 Task: Look for space in Kultali, India from 9th July, 2023 to 16th July, 2023 for 2 adults, 1 child in price range Rs.8000 to Rs.16000. Place can be entire place with 2 bedrooms having 2 beds and 1 bathroom. Property type can be house, flat, guest house. Amenities needed are: washing machine. Booking option can be shelf check-in. Required host language is English.
Action: Mouse moved to (474, 105)
Screenshot: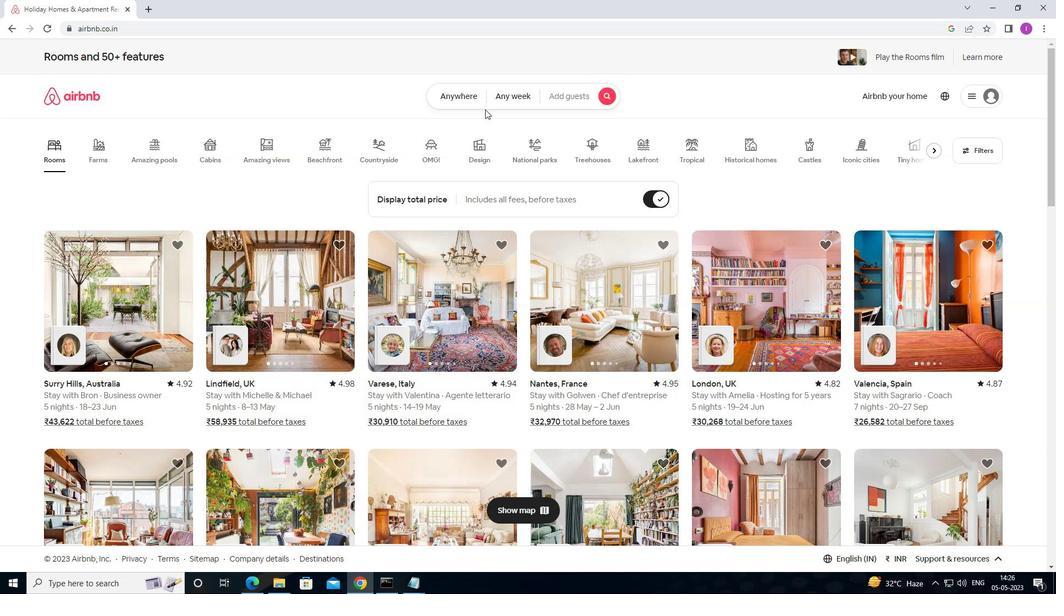 
Action: Mouse pressed left at (474, 105)
Screenshot: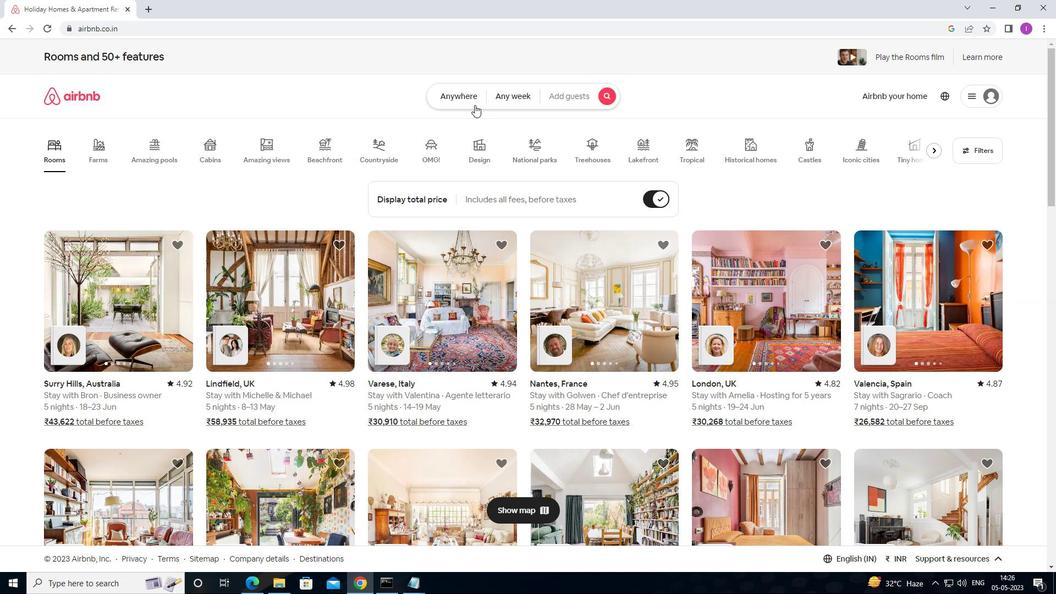 
Action: Mouse moved to (387, 142)
Screenshot: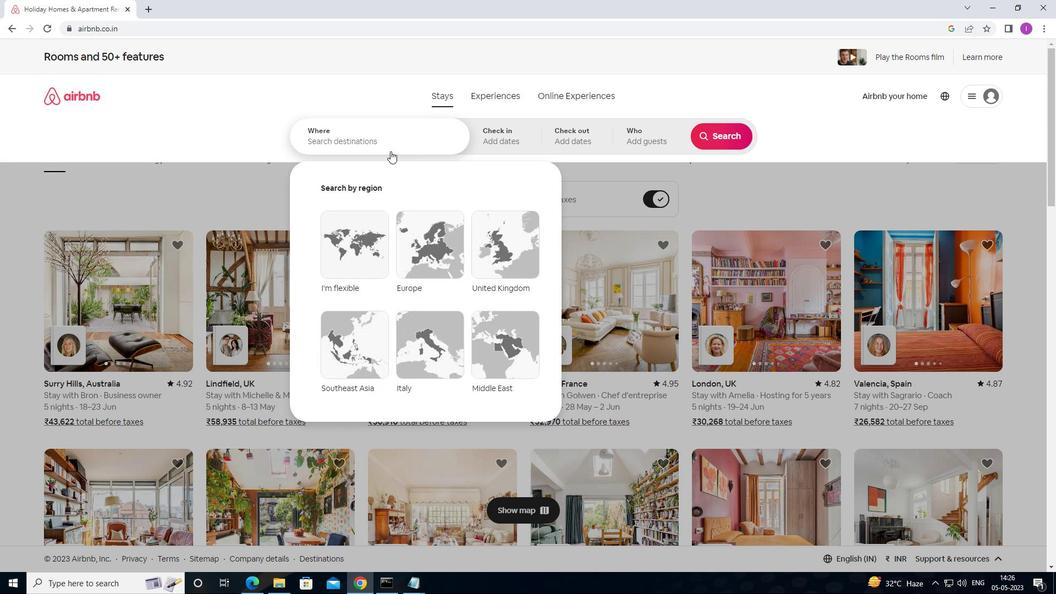 
Action: Mouse pressed left at (387, 142)
Screenshot: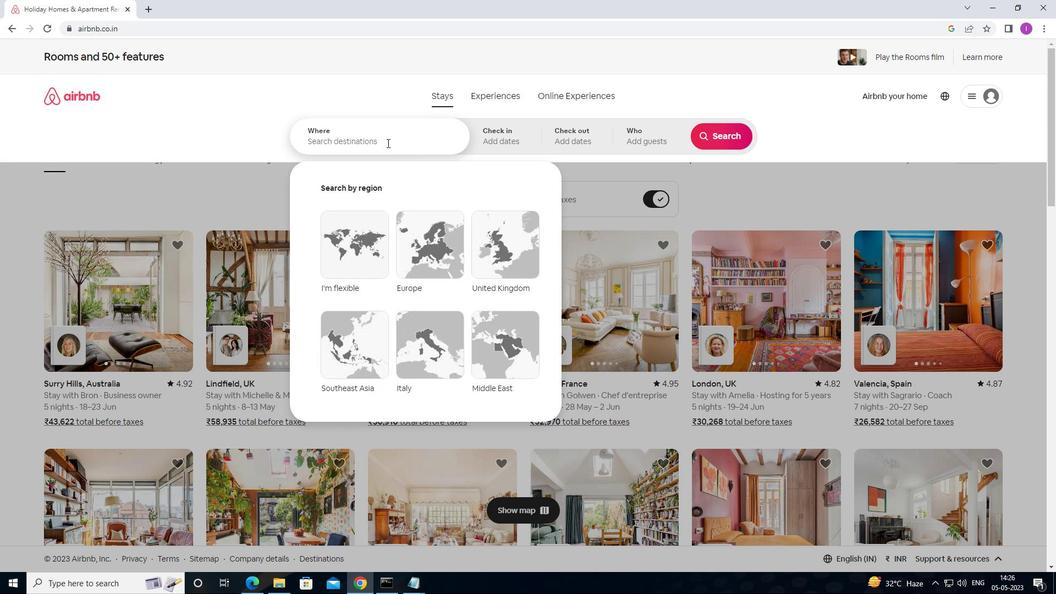
Action: Mouse moved to (392, 139)
Screenshot: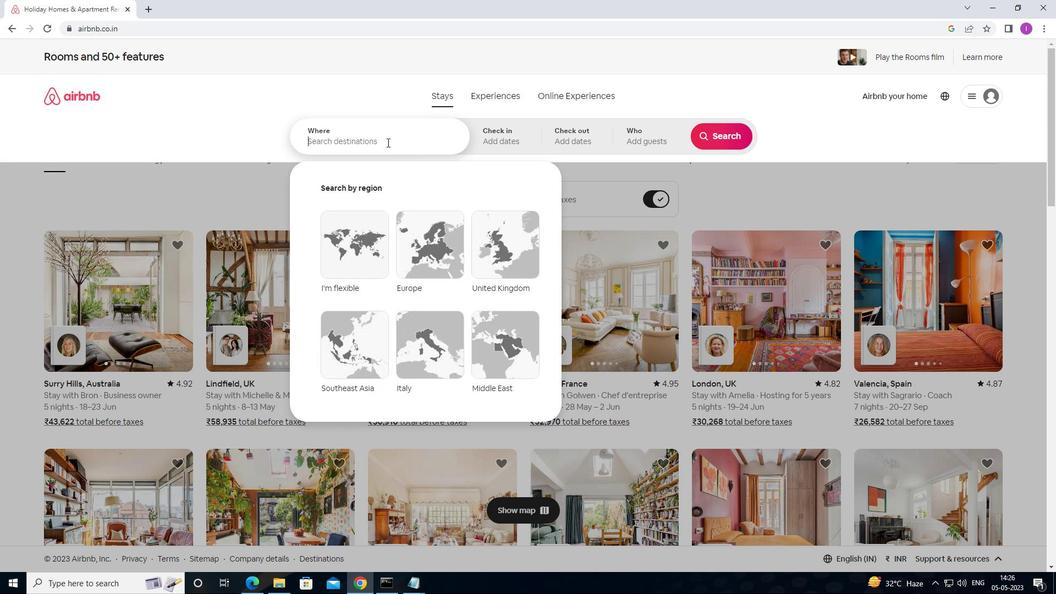 
Action: Key pressed <Key.shift>KULTALI,<Key.shift>INDIA
Screenshot: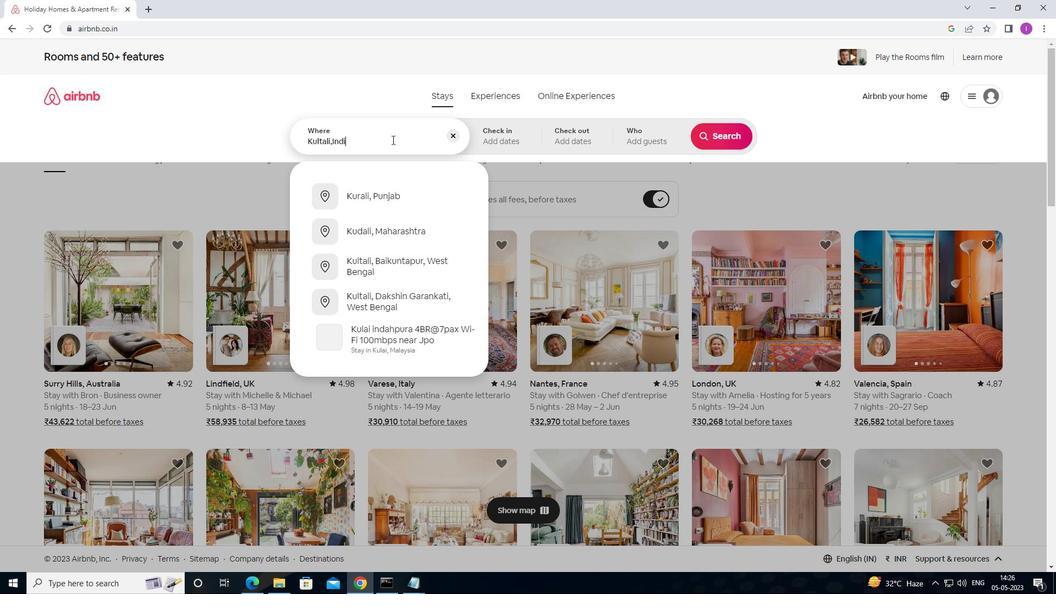 
Action: Mouse moved to (475, 138)
Screenshot: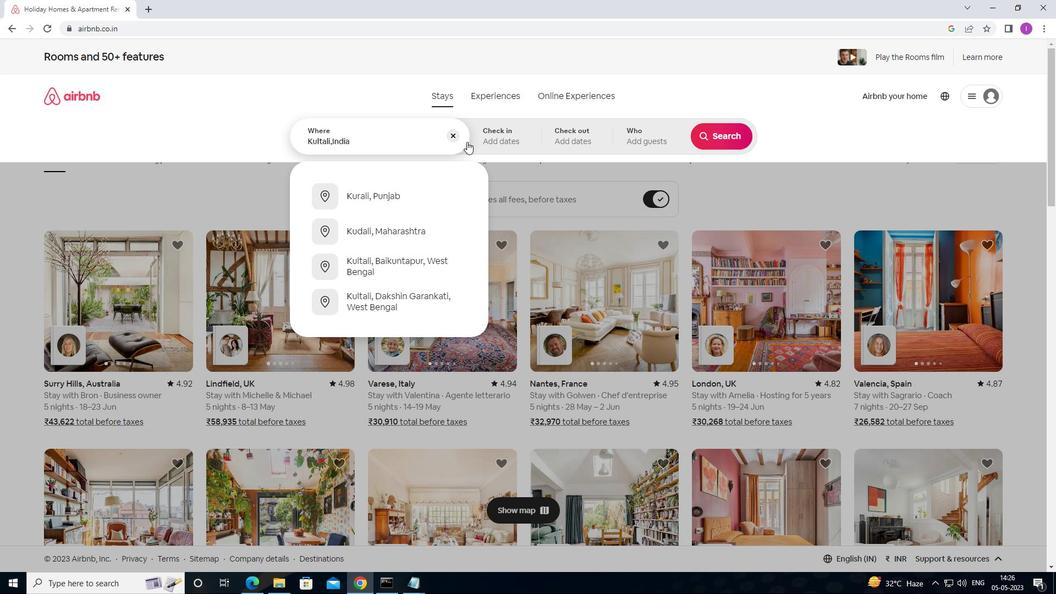 
Action: Mouse pressed left at (475, 138)
Screenshot: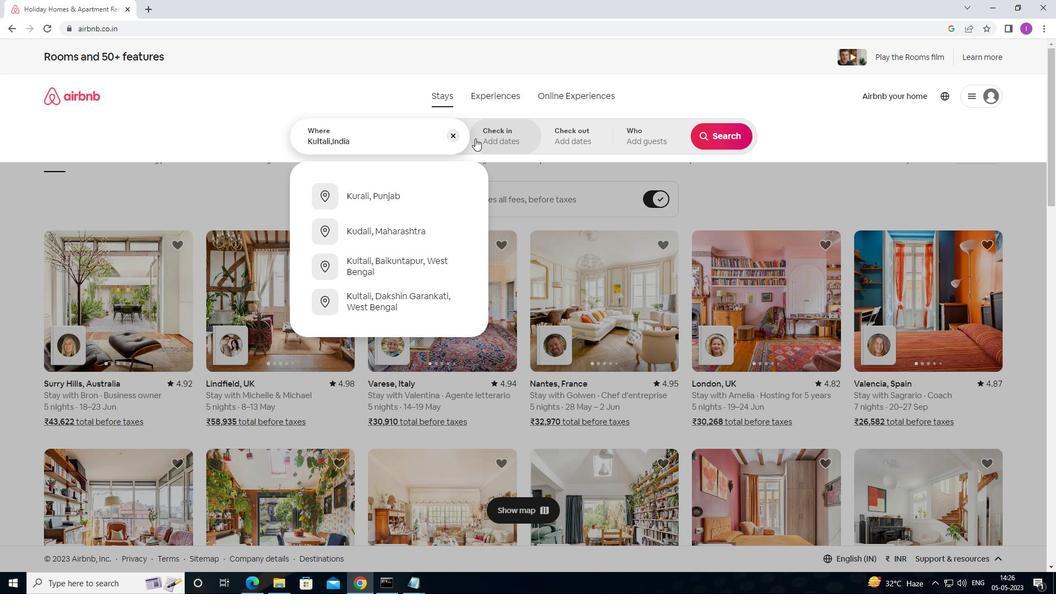 
Action: Mouse moved to (729, 227)
Screenshot: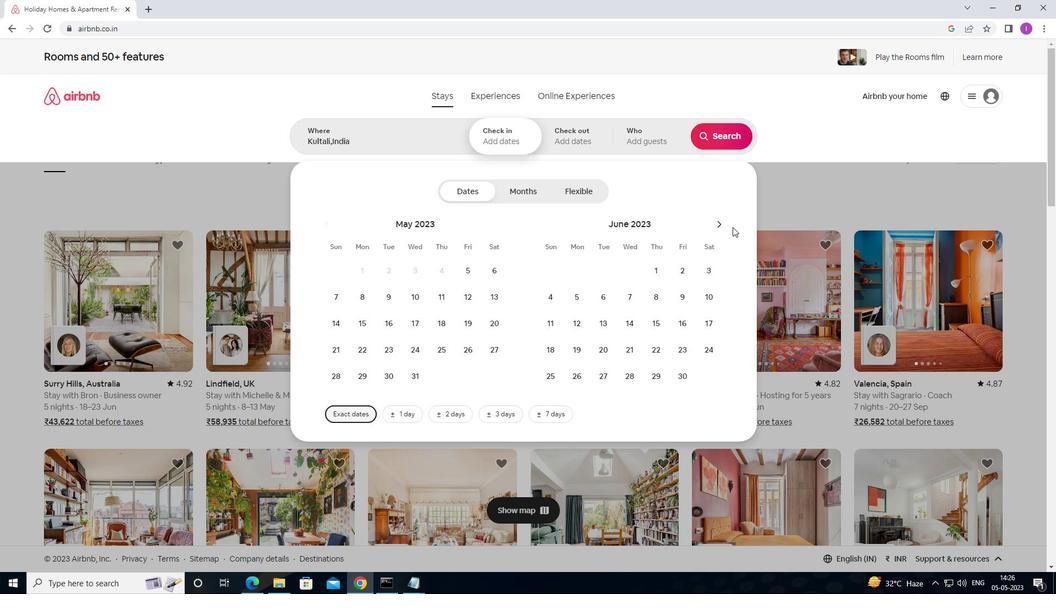 
Action: Mouse pressed left at (729, 227)
Screenshot: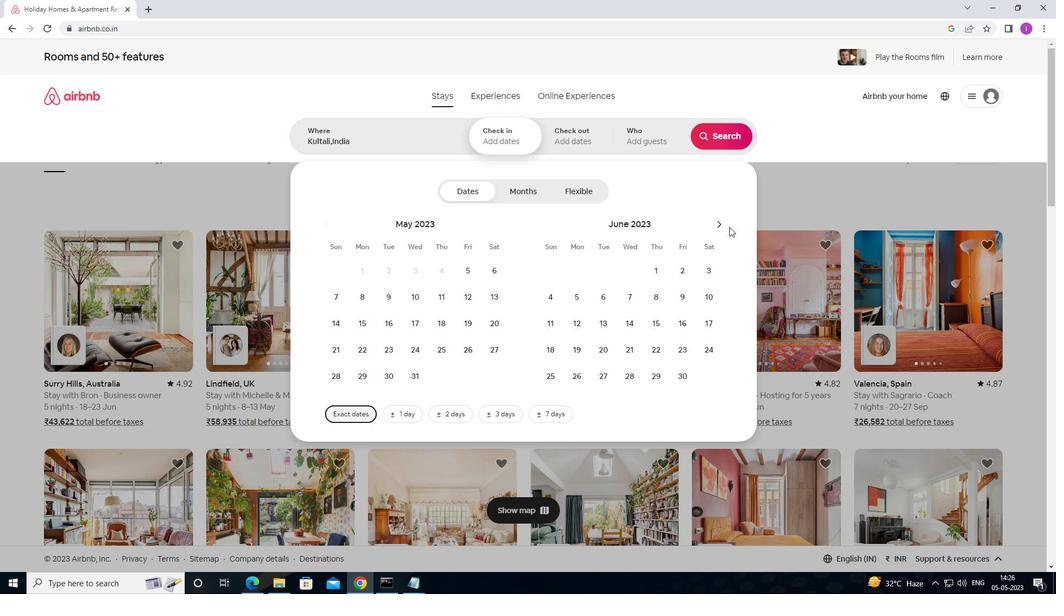 
Action: Mouse moved to (678, 298)
Screenshot: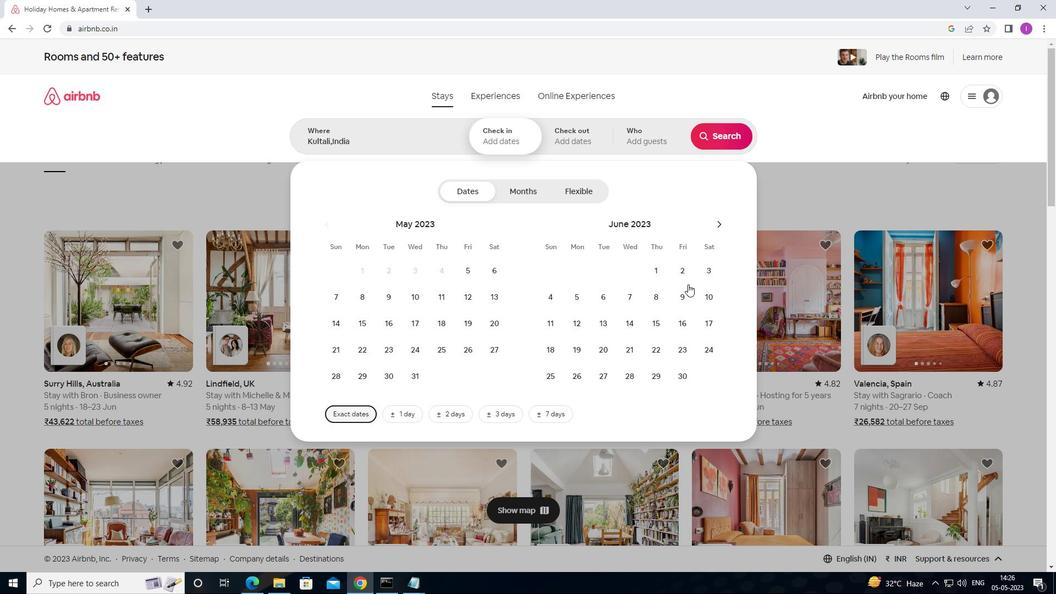 
Action: Mouse pressed left at (678, 298)
Screenshot: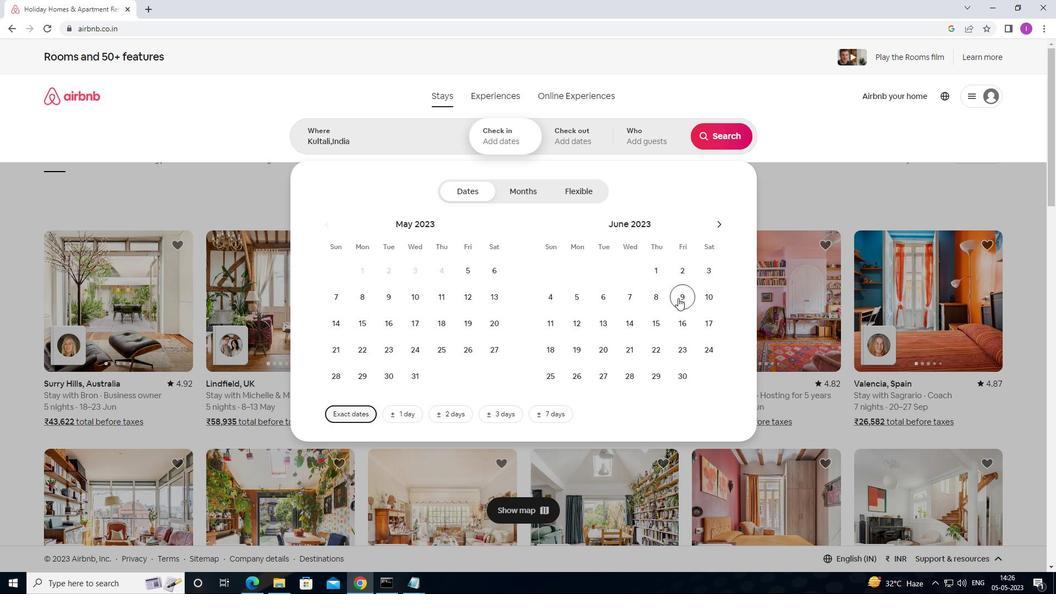 
Action: Mouse moved to (677, 321)
Screenshot: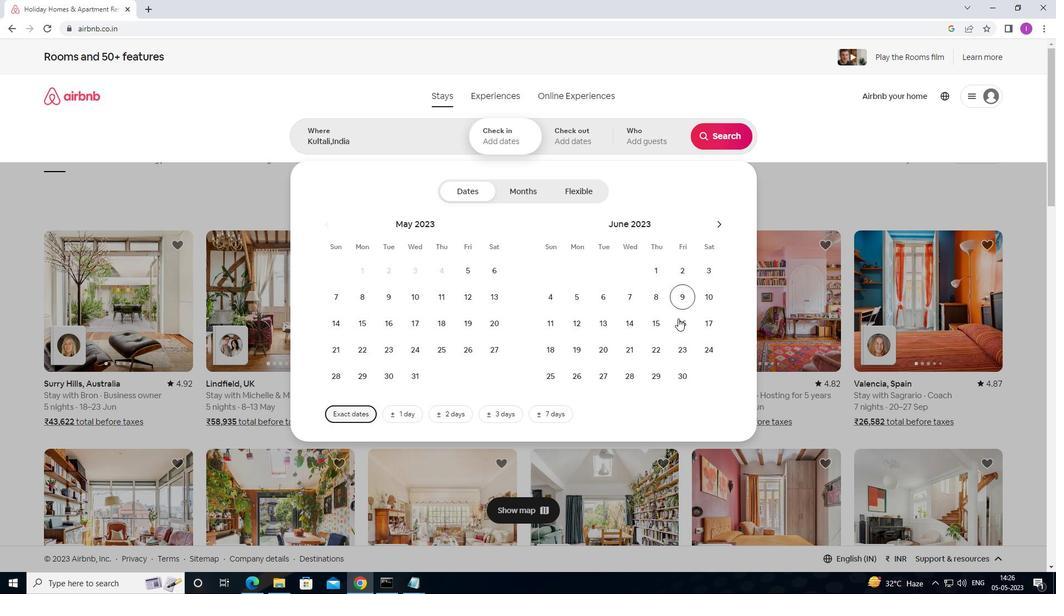 
Action: Mouse pressed left at (677, 321)
Screenshot: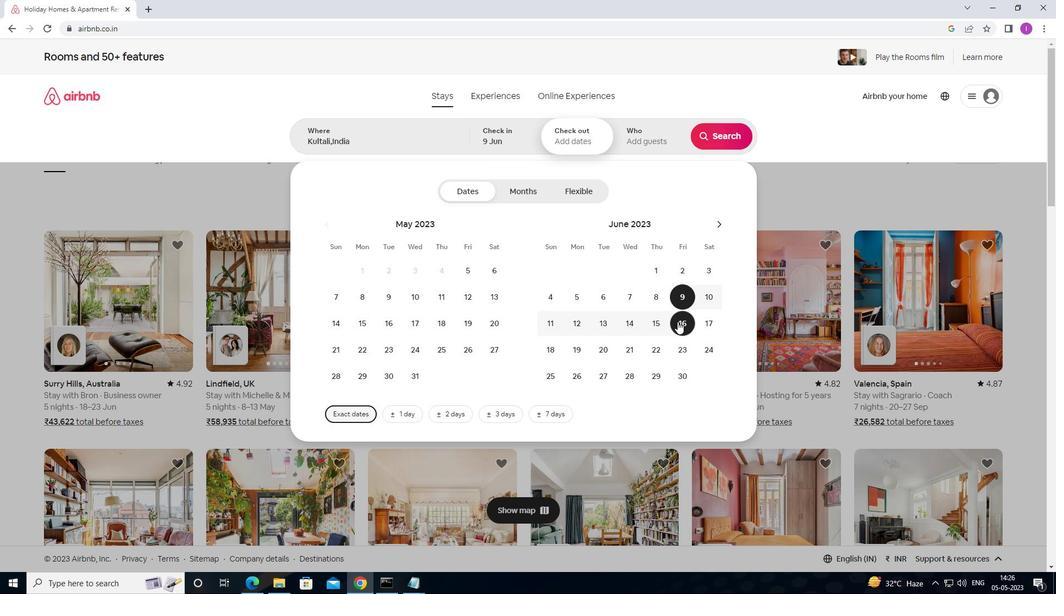 
Action: Mouse moved to (665, 138)
Screenshot: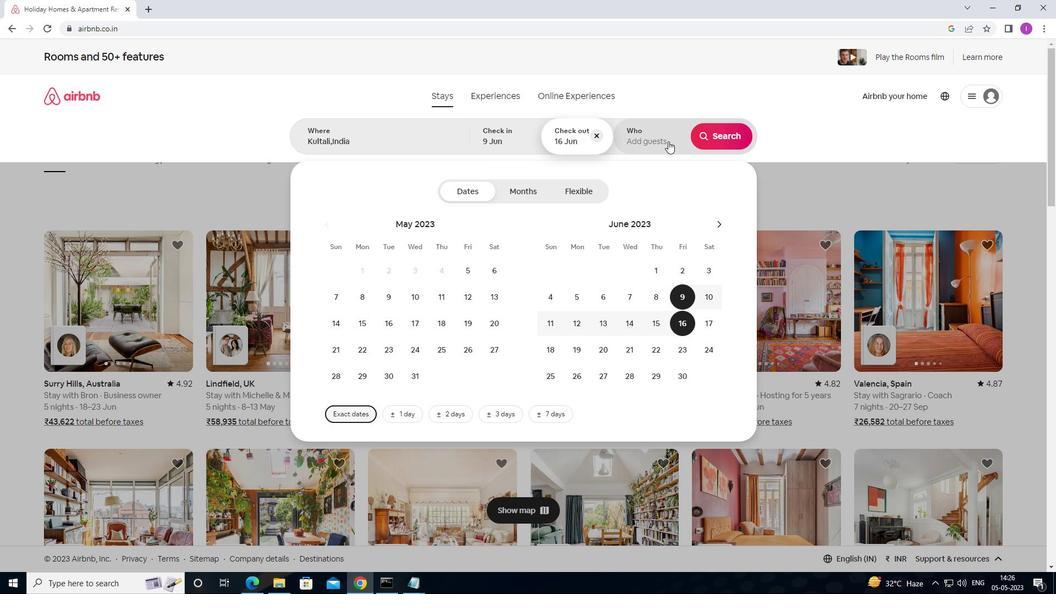 
Action: Mouse pressed left at (665, 138)
Screenshot: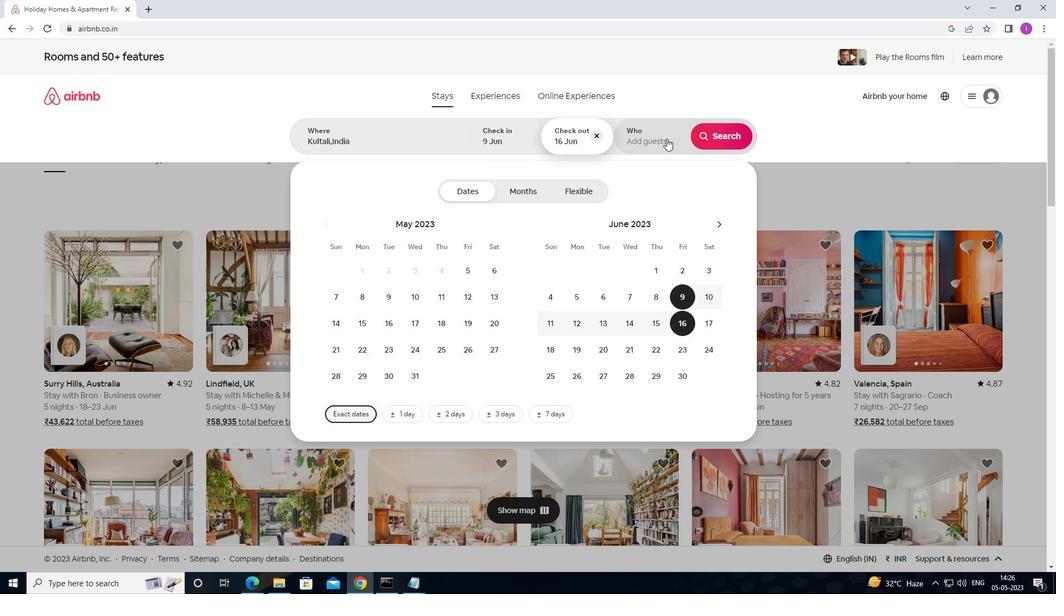 
Action: Mouse moved to (724, 193)
Screenshot: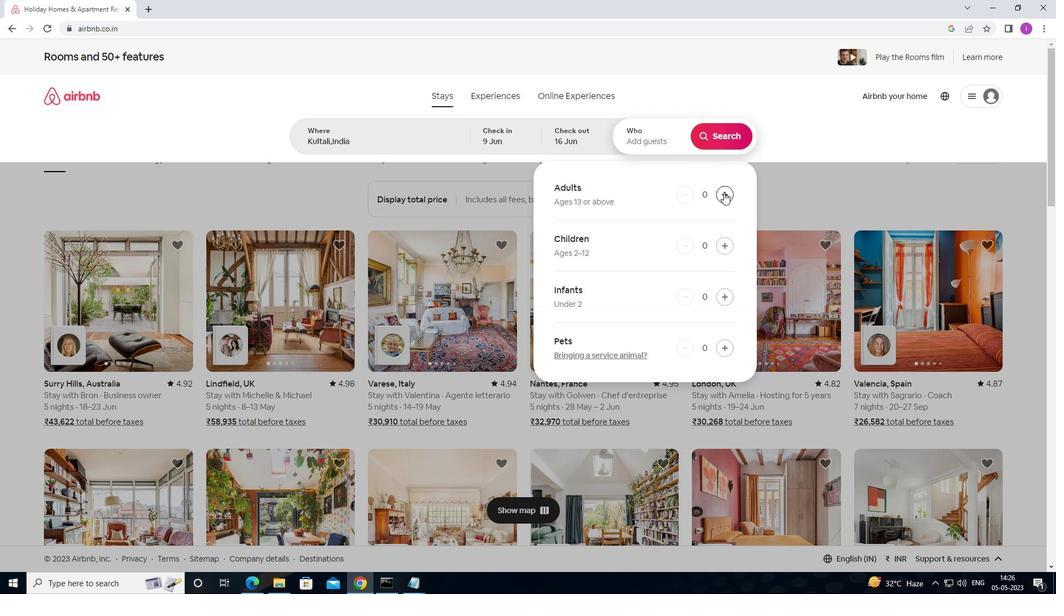 
Action: Mouse pressed left at (724, 193)
Screenshot: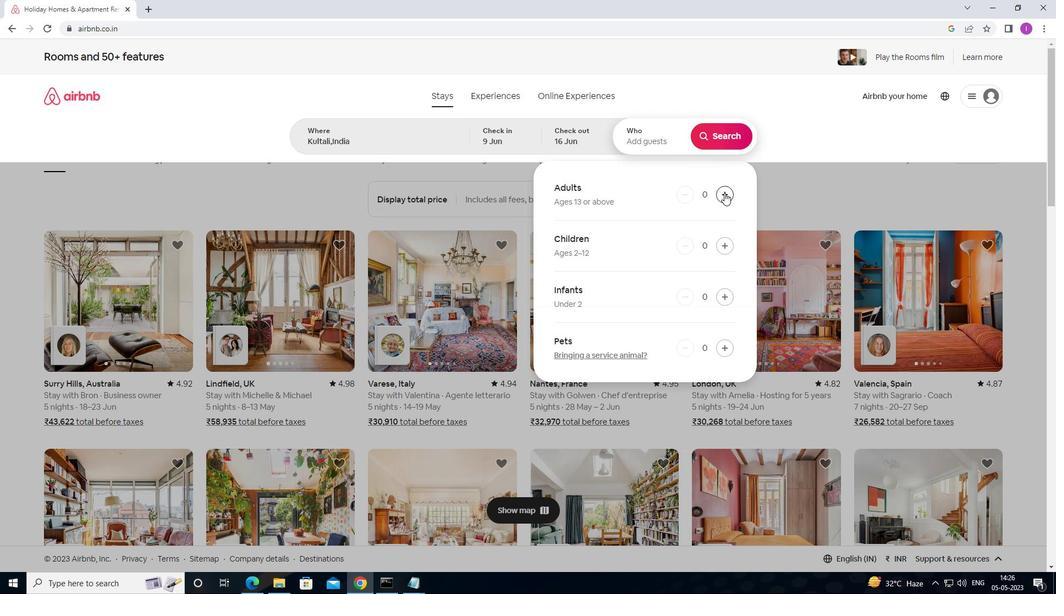 
Action: Mouse pressed left at (724, 193)
Screenshot: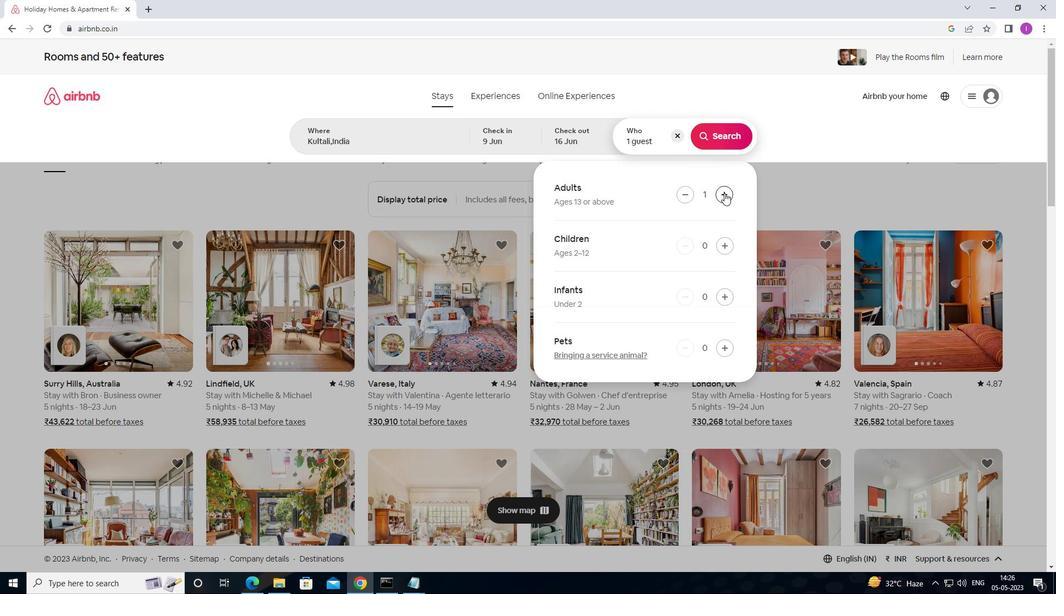 
Action: Mouse moved to (723, 250)
Screenshot: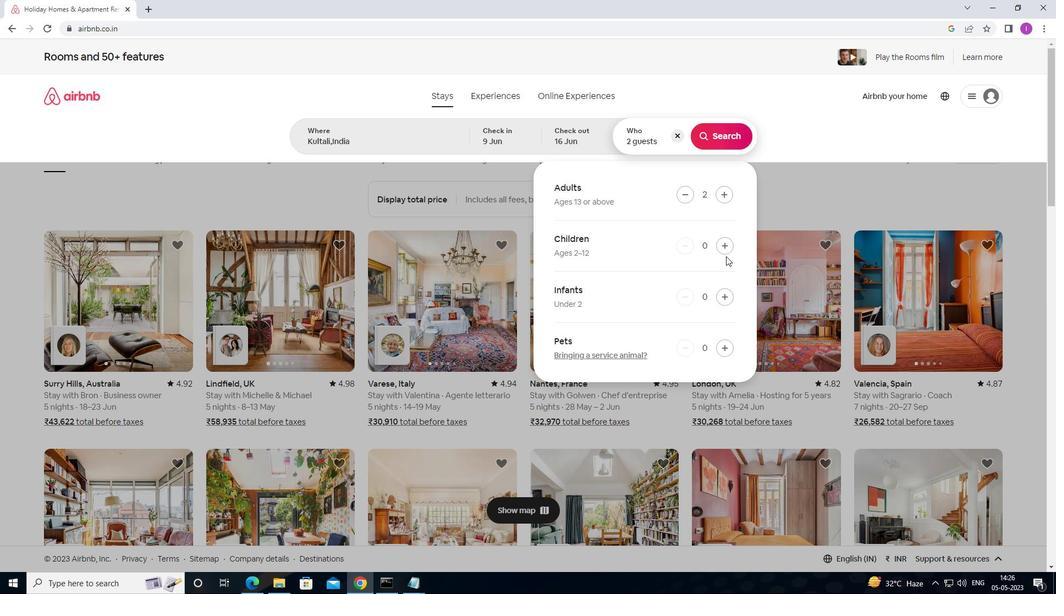 
Action: Mouse pressed left at (723, 250)
Screenshot: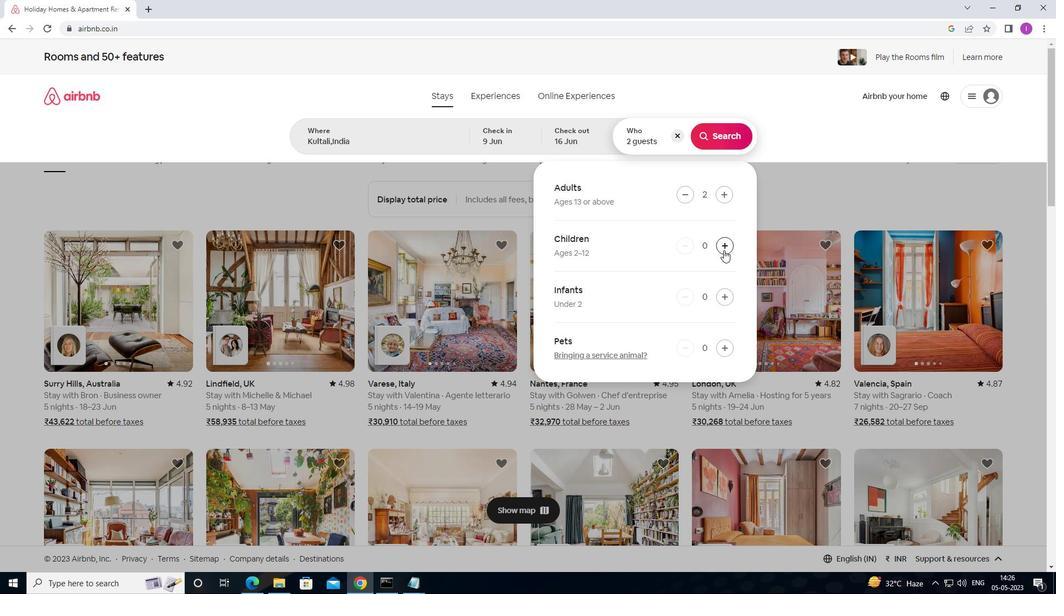 
Action: Mouse moved to (721, 142)
Screenshot: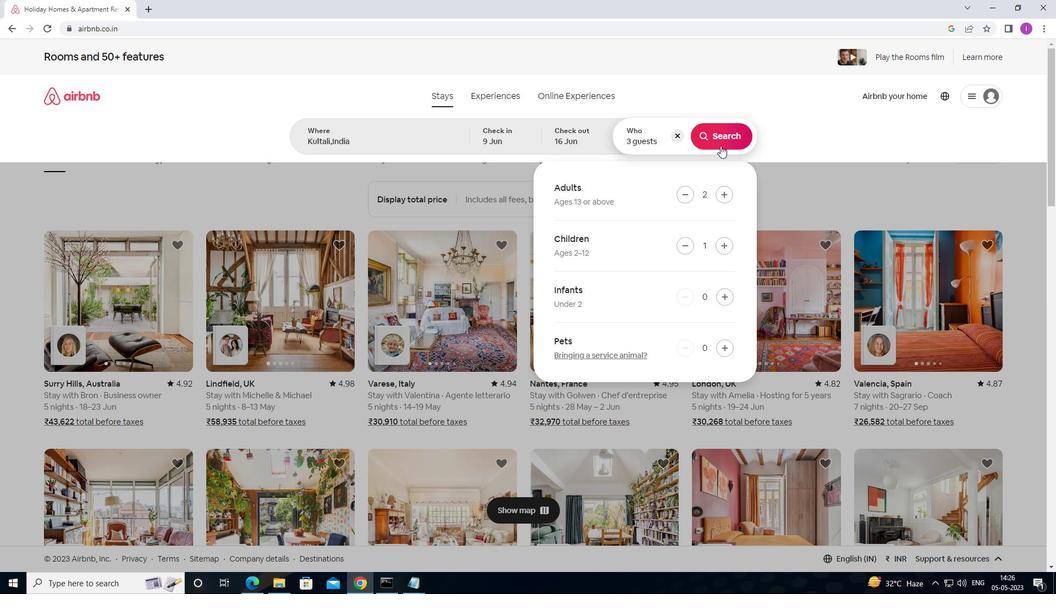 
Action: Mouse pressed left at (721, 142)
Screenshot: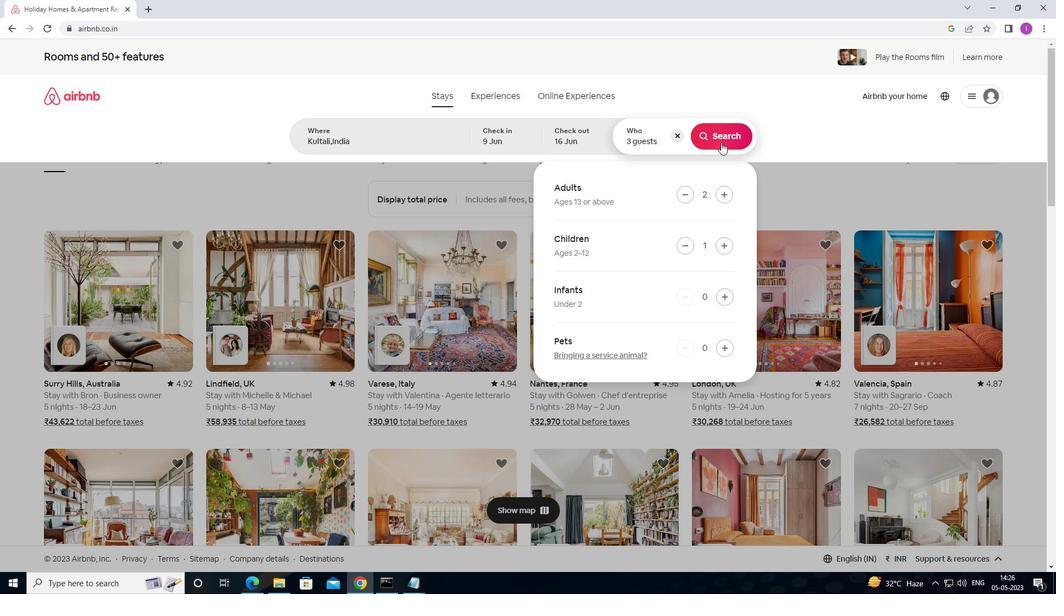 
Action: Mouse moved to (1000, 101)
Screenshot: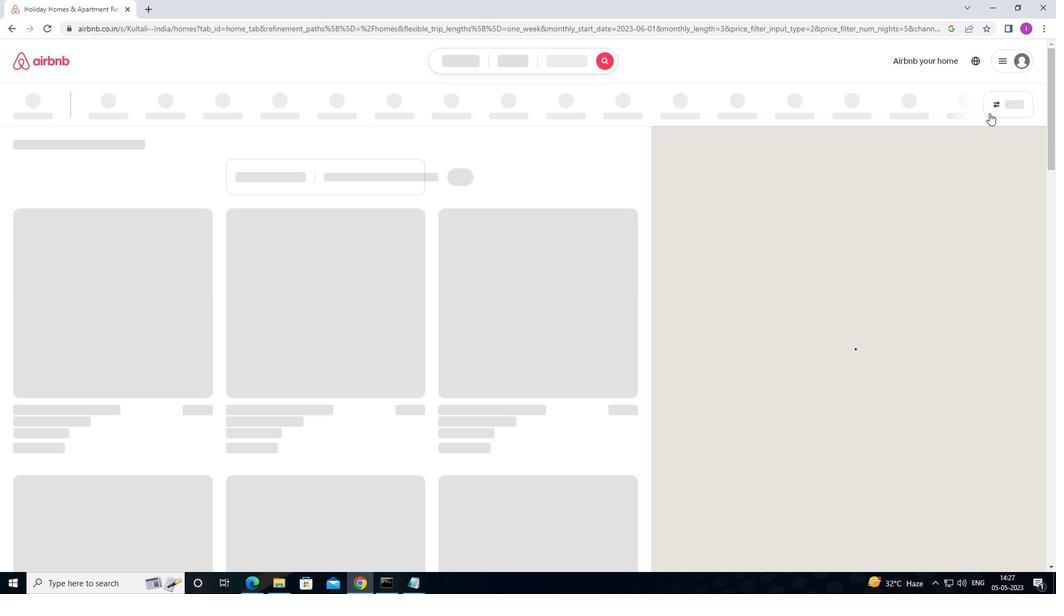 
Action: Mouse pressed left at (1000, 101)
Screenshot: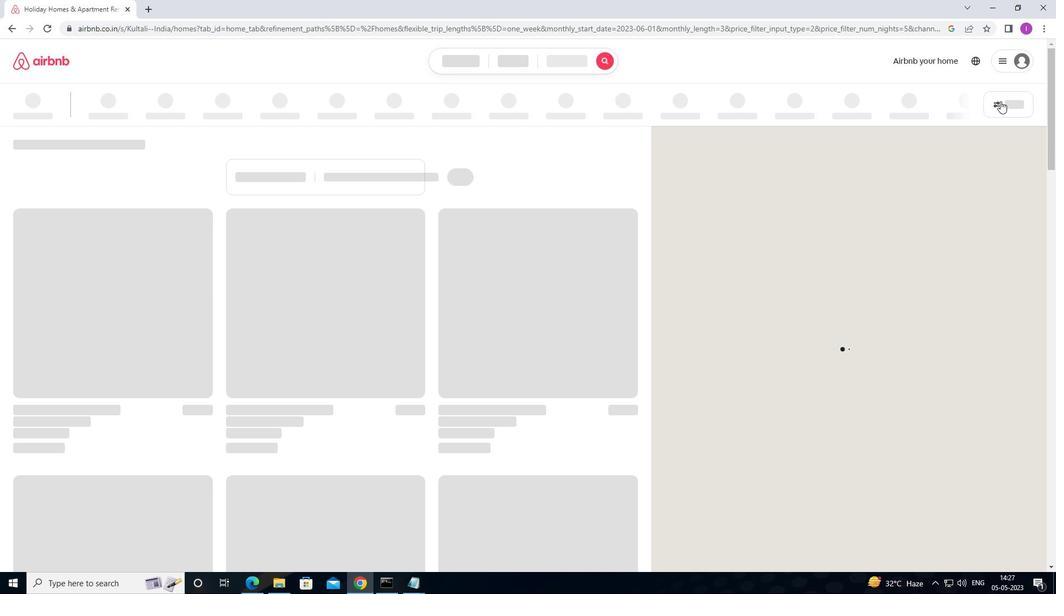 
Action: Mouse moved to (387, 375)
Screenshot: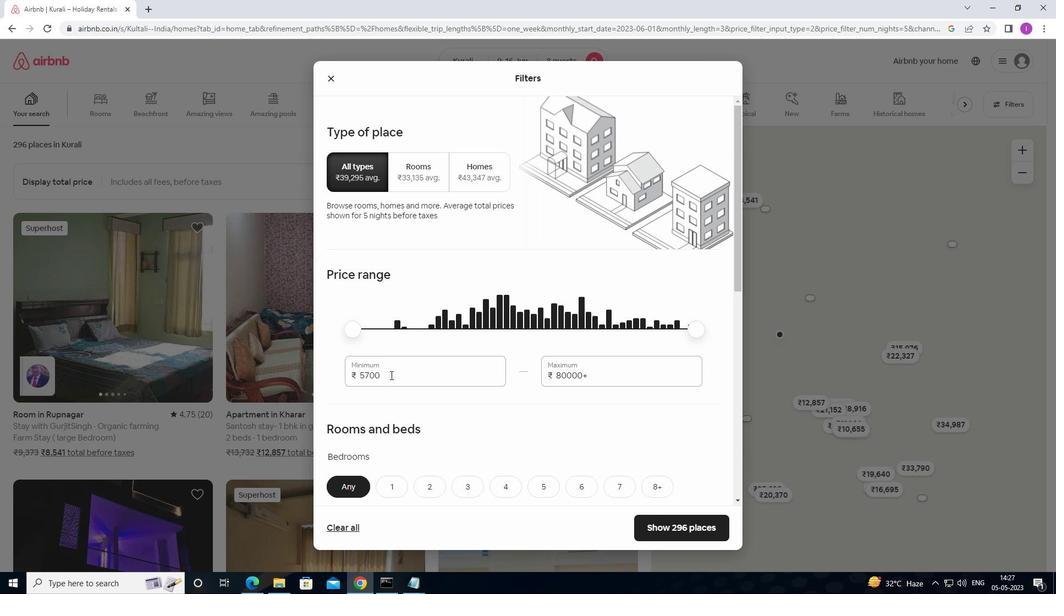 
Action: Mouse pressed left at (387, 375)
Screenshot: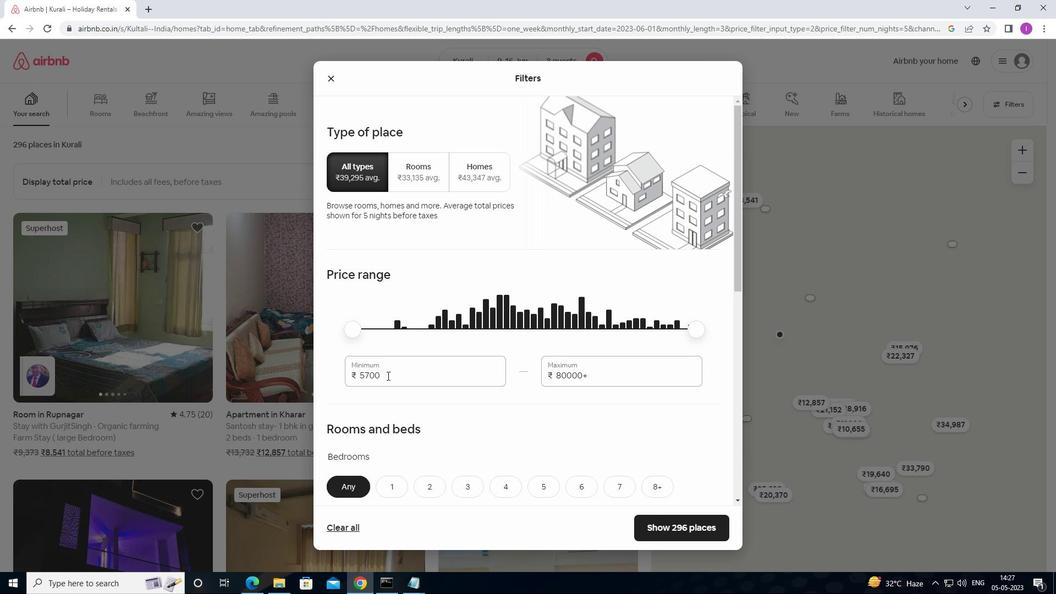 
Action: Mouse moved to (365, 369)
Screenshot: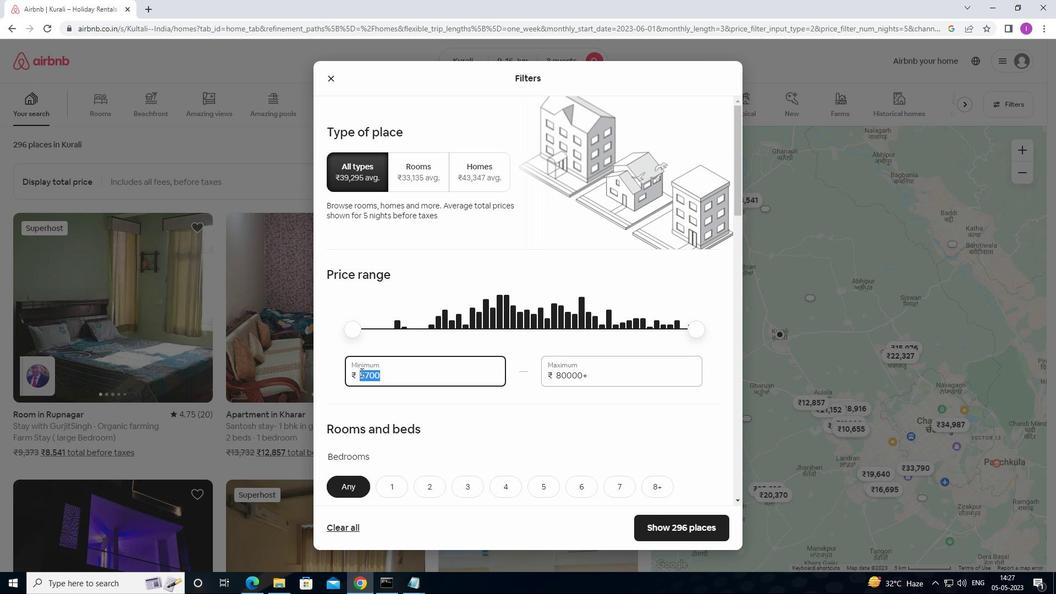 
Action: Key pressed 8
Screenshot: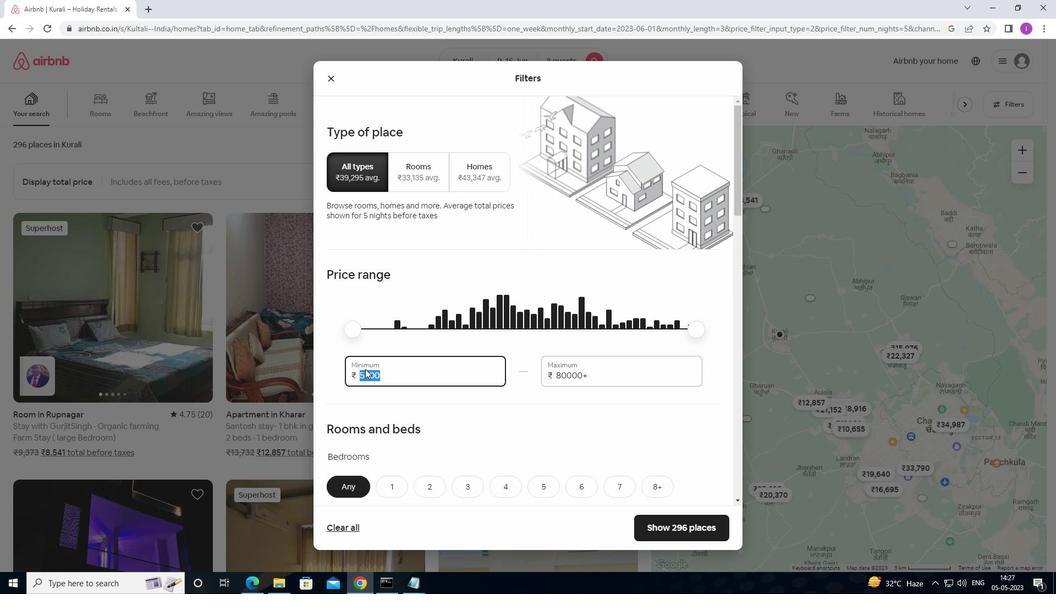 
Action: Mouse moved to (366, 366)
Screenshot: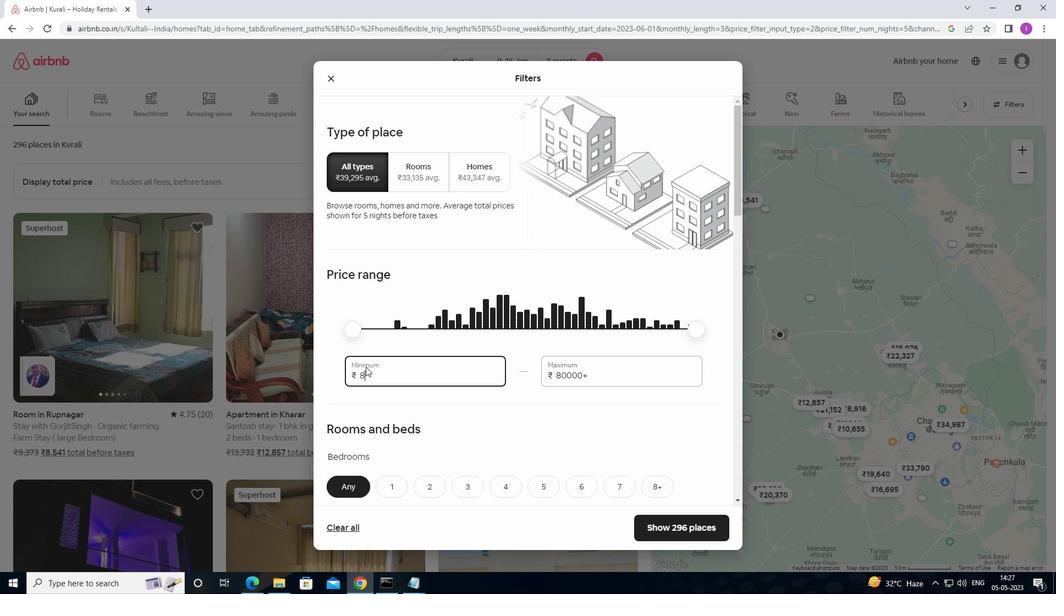 
Action: Key pressed 0
Screenshot: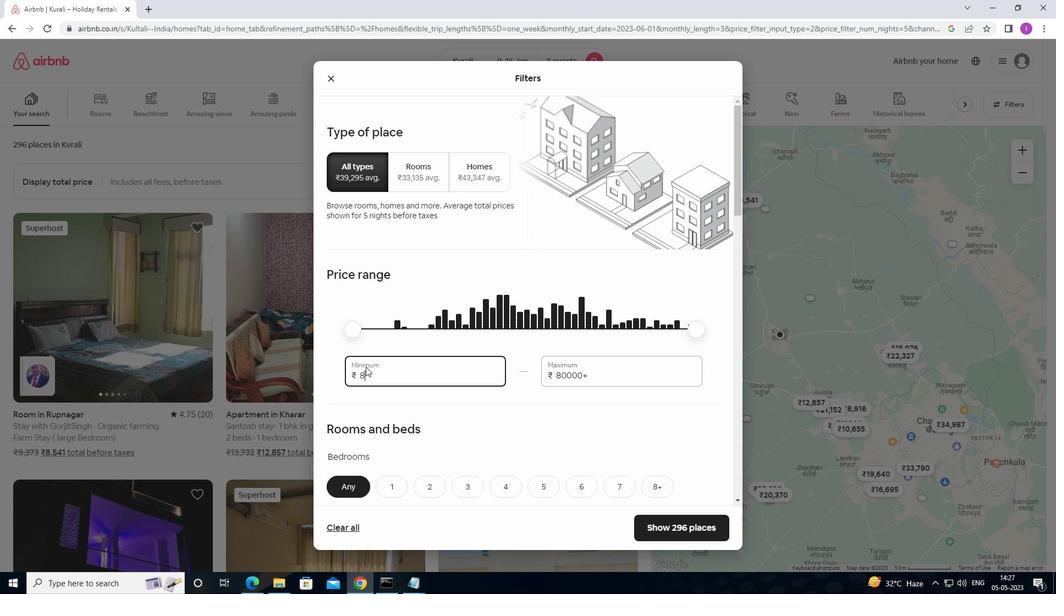 
Action: Mouse moved to (366, 365)
Screenshot: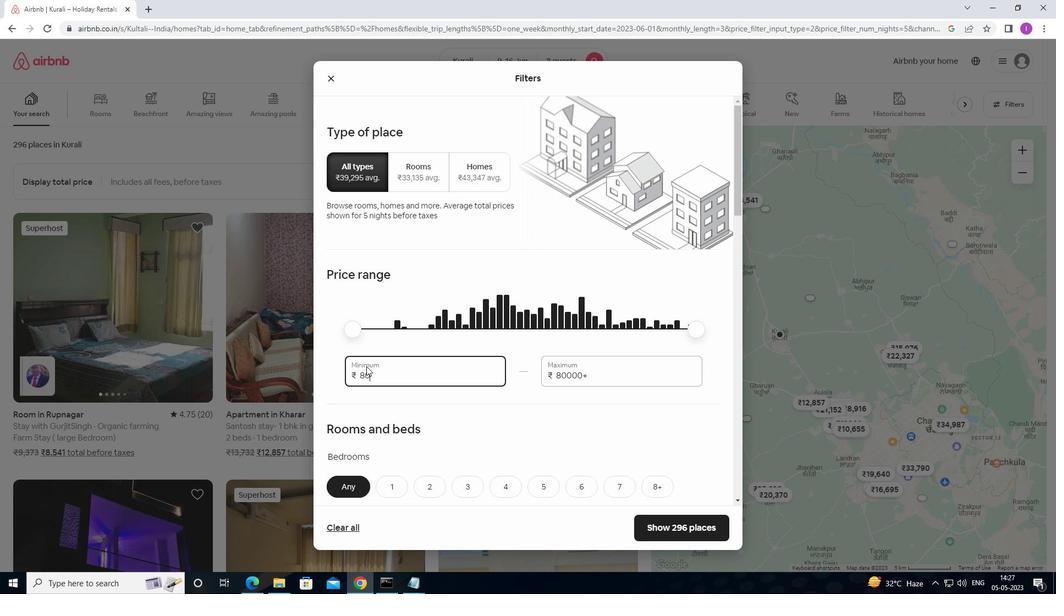
Action: Key pressed 0
Screenshot: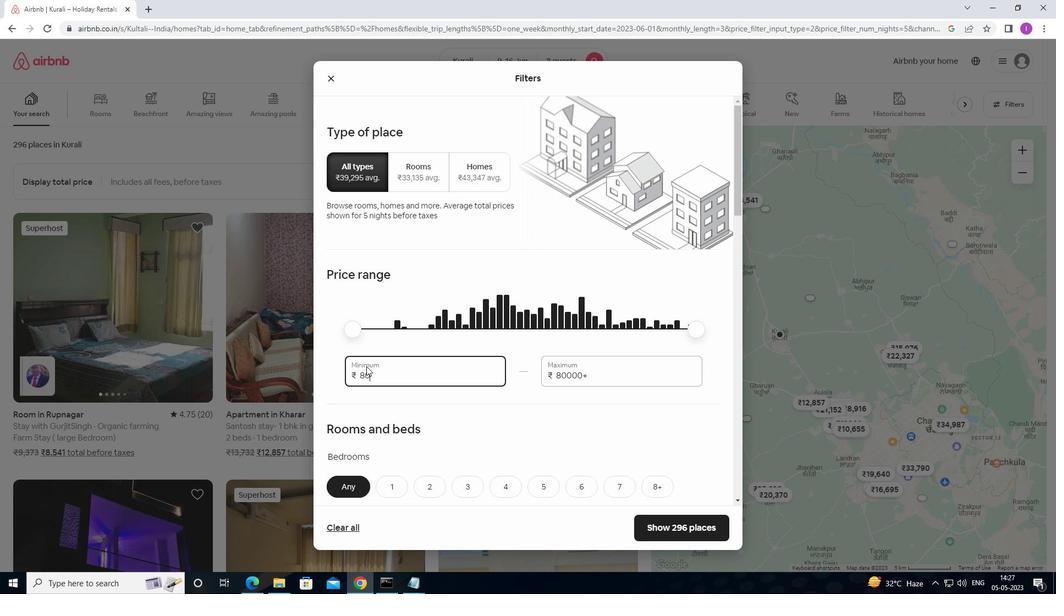 
Action: Mouse moved to (368, 364)
Screenshot: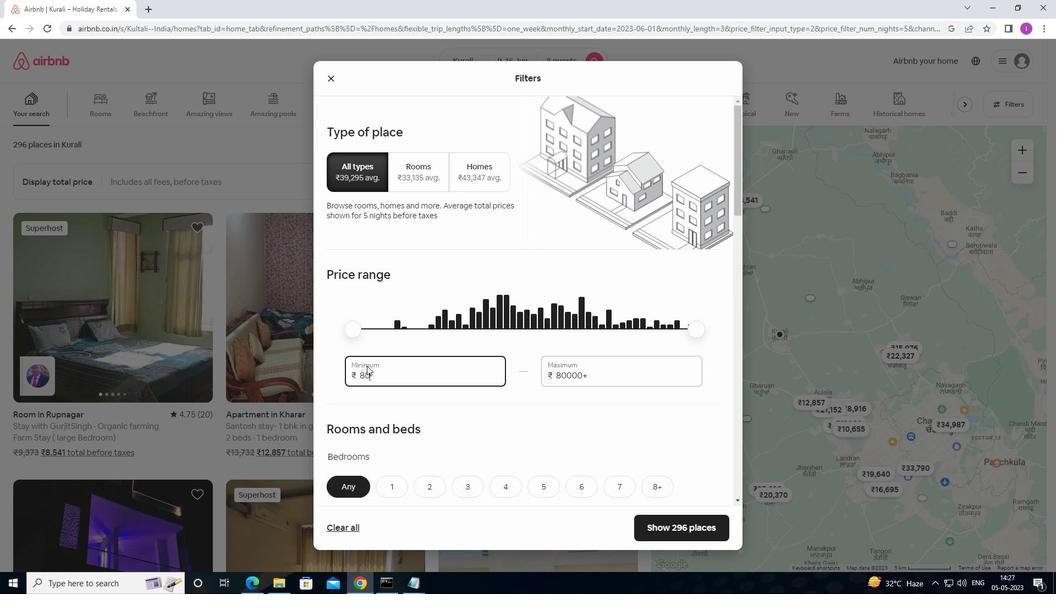 
Action: Key pressed 0
Screenshot: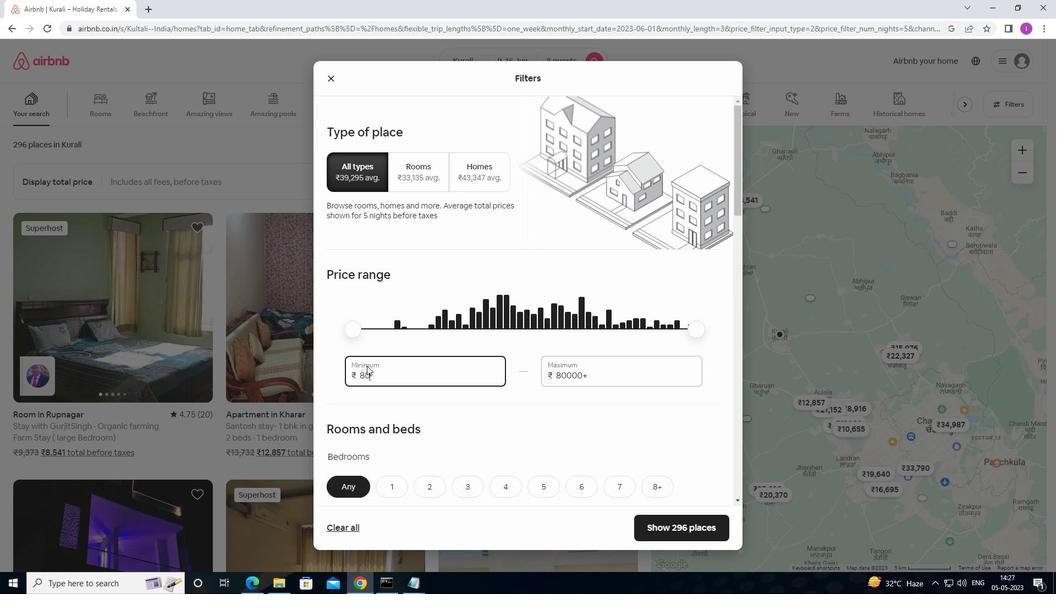 
Action: Mouse moved to (592, 377)
Screenshot: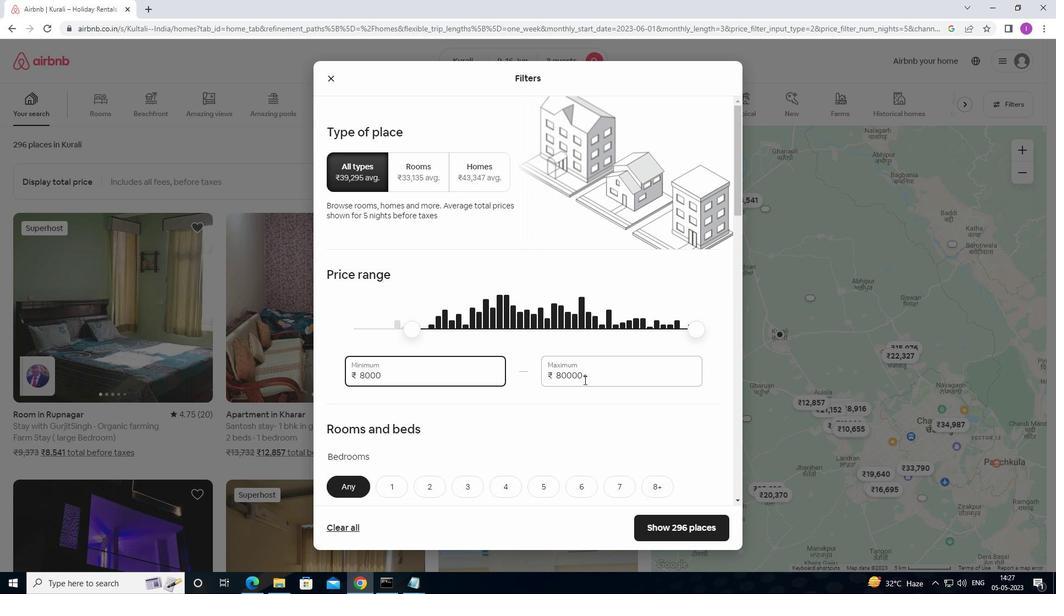 
Action: Mouse pressed left at (592, 377)
Screenshot: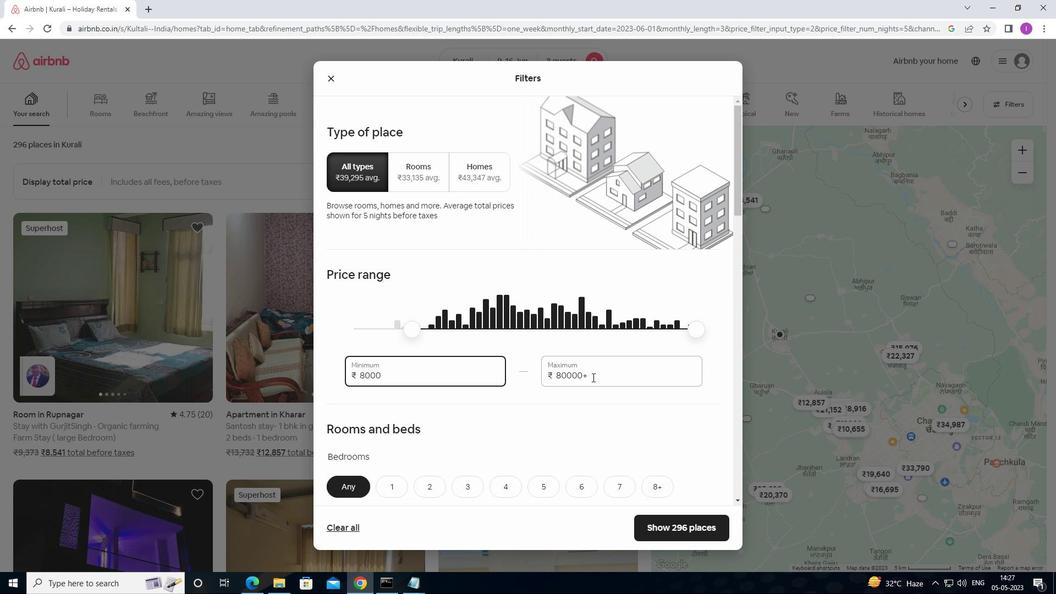 
Action: Mouse moved to (543, 388)
Screenshot: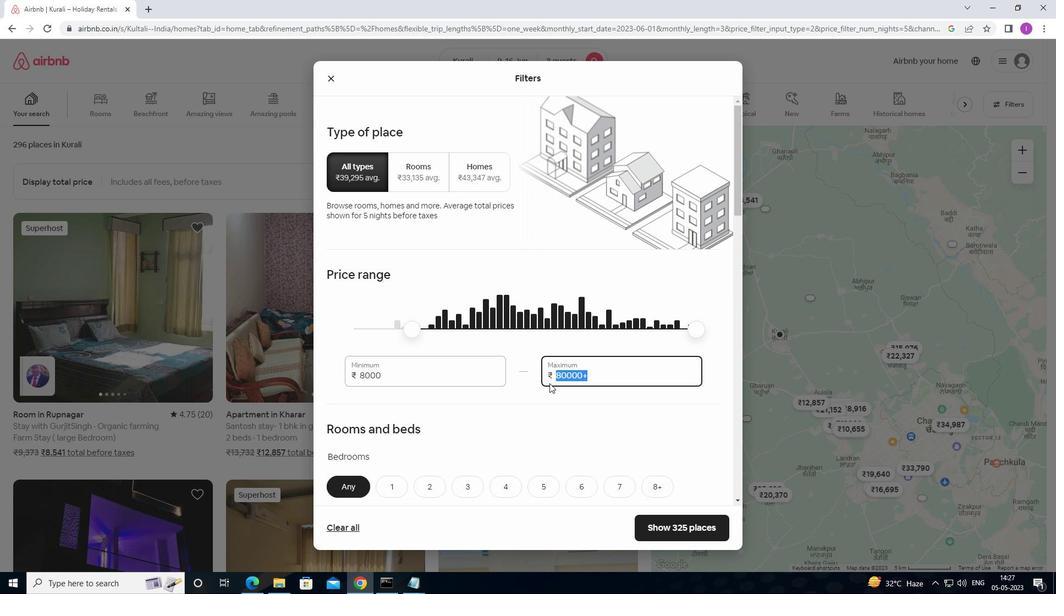 
Action: Key pressed 1
Screenshot: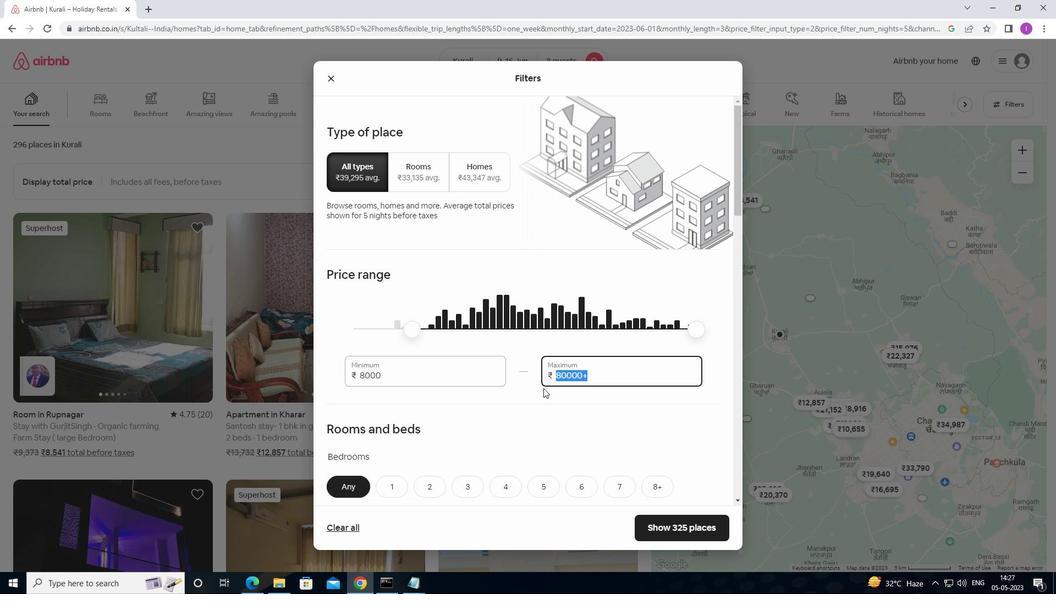 
Action: Mouse moved to (542, 388)
Screenshot: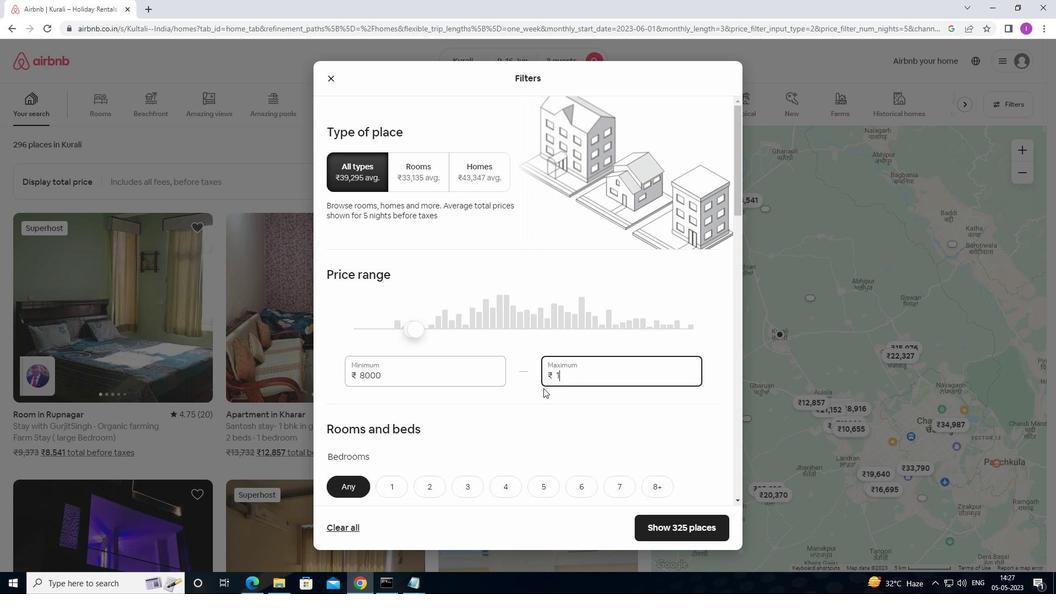 
Action: Key pressed 6
Screenshot: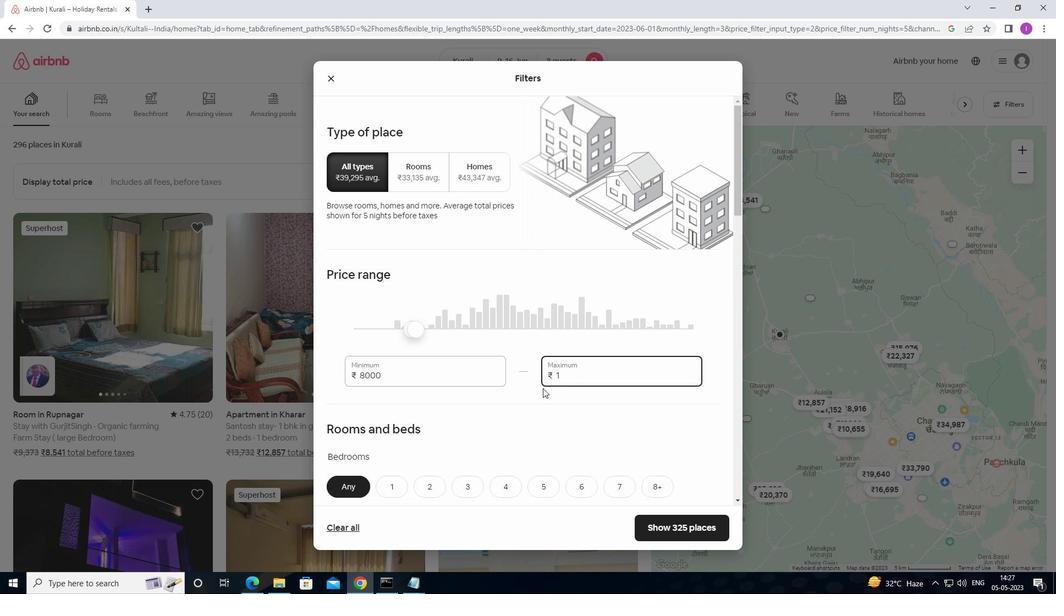 
Action: Mouse moved to (542, 387)
Screenshot: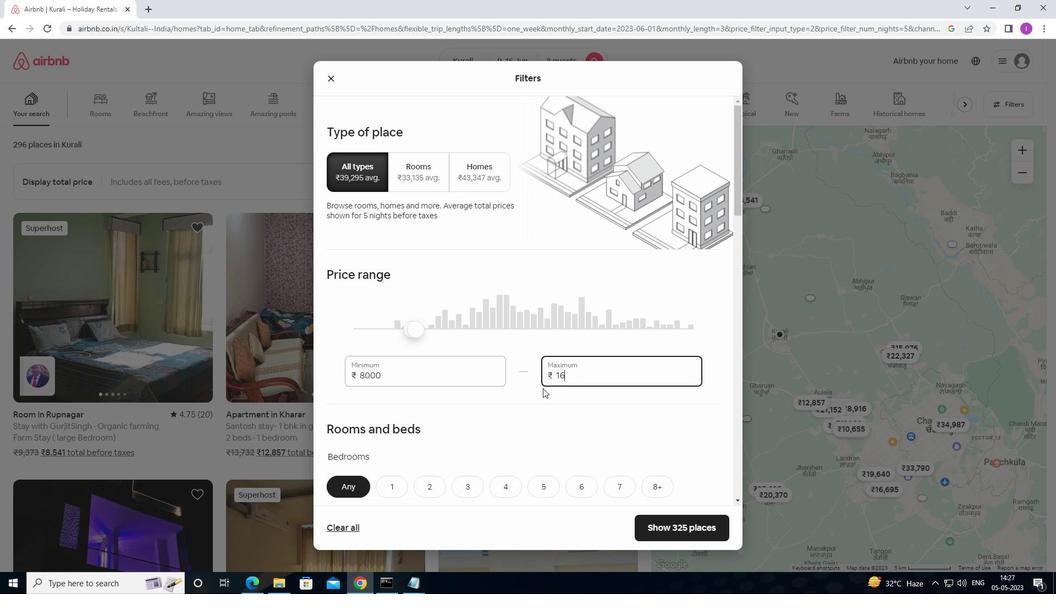 
Action: Key pressed 000
Screenshot: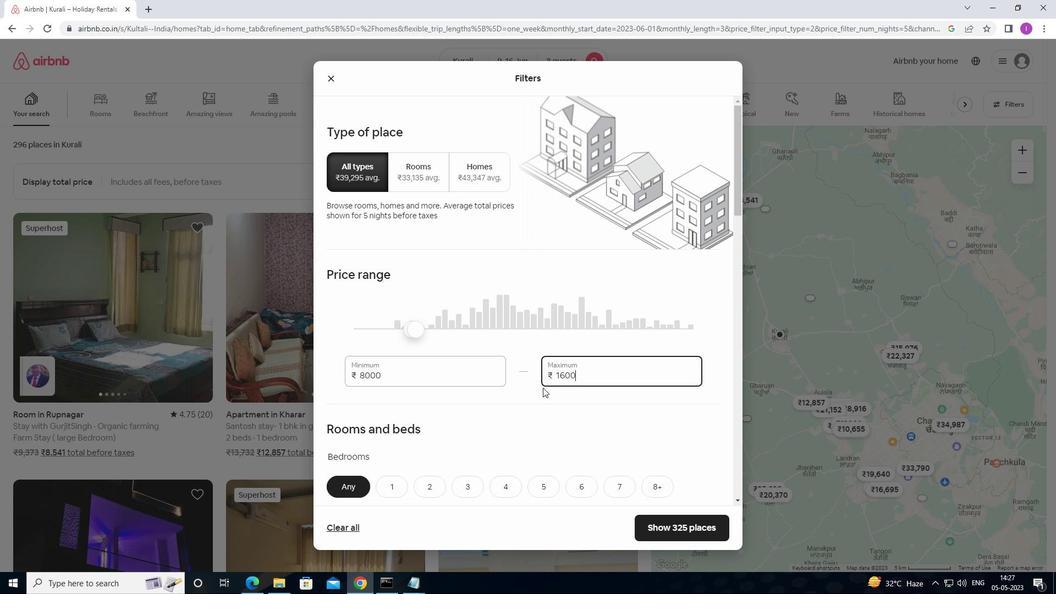 
Action: Mouse moved to (602, 371)
Screenshot: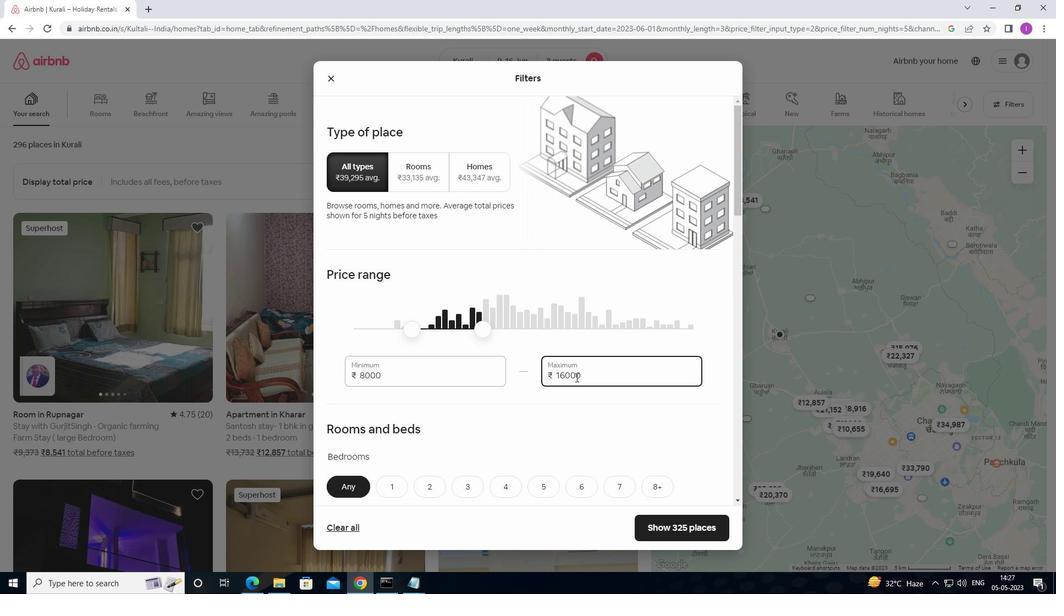 
Action: Mouse scrolled (602, 370) with delta (0, 0)
Screenshot: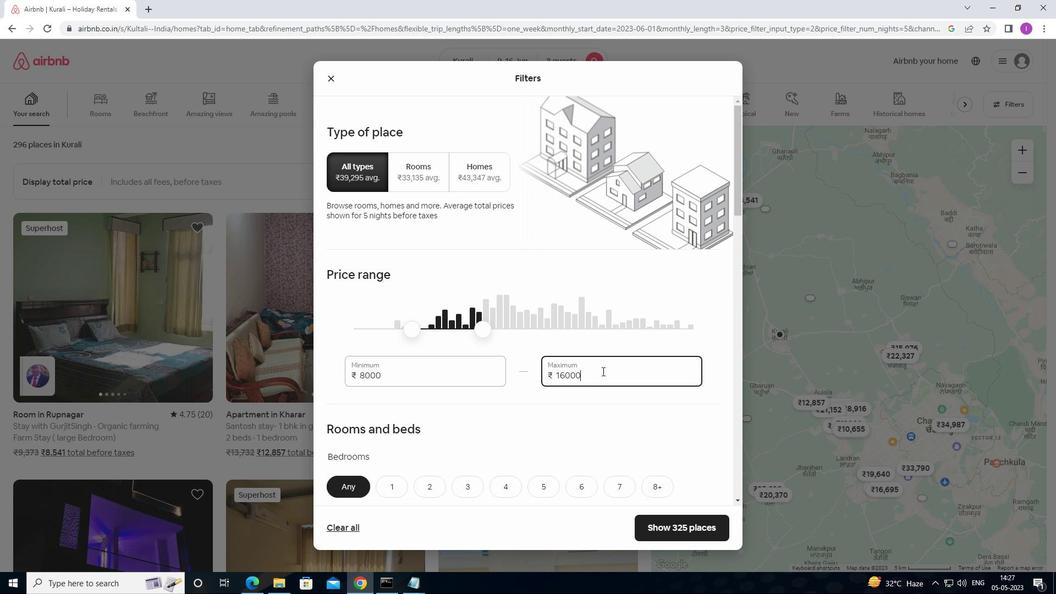 
Action: Mouse moved to (602, 369)
Screenshot: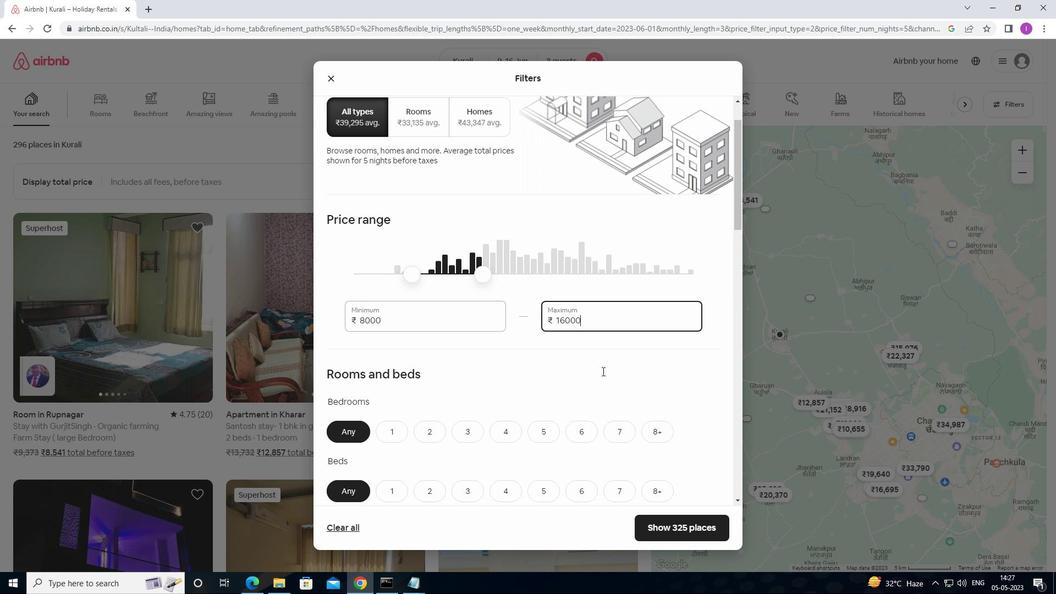 
Action: Mouse scrolled (602, 368) with delta (0, 0)
Screenshot: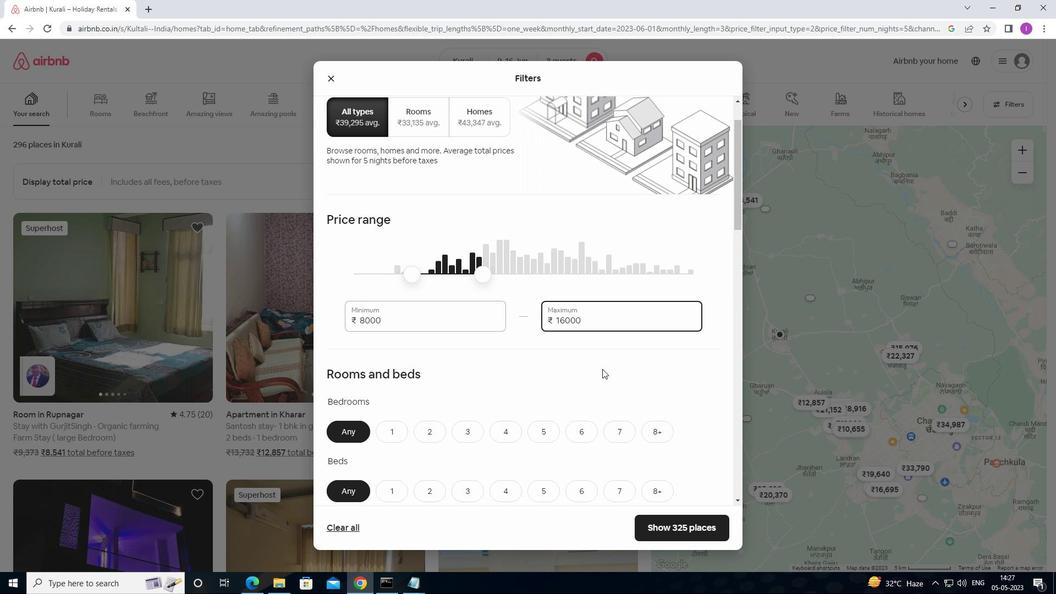 
Action: Mouse moved to (597, 368)
Screenshot: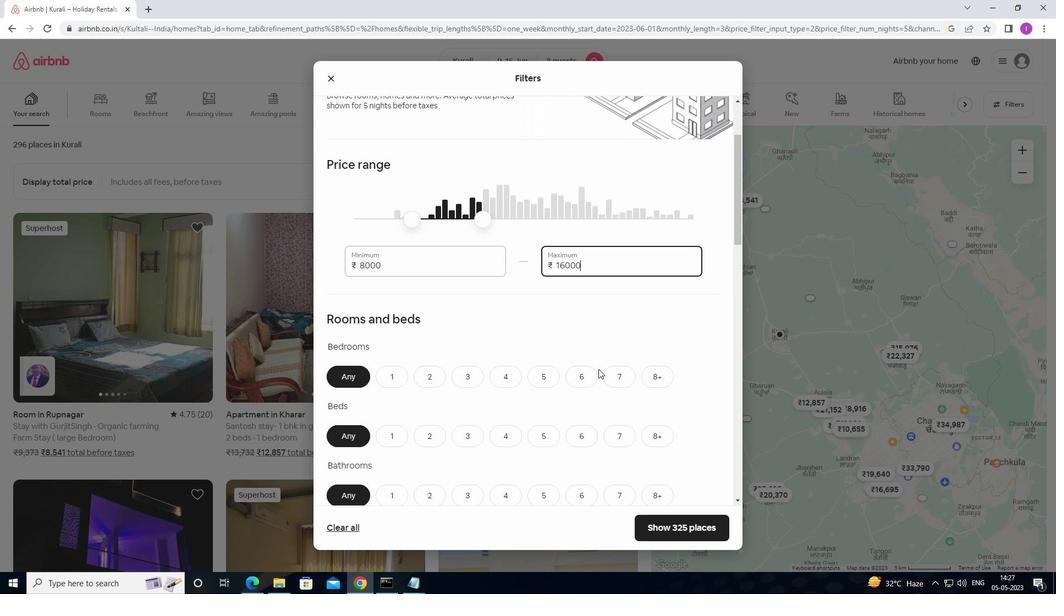 
Action: Mouse scrolled (597, 367) with delta (0, 0)
Screenshot: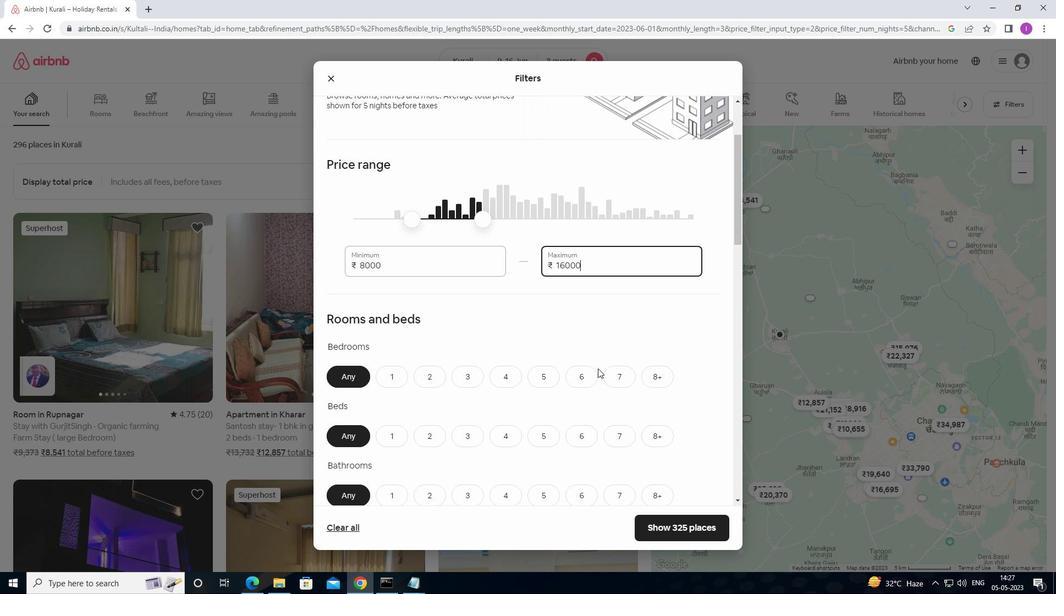 
Action: Mouse moved to (429, 327)
Screenshot: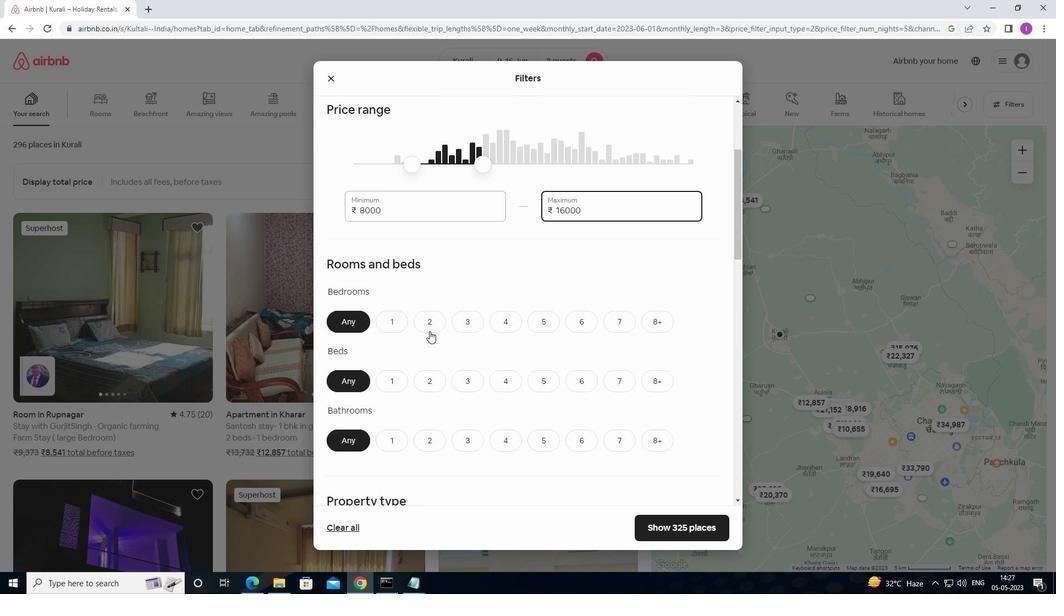 
Action: Mouse pressed left at (429, 327)
Screenshot: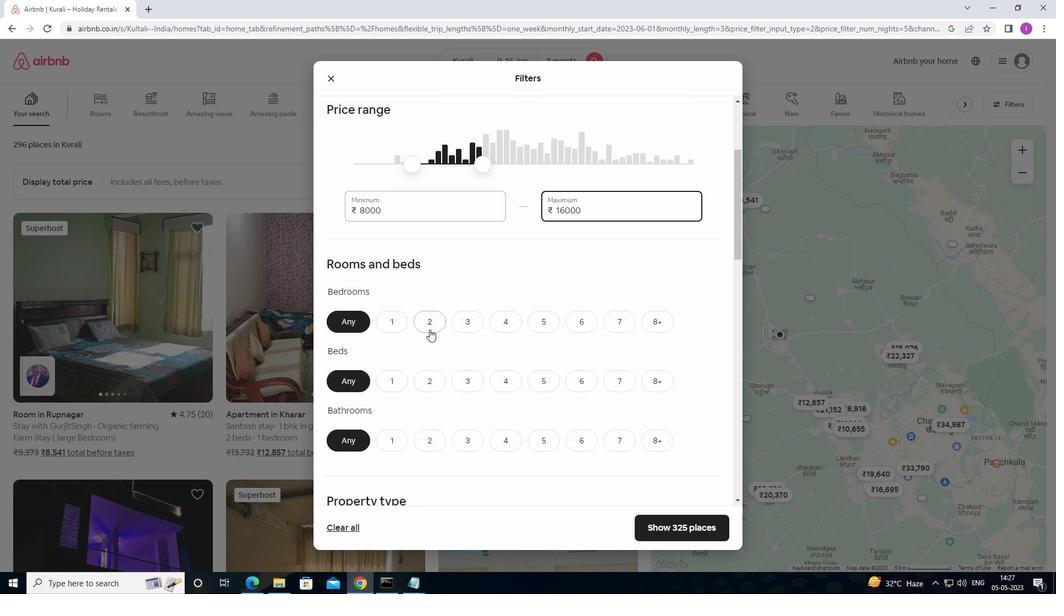 
Action: Mouse moved to (431, 378)
Screenshot: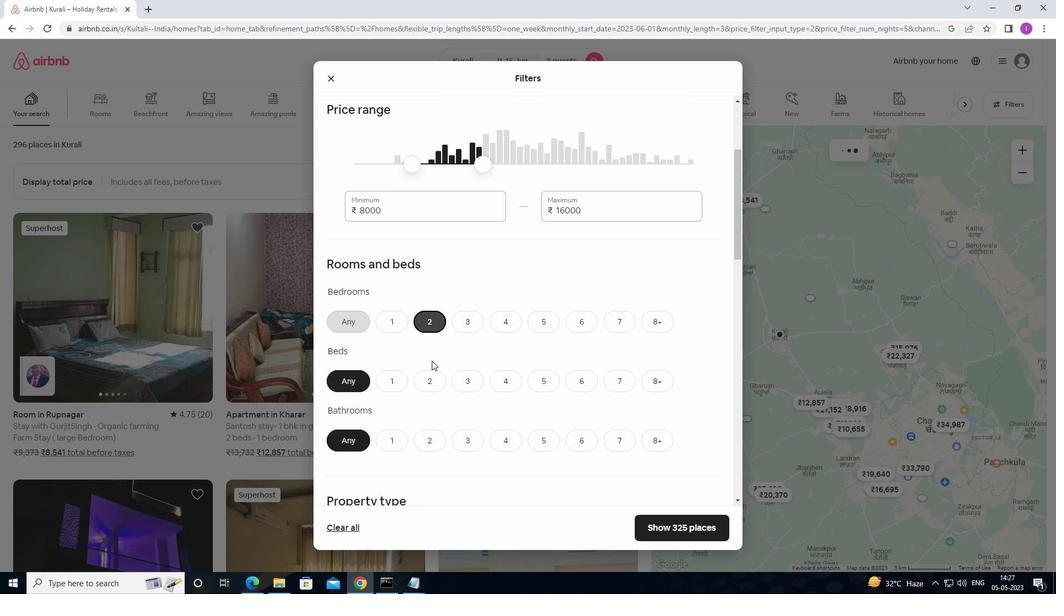 
Action: Mouse pressed left at (431, 378)
Screenshot: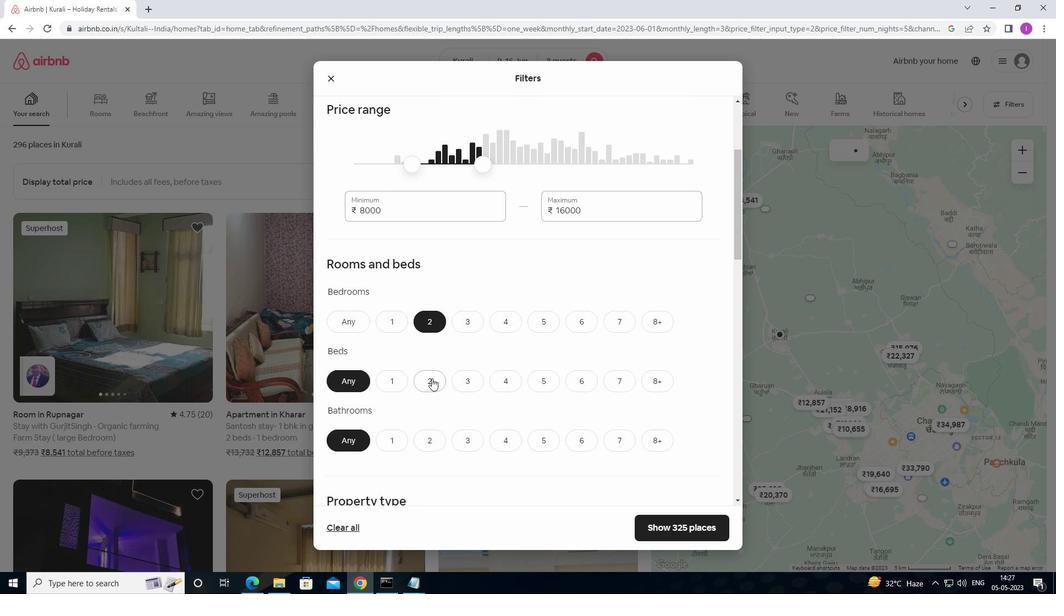 
Action: Mouse moved to (494, 376)
Screenshot: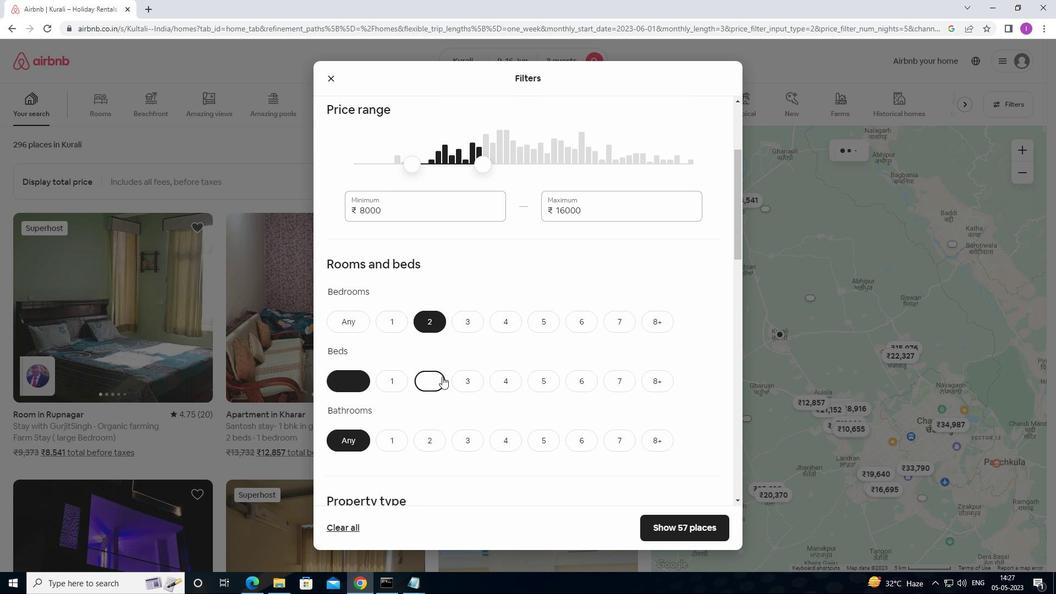 
Action: Mouse scrolled (494, 376) with delta (0, 0)
Screenshot: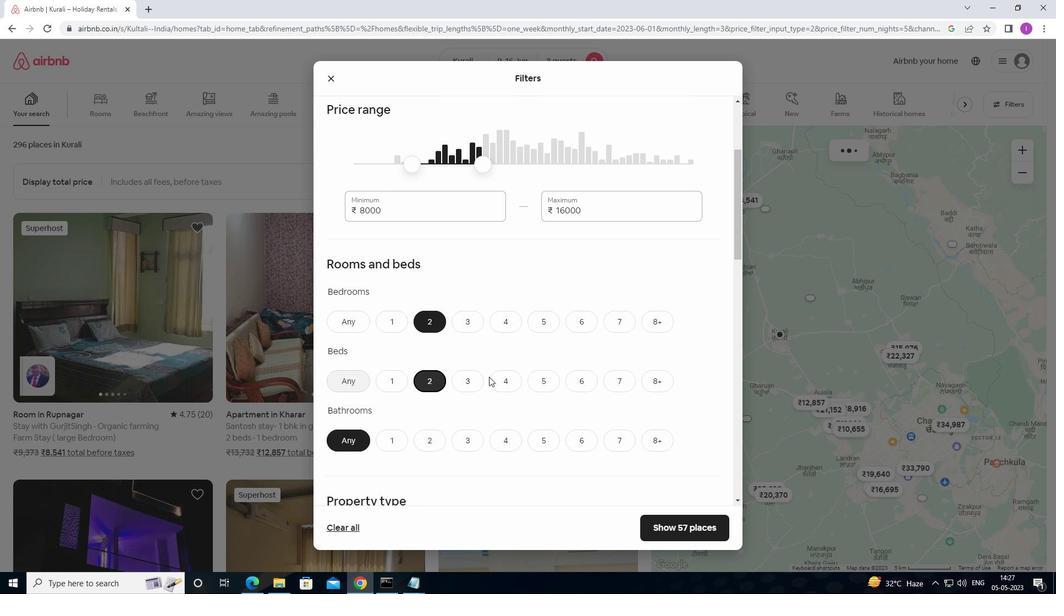 
Action: Mouse scrolled (494, 376) with delta (0, 0)
Screenshot: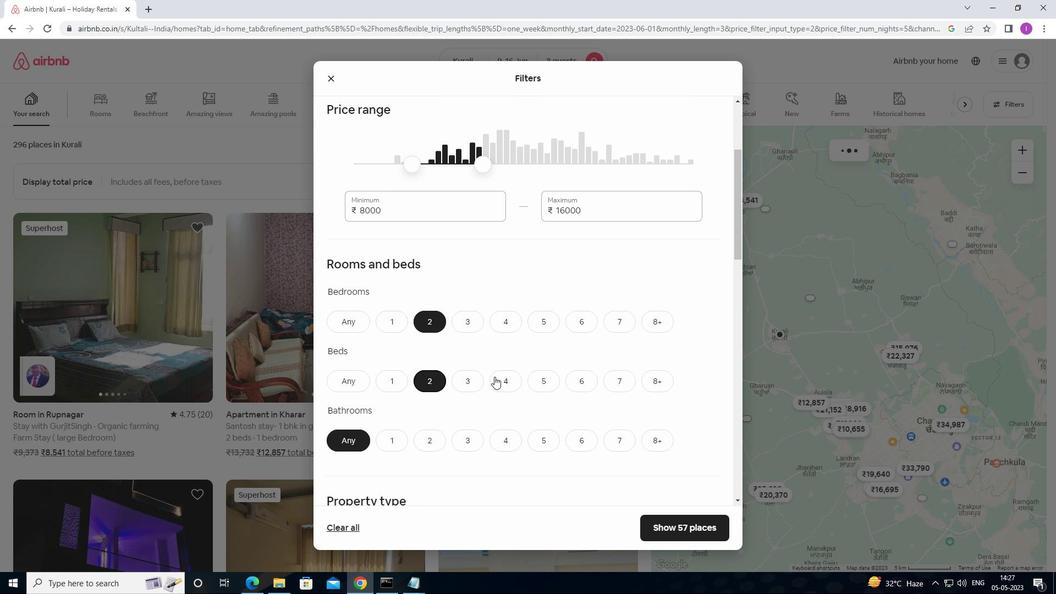
Action: Mouse moved to (402, 333)
Screenshot: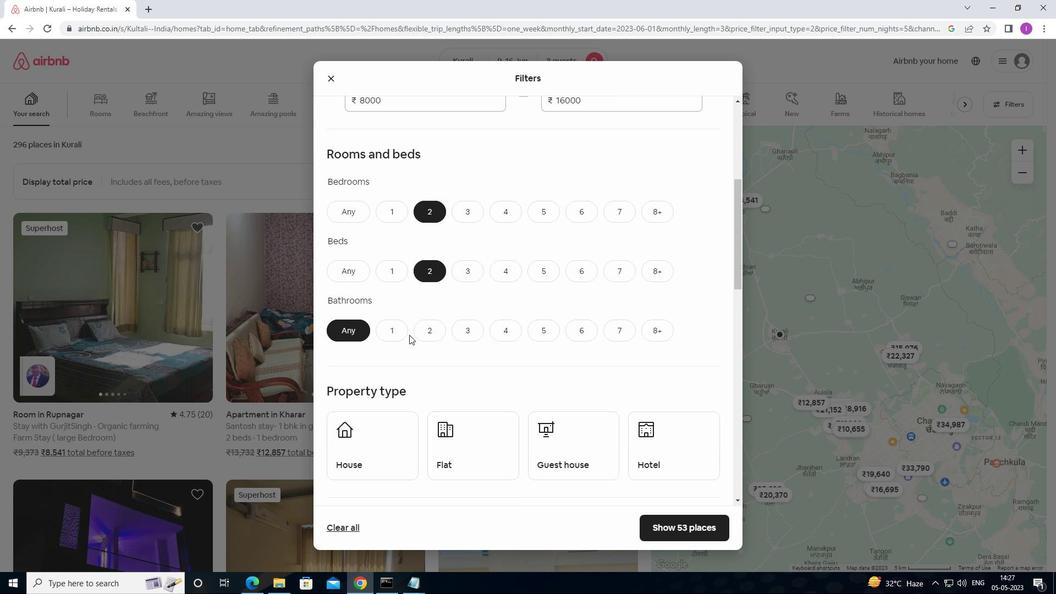 
Action: Mouse pressed left at (402, 333)
Screenshot: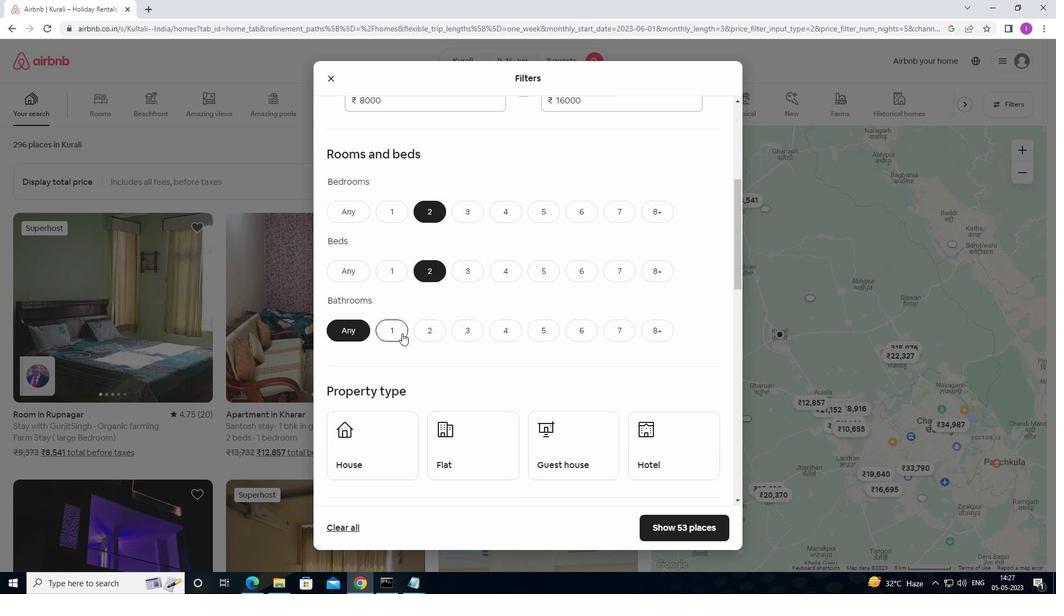 
Action: Mouse moved to (417, 328)
Screenshot: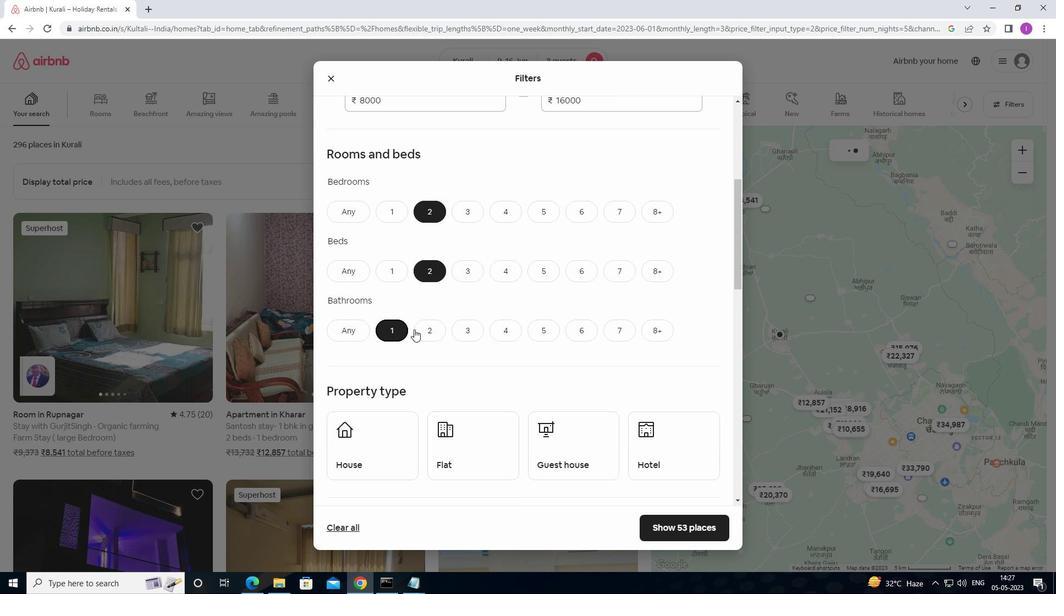 
Action: Mouse scrolled (417, 328) with delta (0, 0)
Screenshot: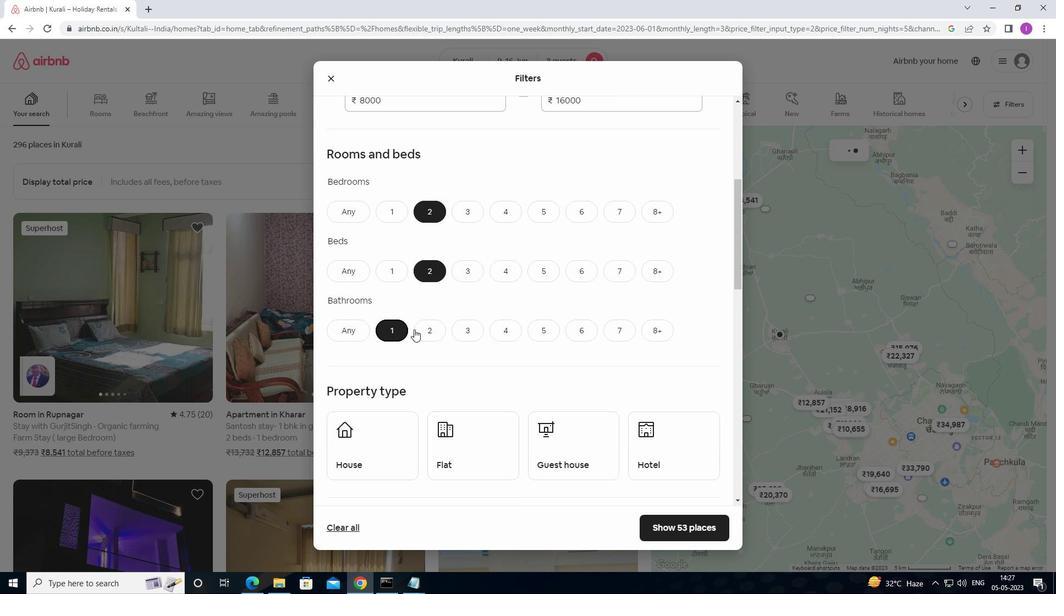 
Action: Mouse moved to (417, 328)
Screenshot: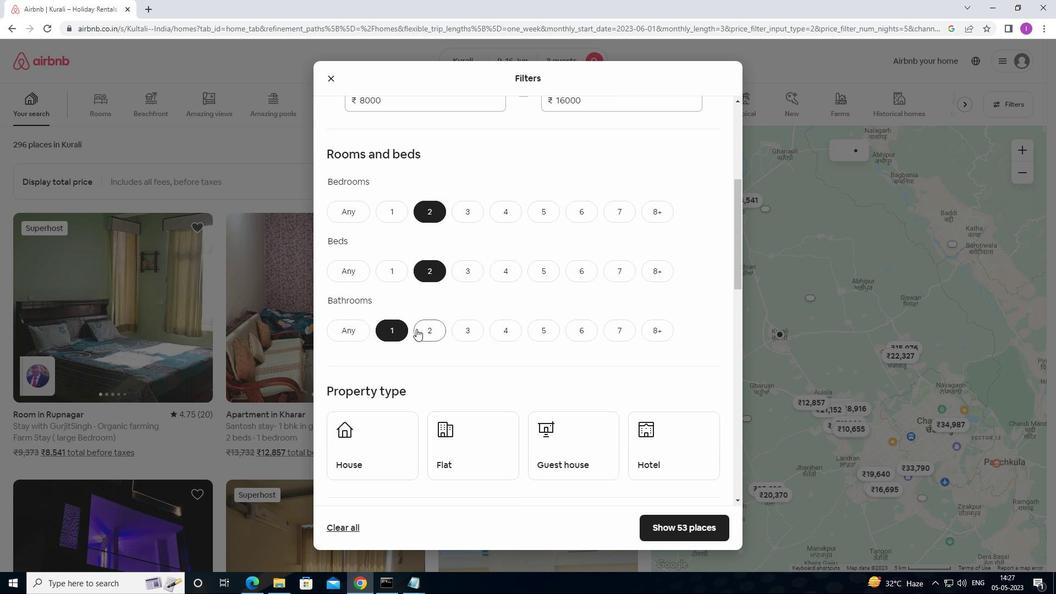 
Action: Mouse scrolled (417, 328) with delta (0, 0)
Screenshot: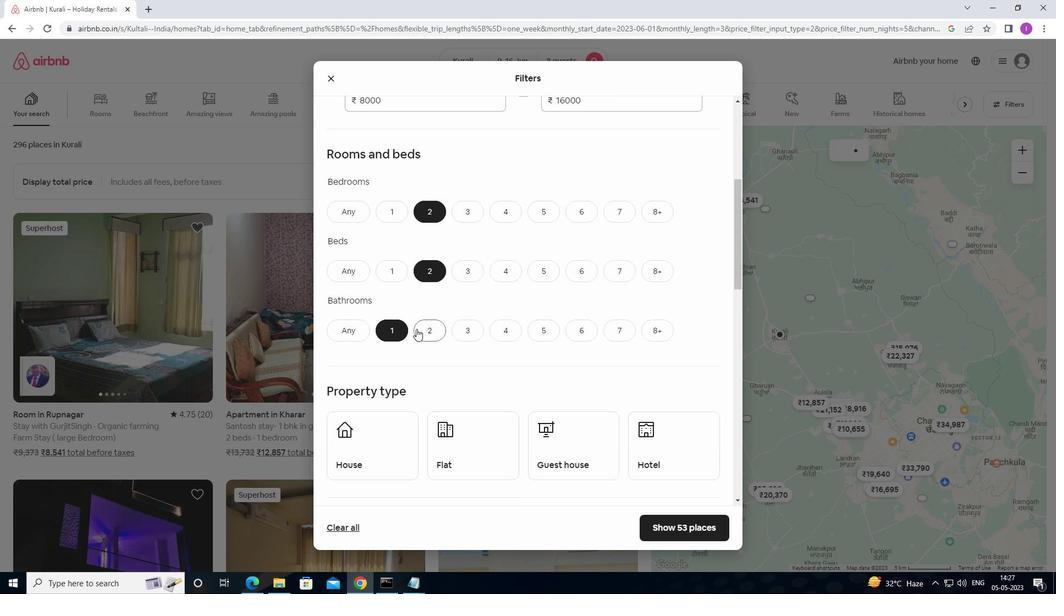 
Action: Mouse moved to (387, 333)
Screenshot: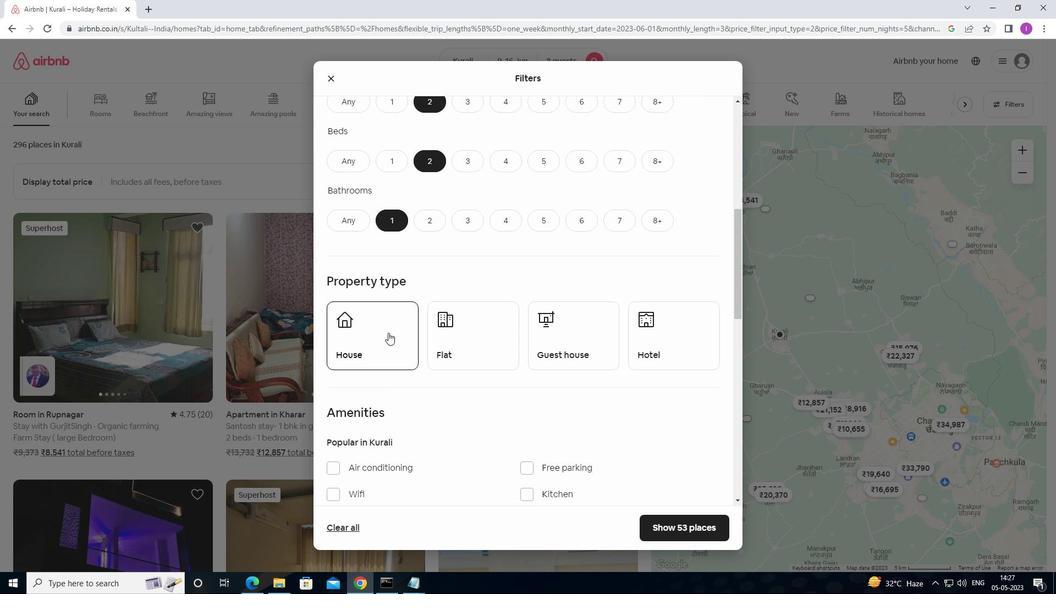 
Action: Mouse pressed left at (387, 333)
Screenshot: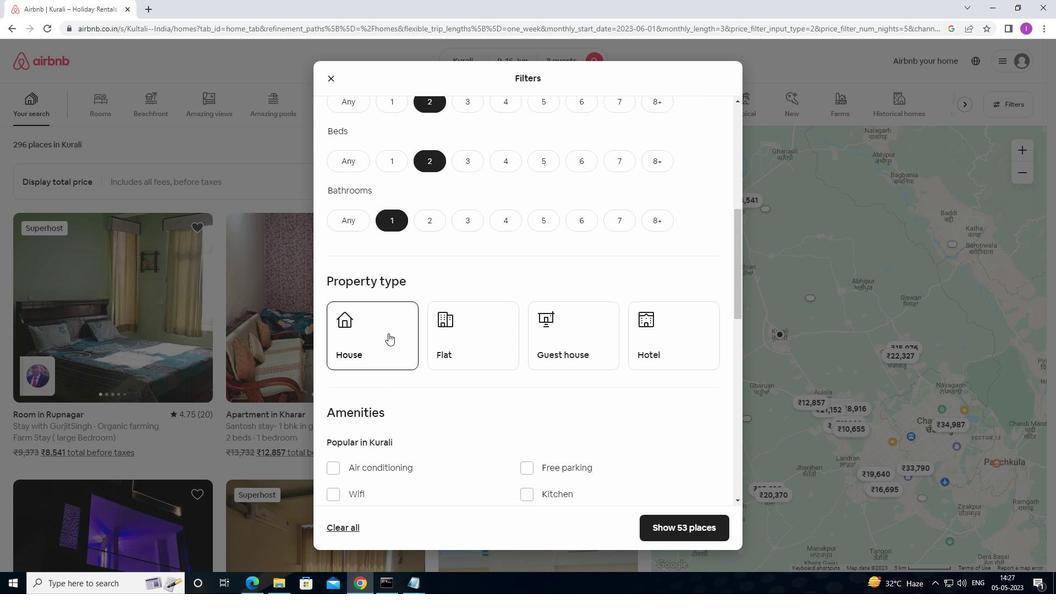 
Action: Mouse moved to (469, 344)
Screenshot: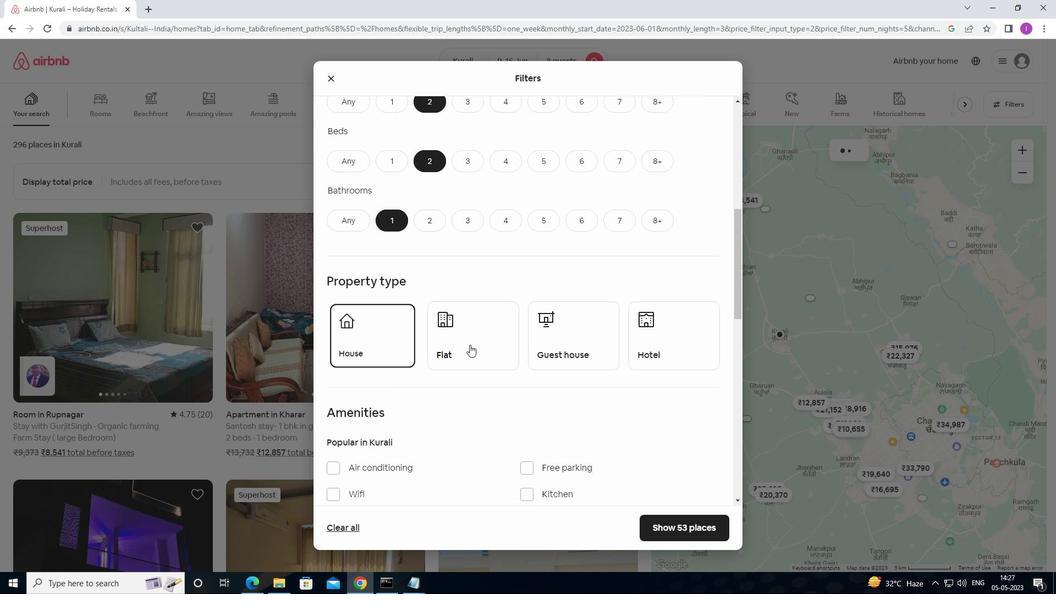 
Action: Mouse pressed left at (469, 344)
Screenshot: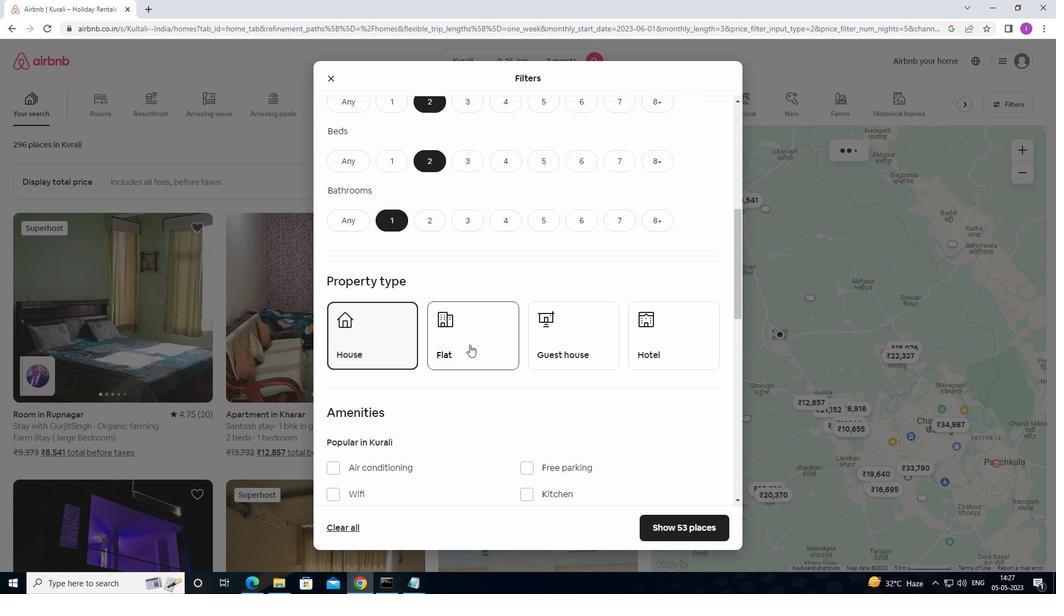 
Action: Mouse moved to (557, 342)
Screenshot: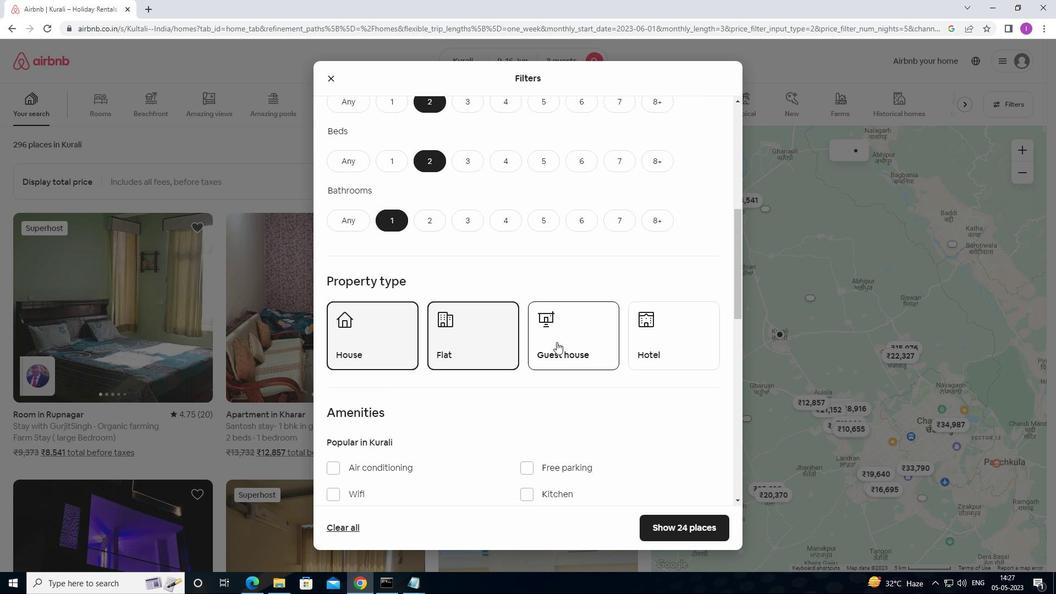 
Action: Mouse pressed left at (557, 342)
Screenshot: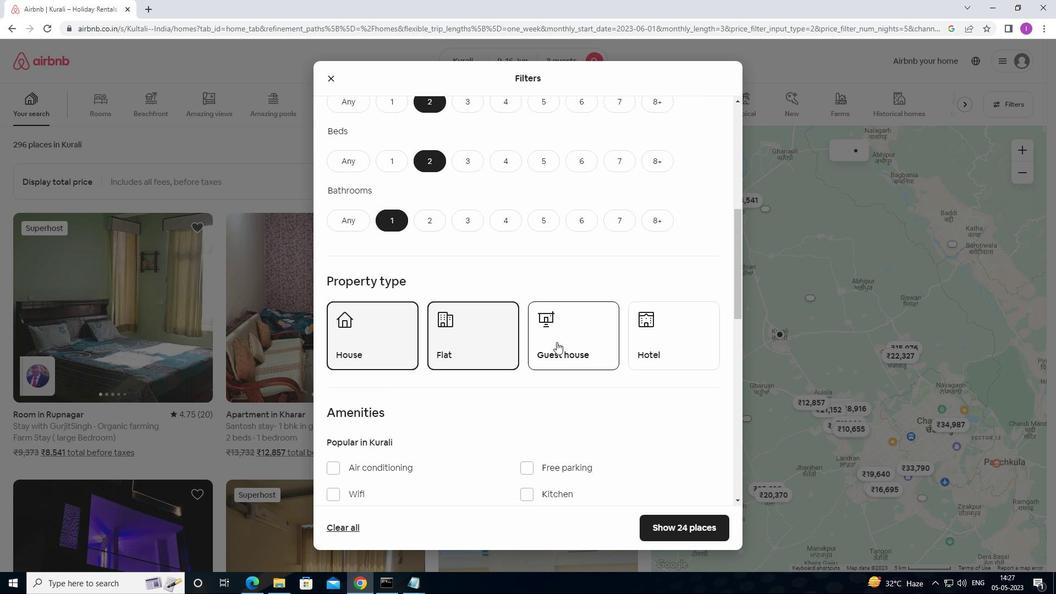 
Action: Mouse moved to (625, 399)
Screenshot: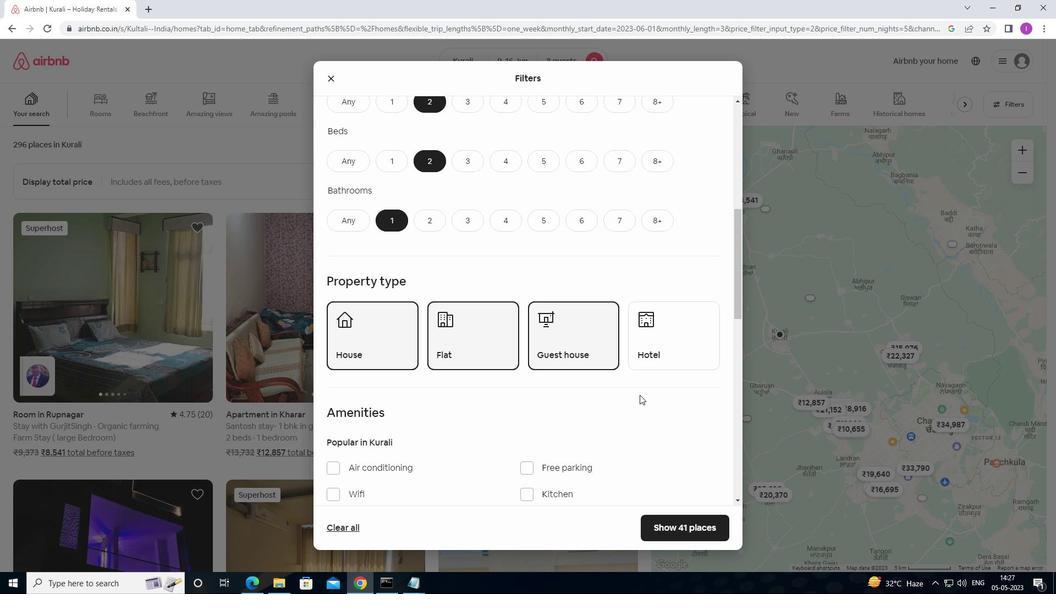 
Action: Mouse scrolled (625, 399) with delta (0, 0)
Screenshot: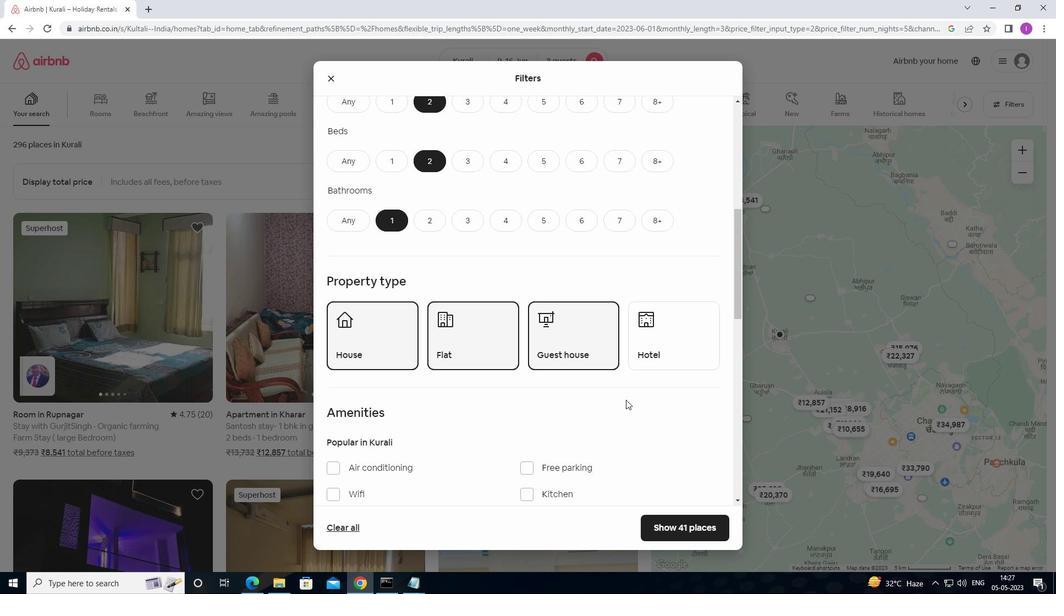 
Action: Mouse scrolled (625, 399) with delta (0, 0)
Screenshot: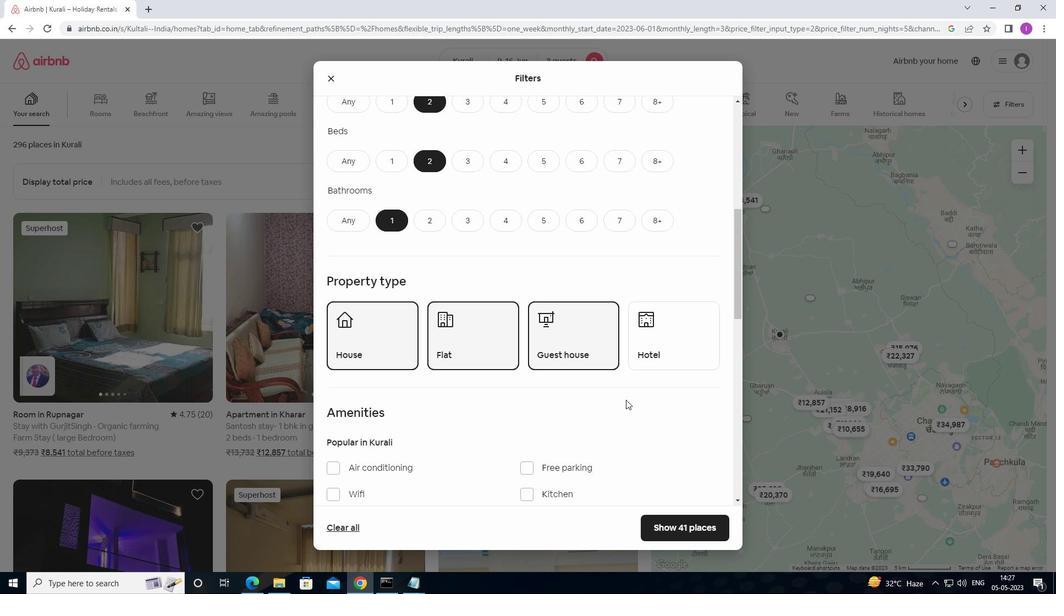 
Action: Mouse moved to (627, 397)
Screenshot: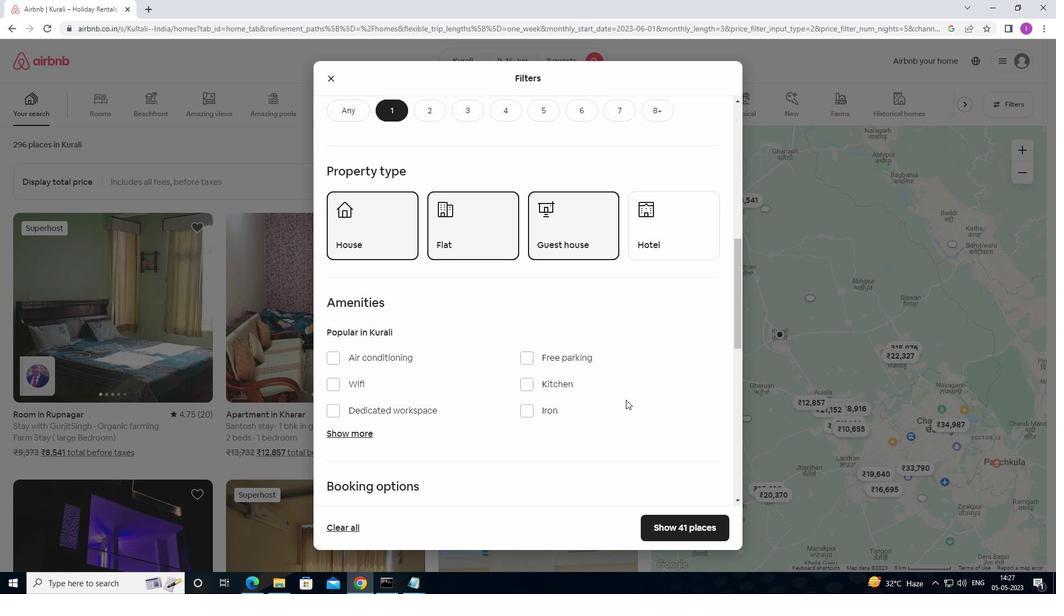 
Action: Mouse scrolled (627, 396) with delta (0, 0)
Screenshot: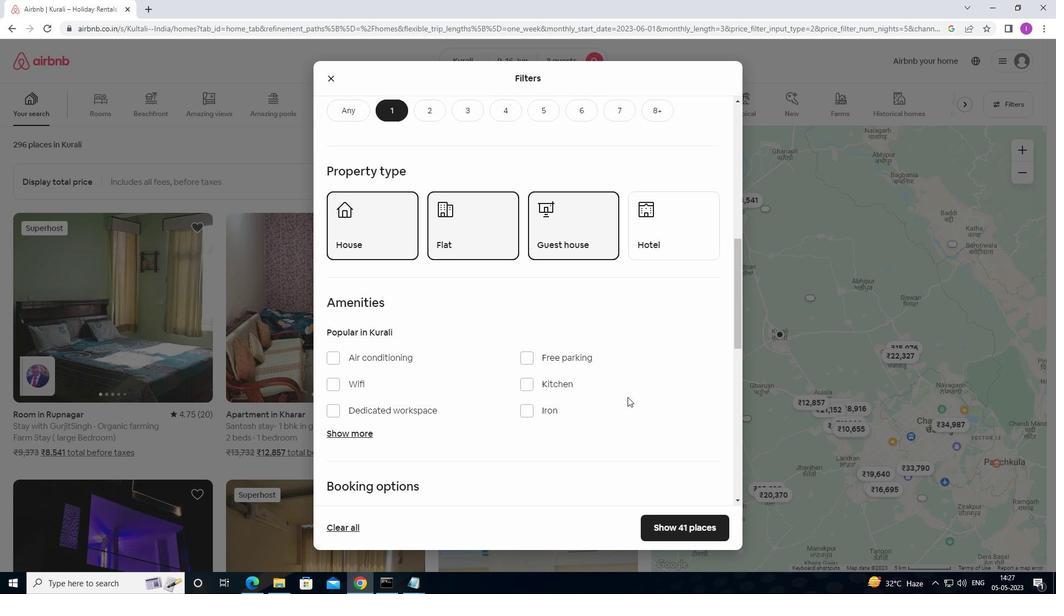 
Action: Mouse scrolled (627, 396) with delta (0, 0)
Screenshot: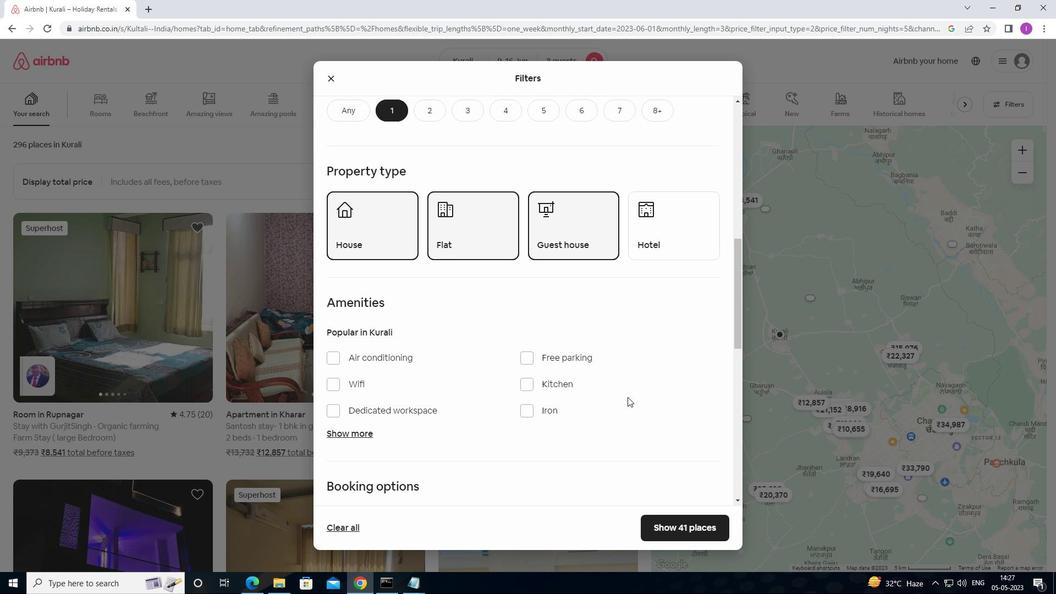 
Action: Mouse moved to (629, 394)
Screenshot: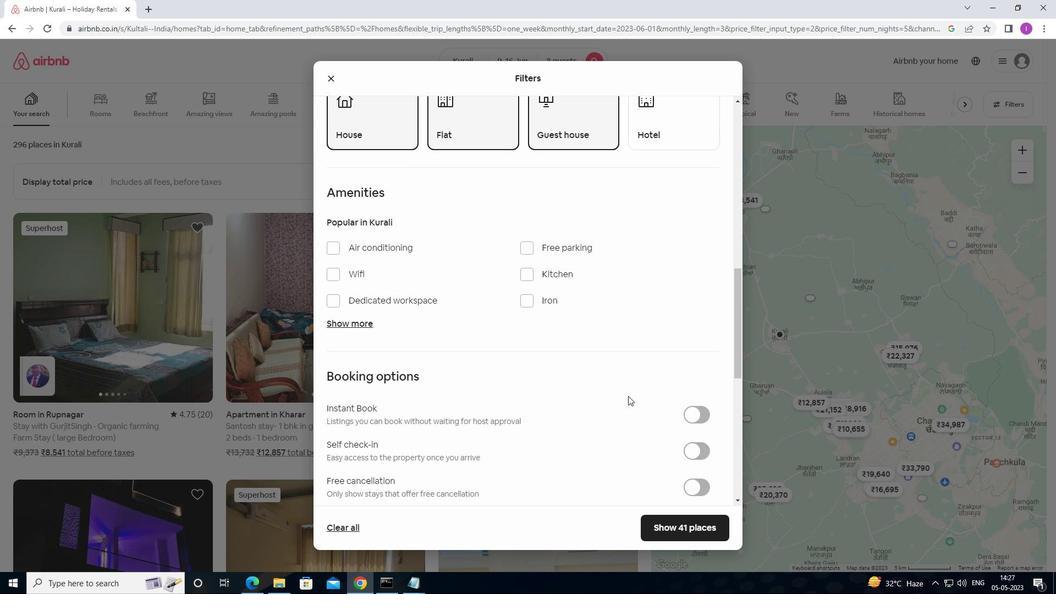 
Action: Mouse scrolled (629, 393) with delta (0, 0)
Screenshot: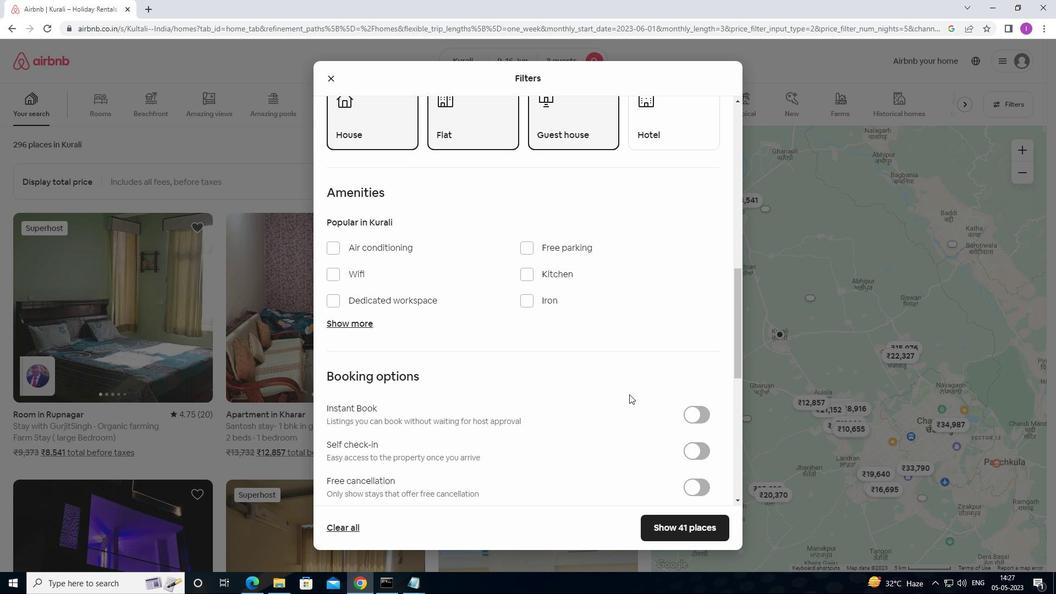 
Action: Mouse moved to (352, 268)
Screenshot: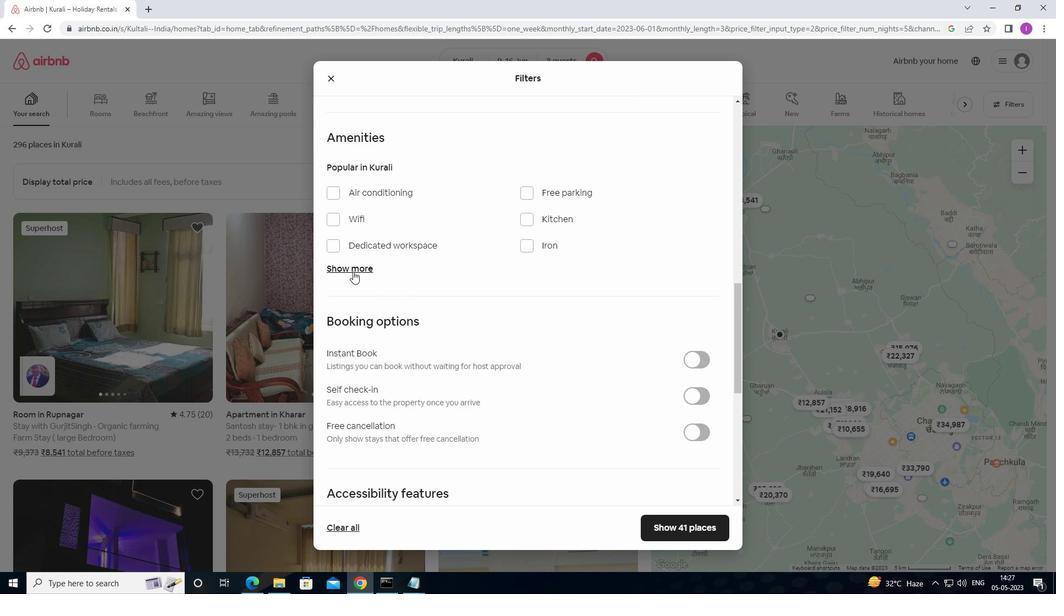 
Action: Mouse pressed left at (352, 268)
Screenshot: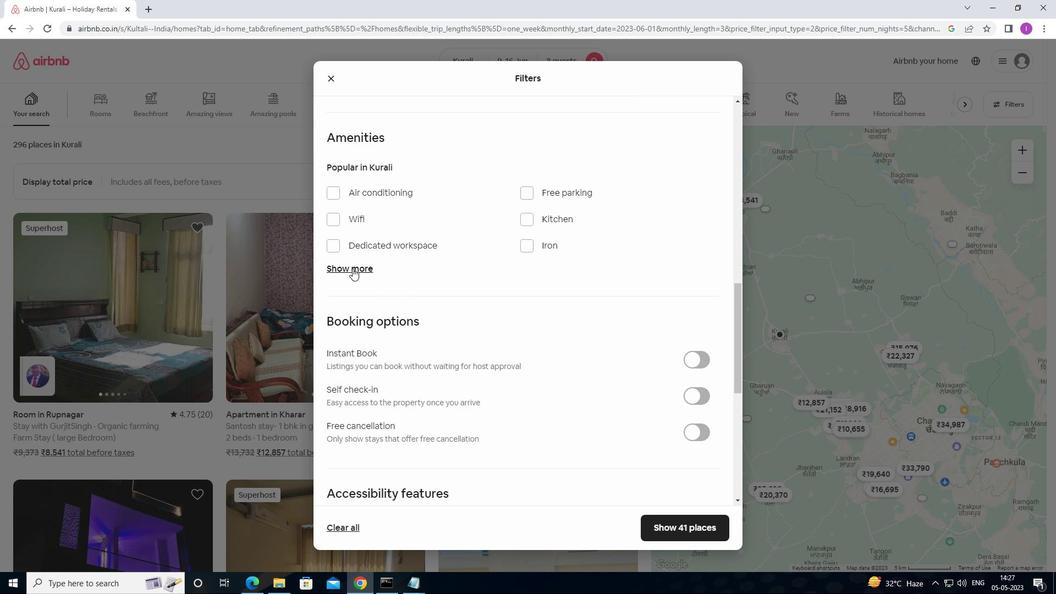 
Action: Mouse moved to (334, 312)
Screenshot: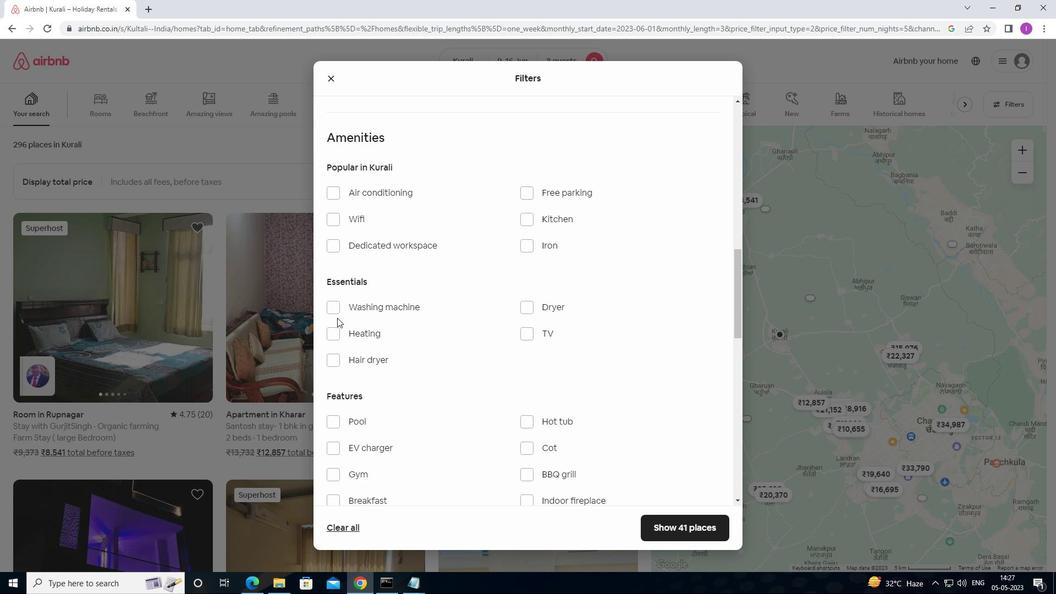 
Action: Mouse pressed left at (334, 312)
Screenshot: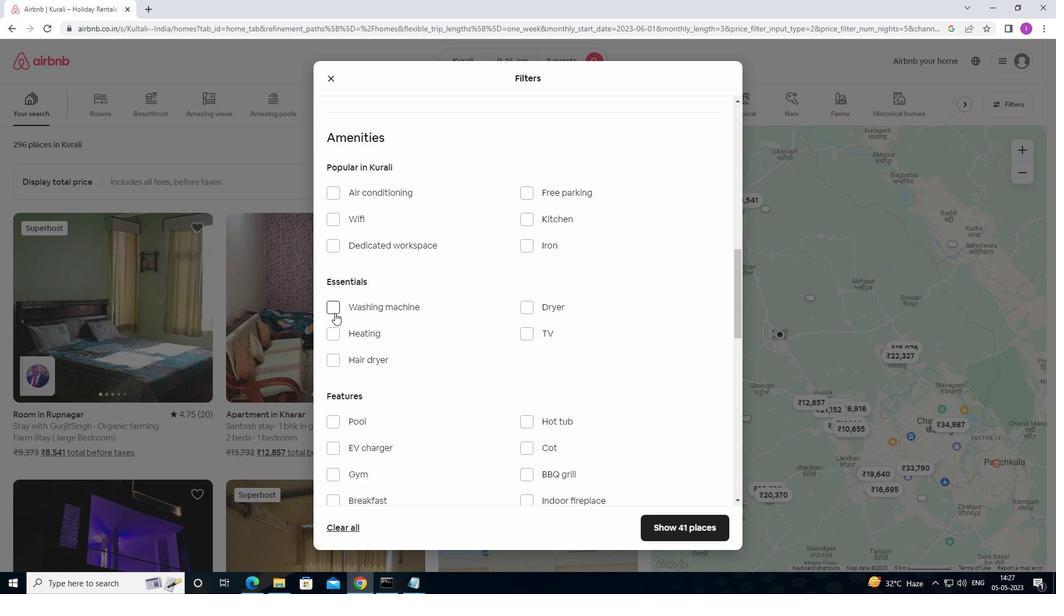 
Action: Mouse moved to (420, 303)
Screenshot: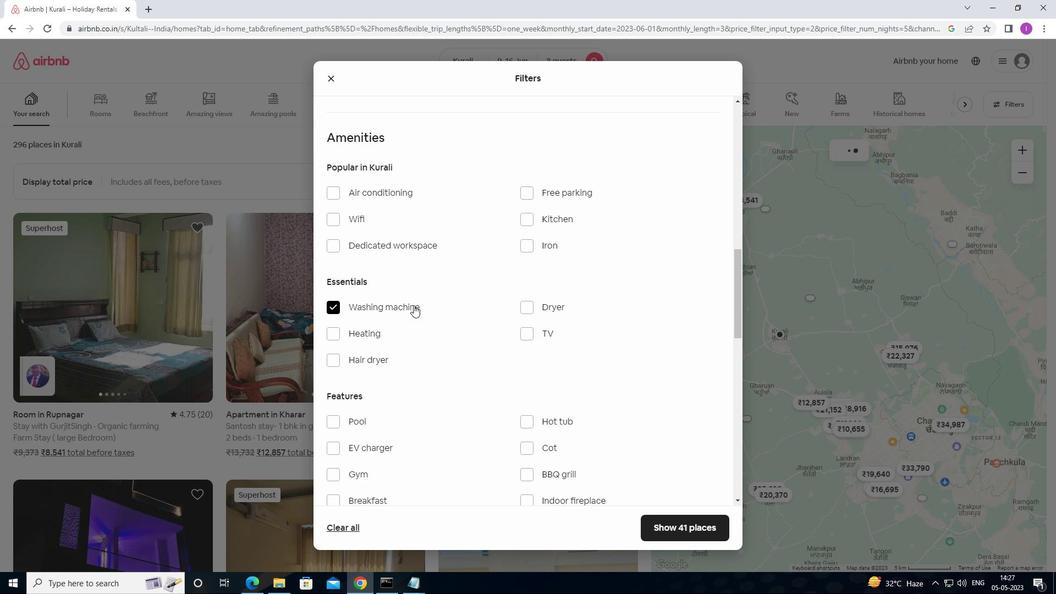 
Action: Mouse scrolled (420, 302) with delta (0, 0)
Screenshot: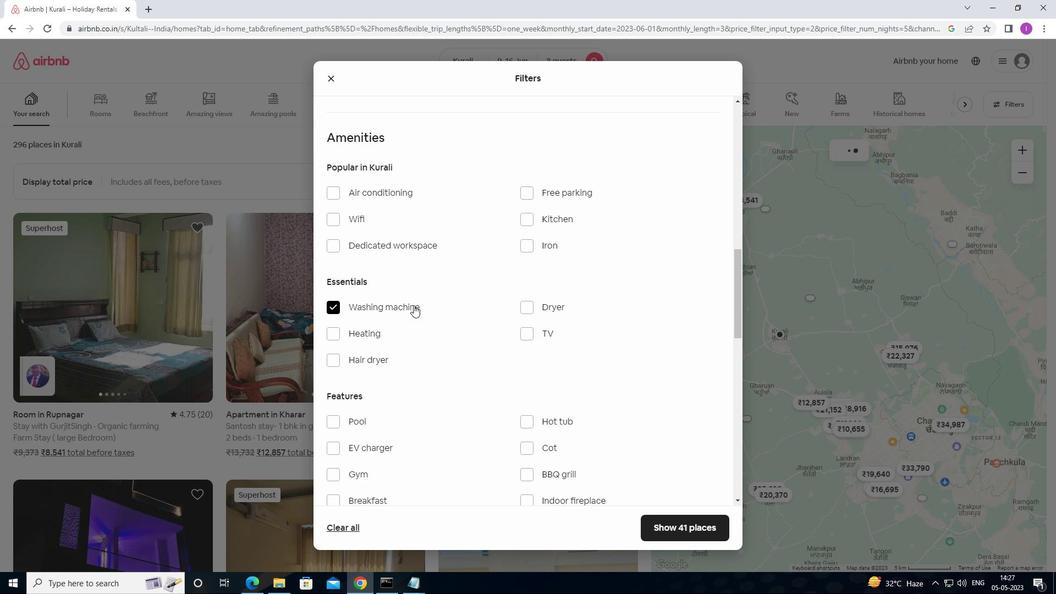 
Action: Mouse moved to (421, 303)
Screenshot: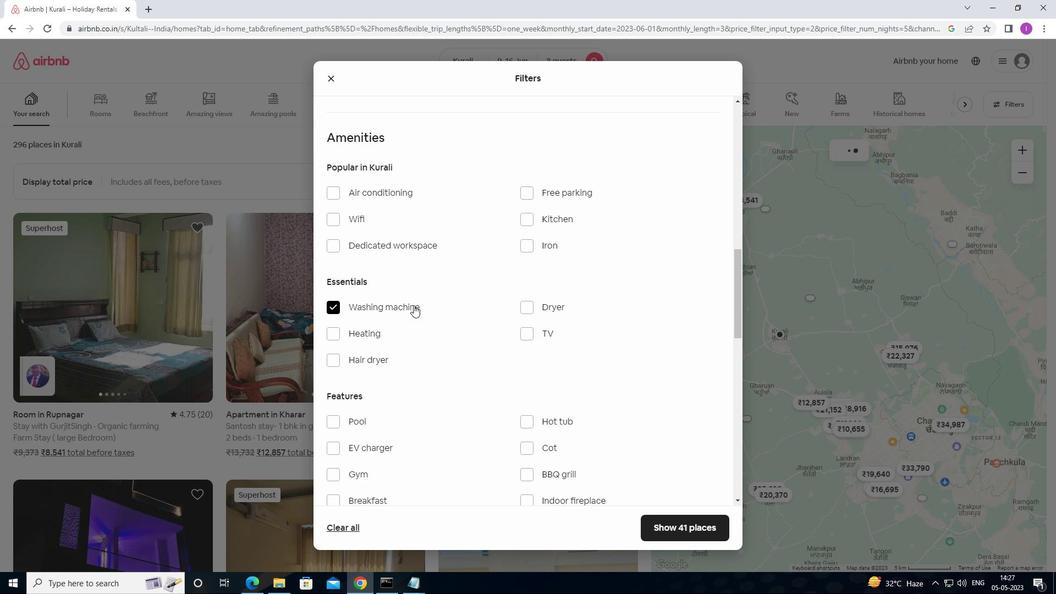 
Action: Mouse scrolled (421, 302) with delta (0, 0)
Screenshot: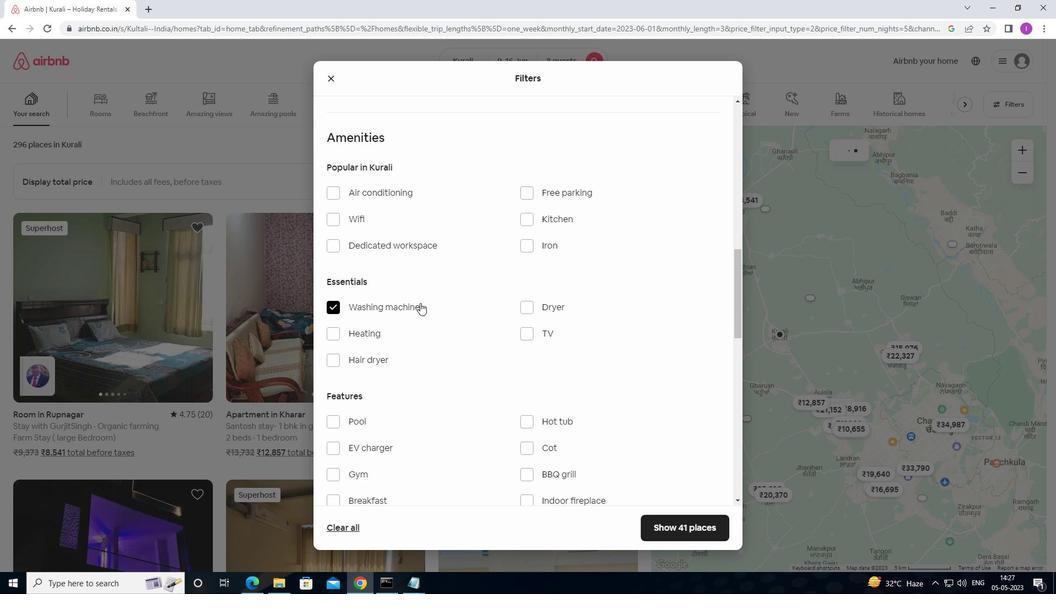 
Action: Mouse moved to (421, 303)
Screenshot: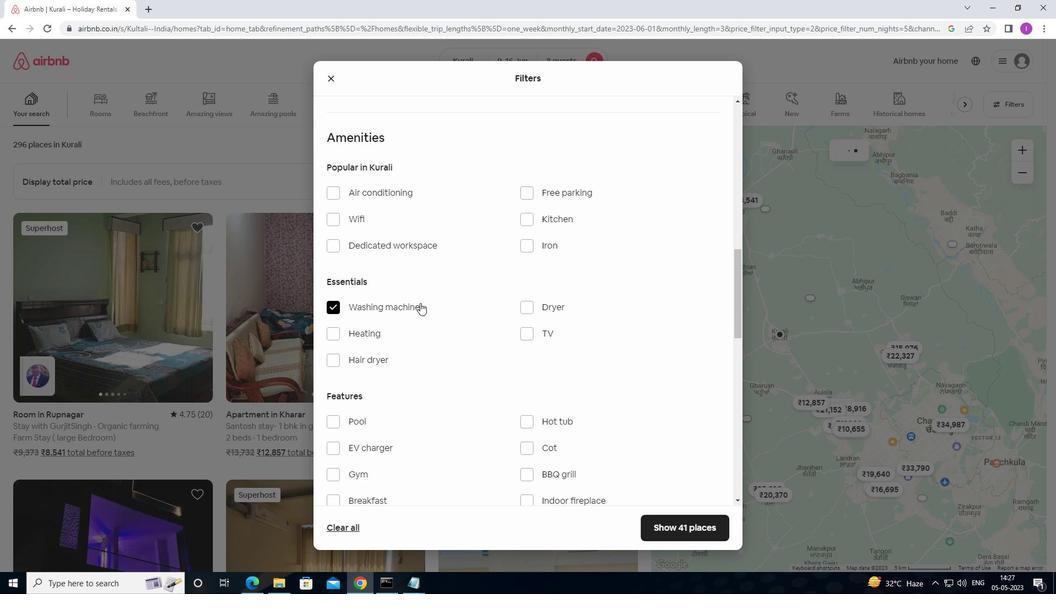 
Action: Mouse scrolled (421, 303) with delta (0, 0)
Screenshot: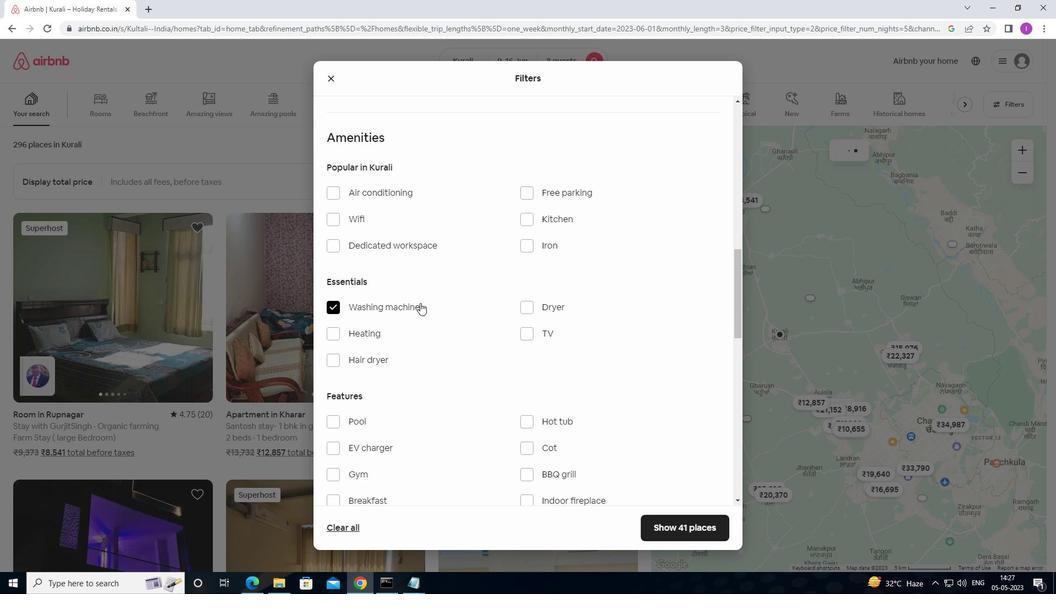
Action: Mouse scrolled (421, 303) with delta (0, 0)
Screenshot: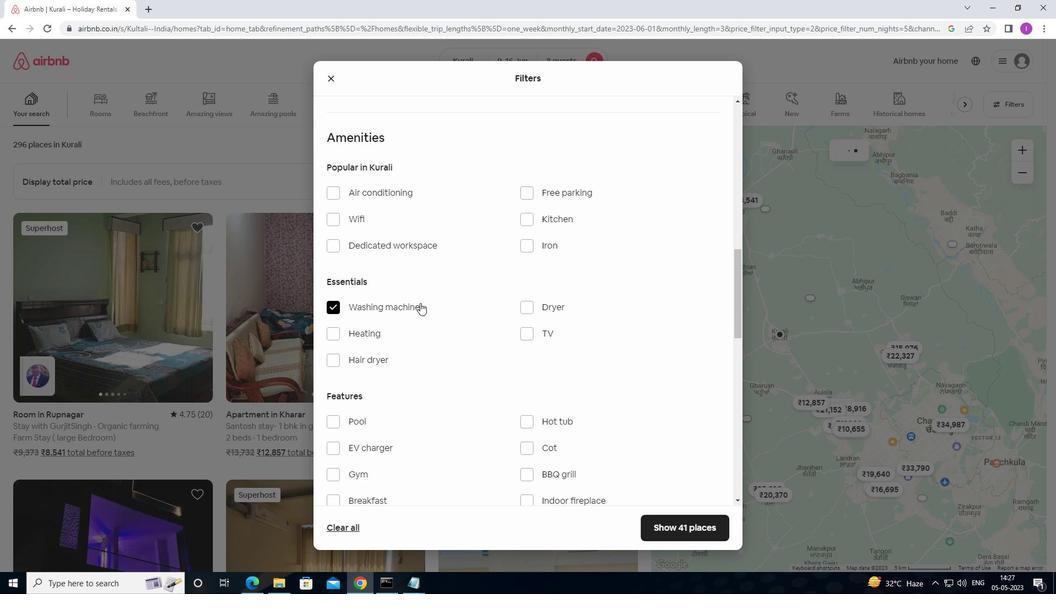 
Action: Mouse scrolled (421, 303) with delta (0, 0)
Screenshot: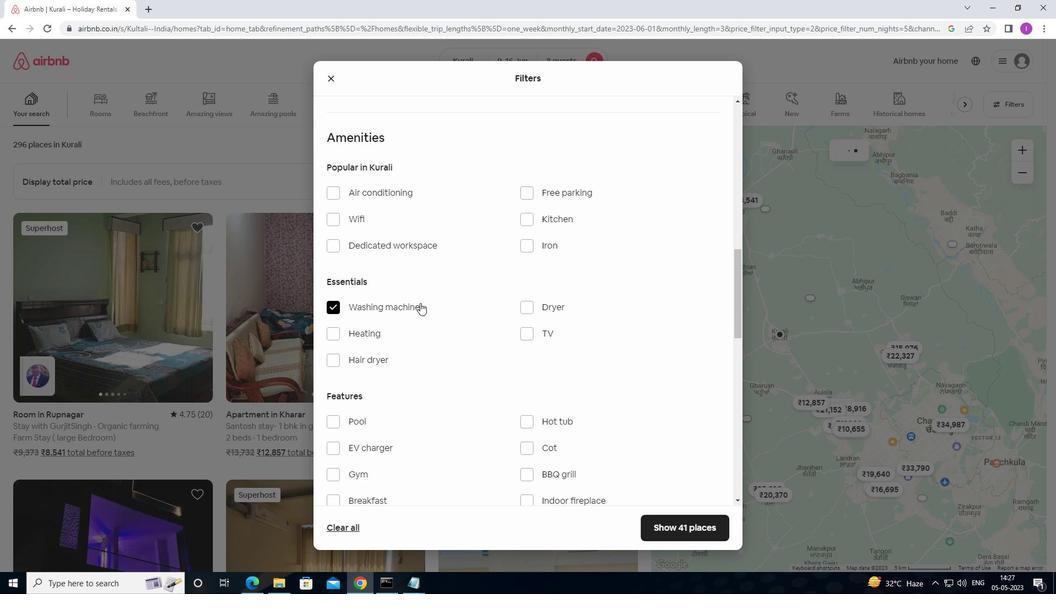 
Action: Mouse moved to (458, 298)
Screenshot: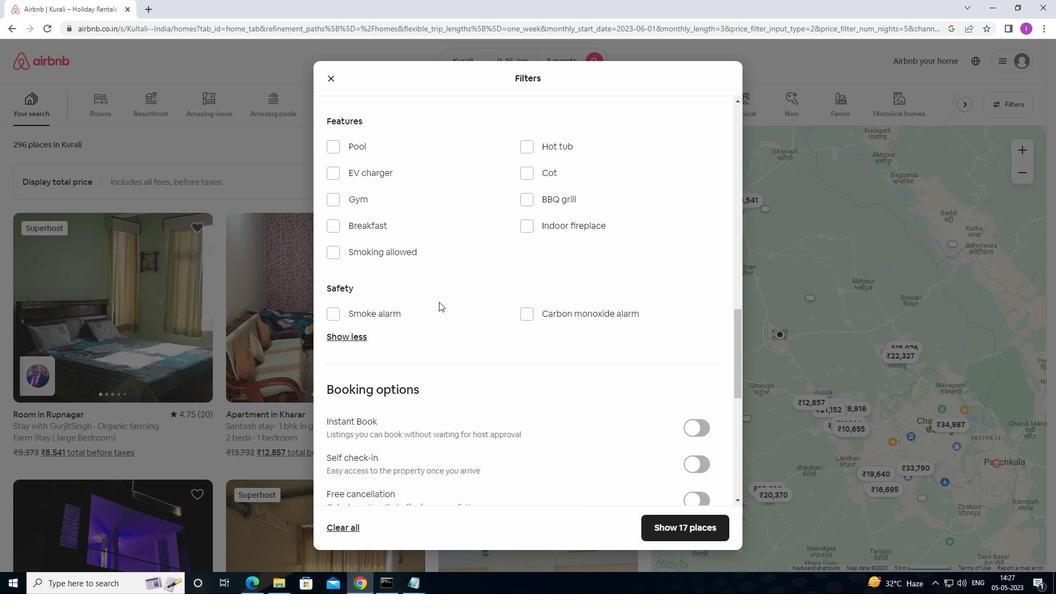 
Action: Mouse scrolled (458, 298) with delta (0, 0)
Screenshot: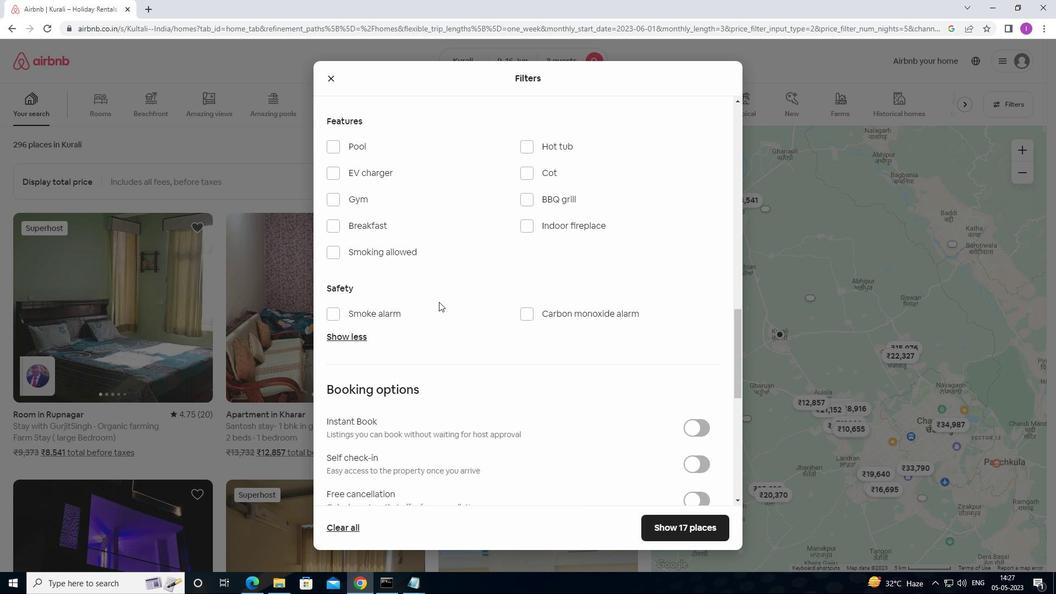 
Action: Mouse scrolled (458, 298) with delta (0, 0)
Screenshot: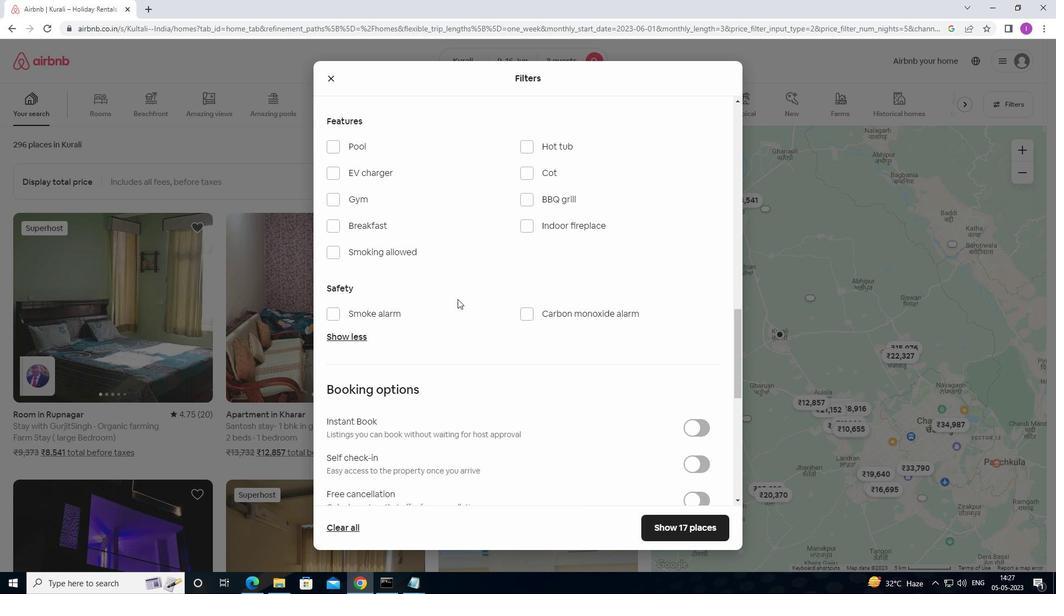 
Action: Mouse moved to (458, 298)
Screenshot: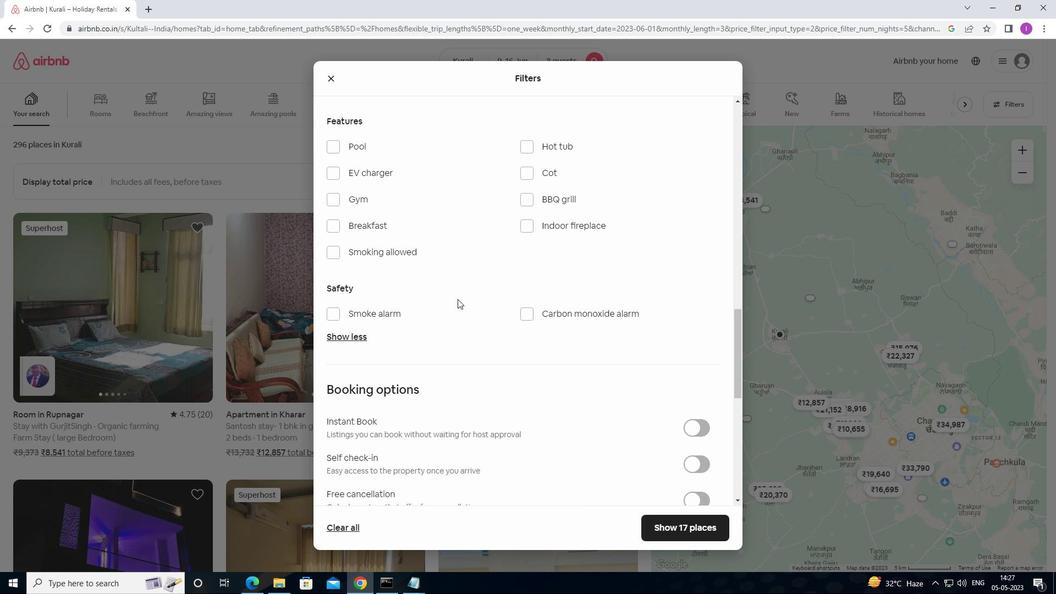 
Action: Mouse scrolled (458, 298) with delta (0, 0)
Screenshot: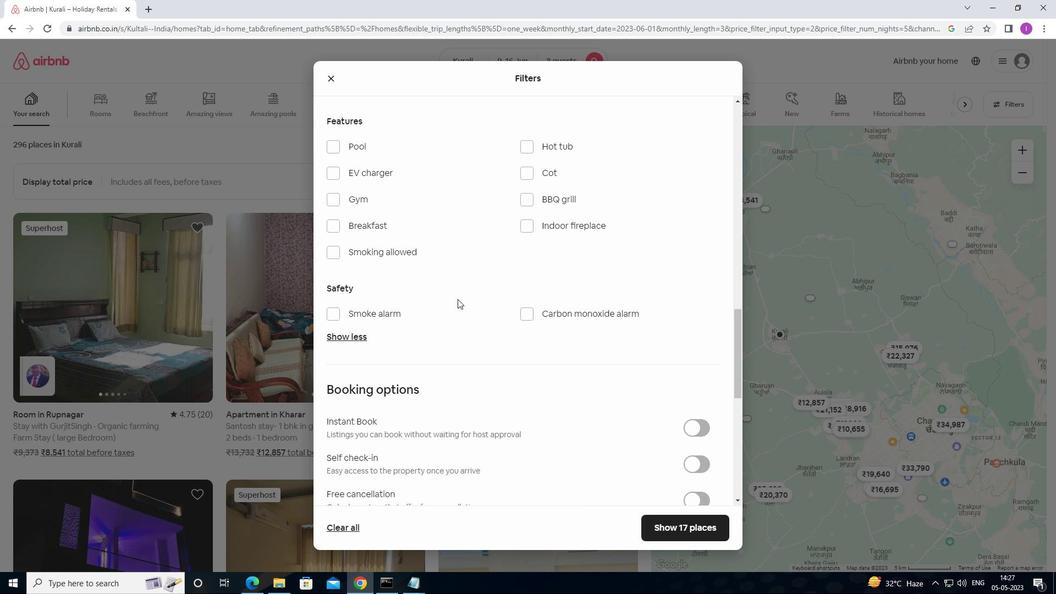 
Action: Mouse moved to (694, 298)
Screenshot: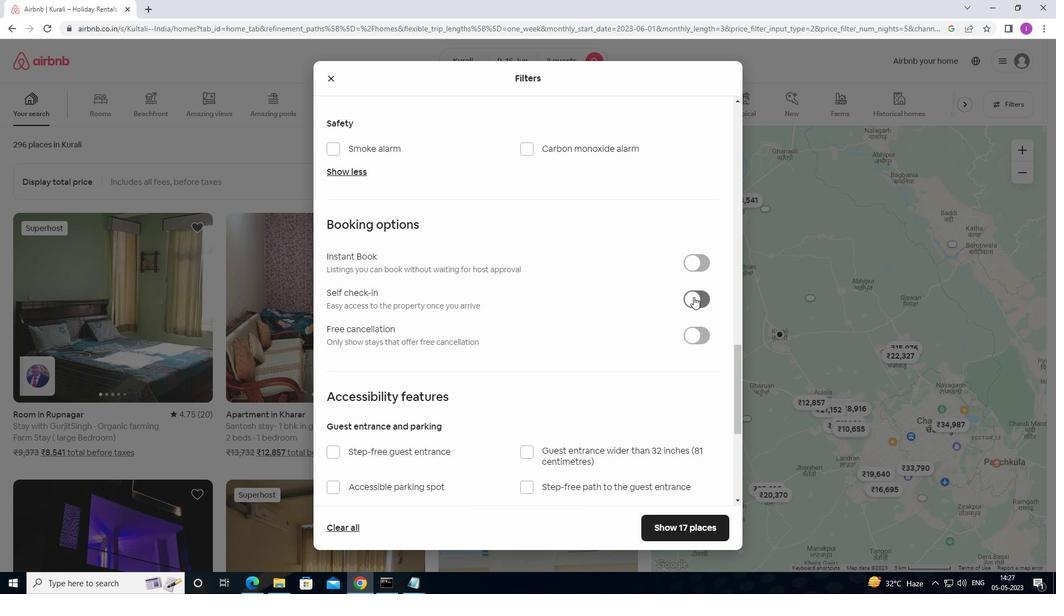 
Action: Mouse pressed left at (694, 298)
Screenshot: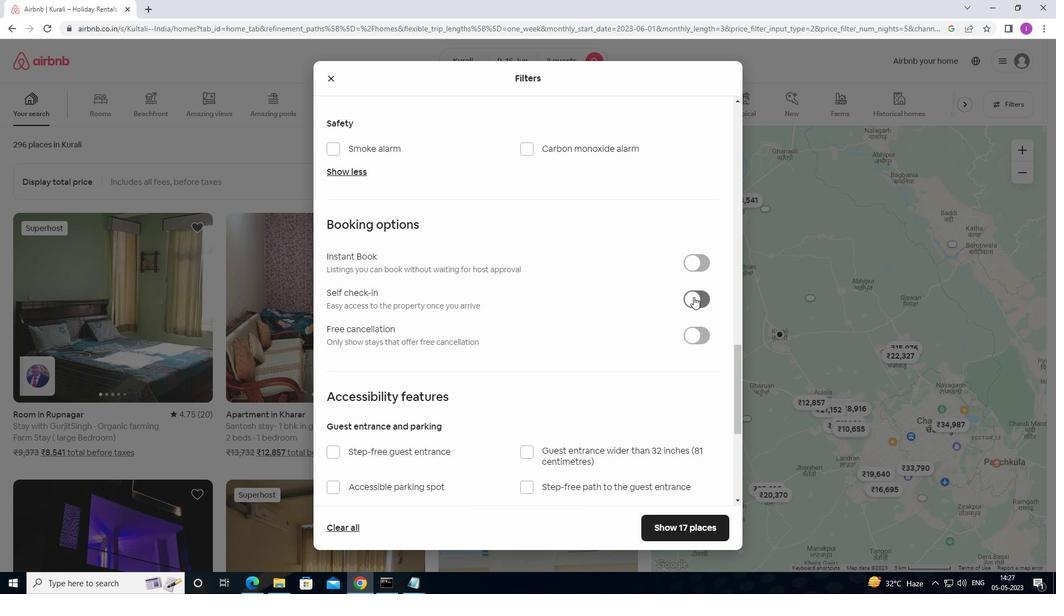 
Action: Mouse moved to (608, 335)
Screenshot: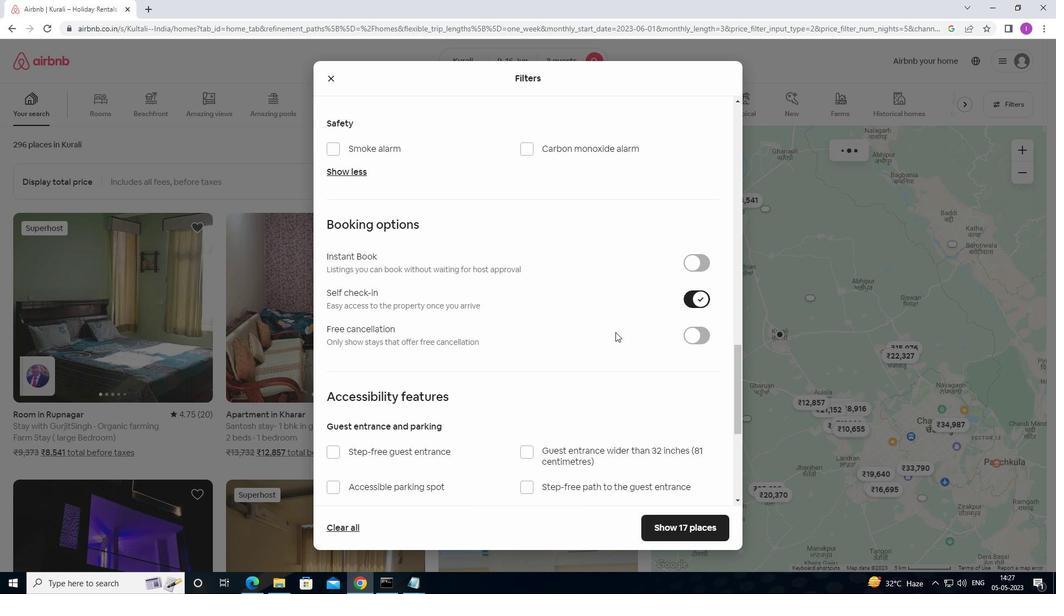 
Action: Mouse scrolled (608, 334) with delta (0, 0)
Screenshot: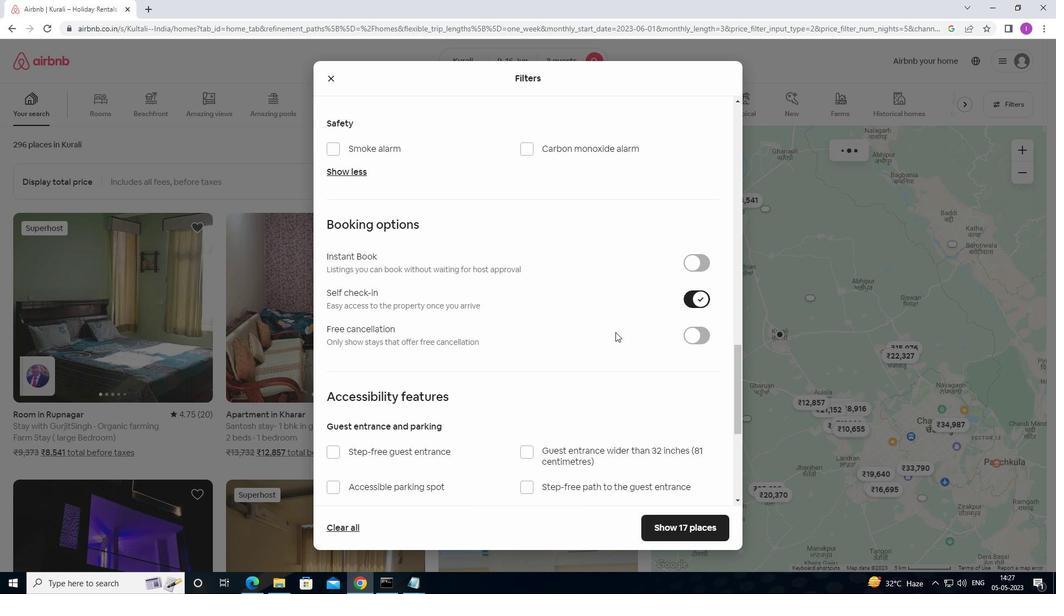 
Action: Mouse moved to (607, 337)
Screenshot: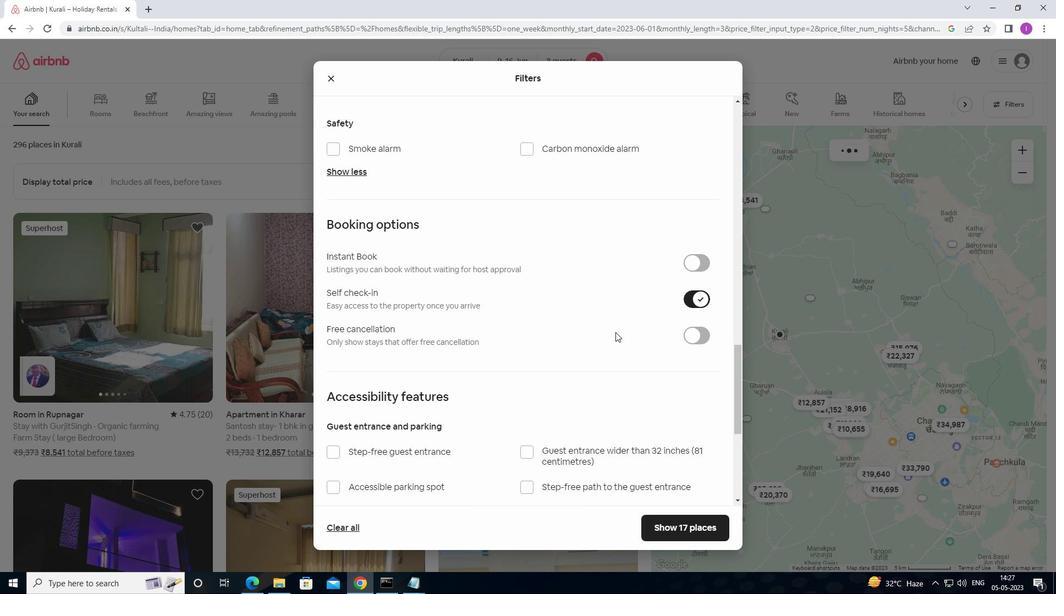 
Action: Mouse scrolled (607, 336) with delta (0, 0)
Screenshot: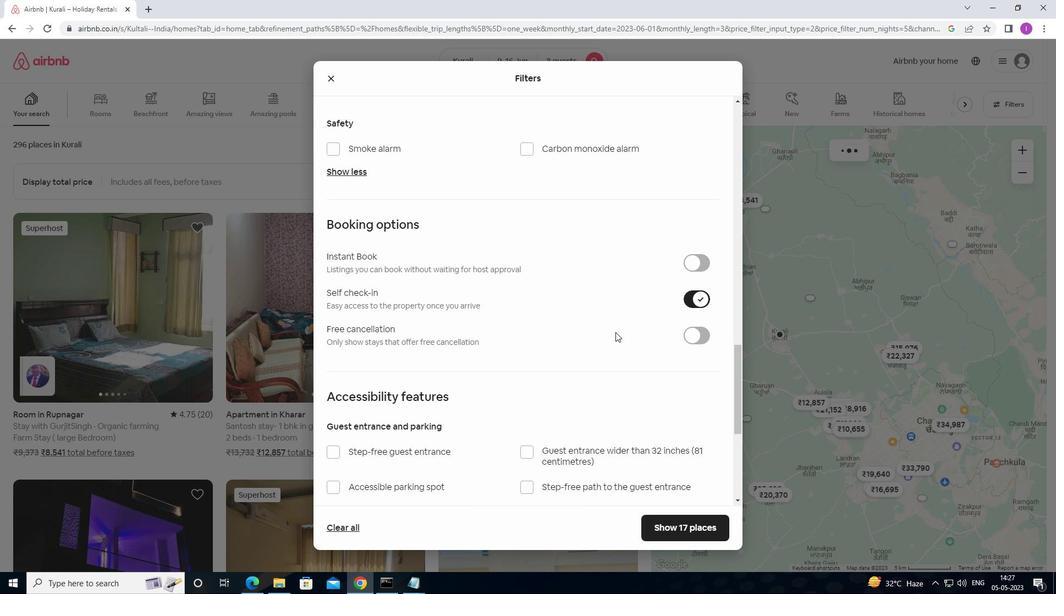 
Action: Mouse moved to (606, 337)
Screenshot: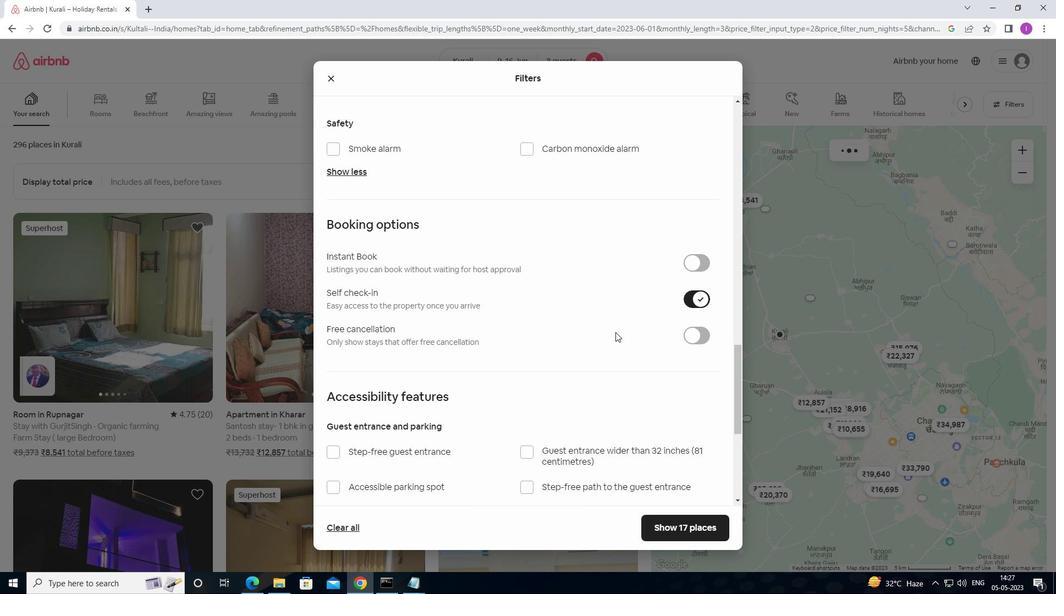 
Action: Mouse scrolled (606, 337) with delta (0, 0)
Screenshot: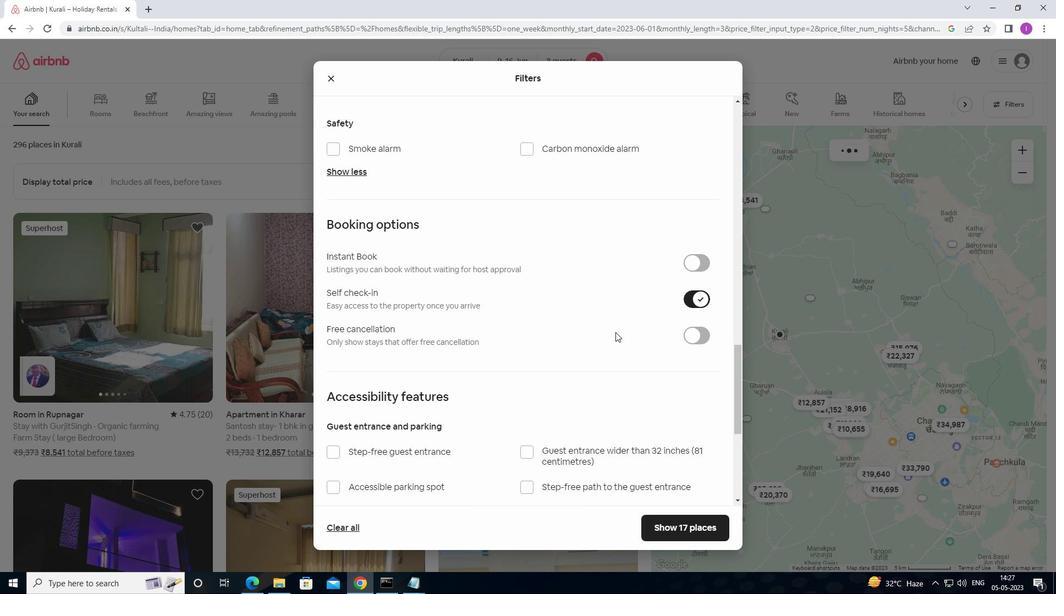 
Action: Mouse moved to (606, 337)
Screenshot: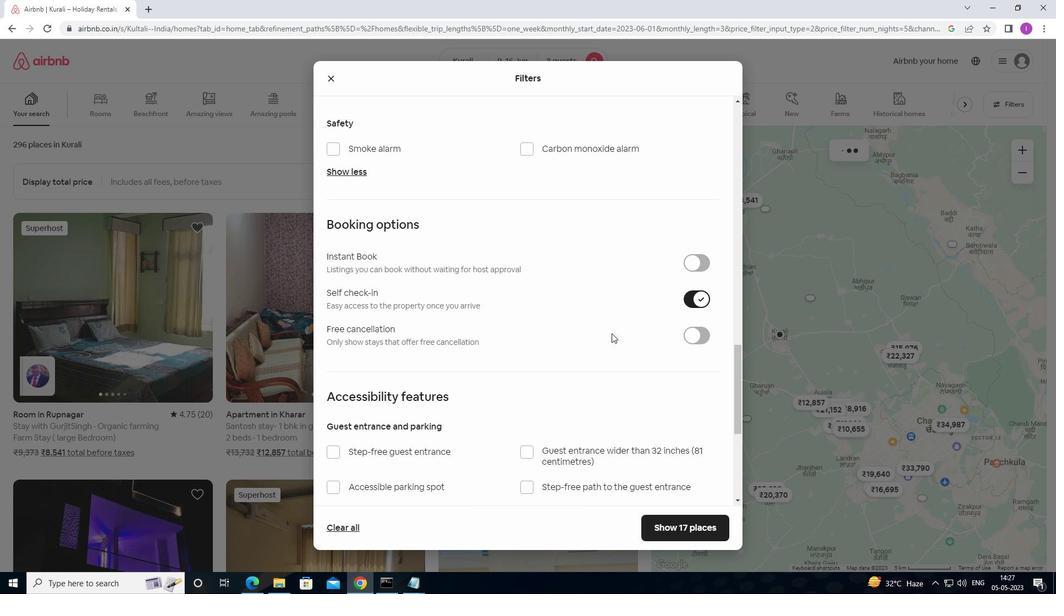 
Action: Mouse scrolled (606, 337) with delta (0, 0)
Screenshot: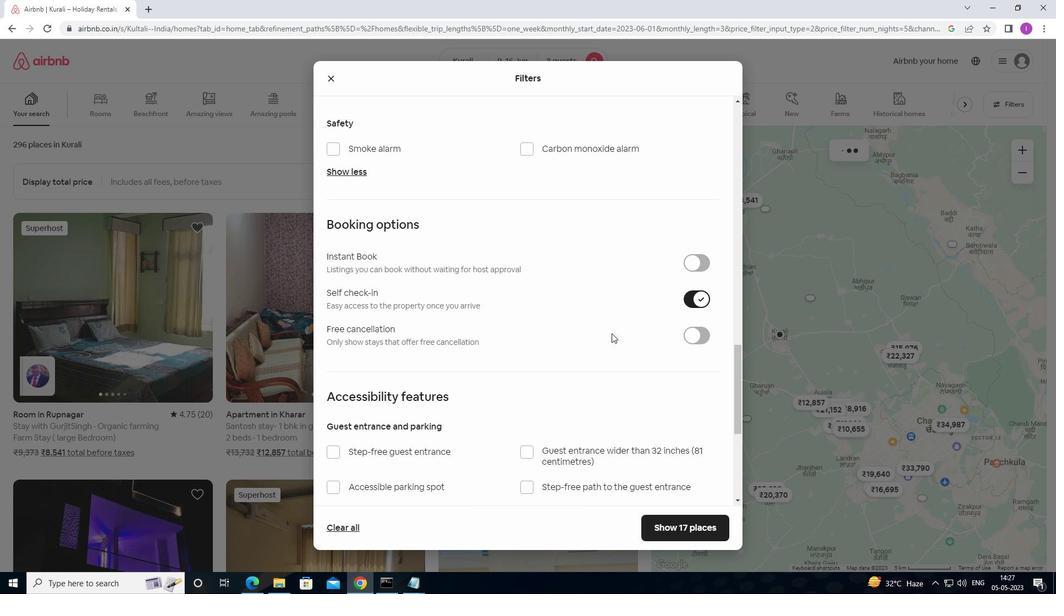 
Action: Mouse moved to (606, 337)
Screenshot: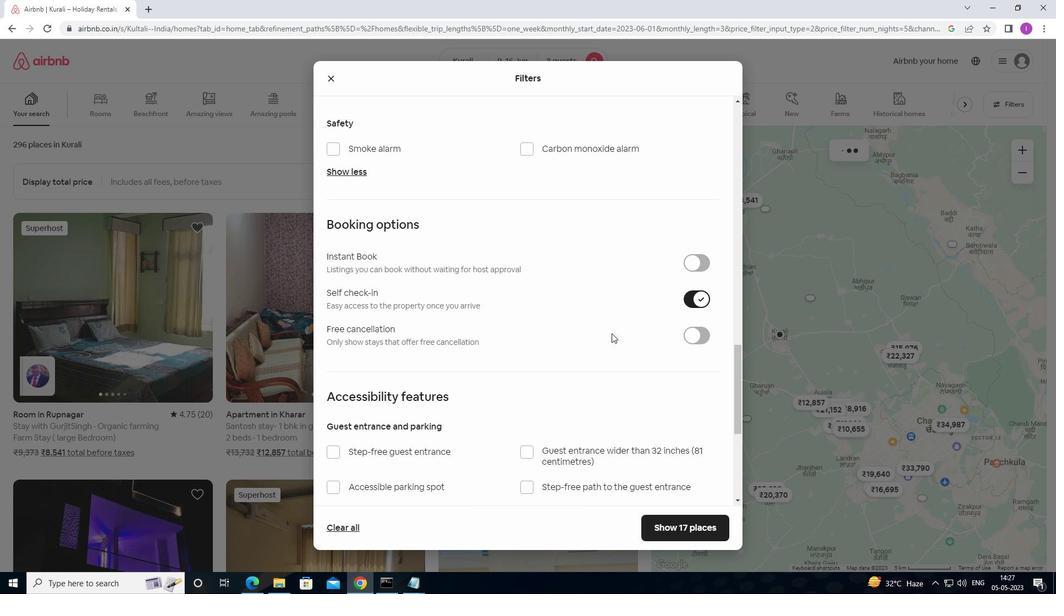 
Action: Mouse scrolled (606, 337) with delta (0, 0)
Screenshot: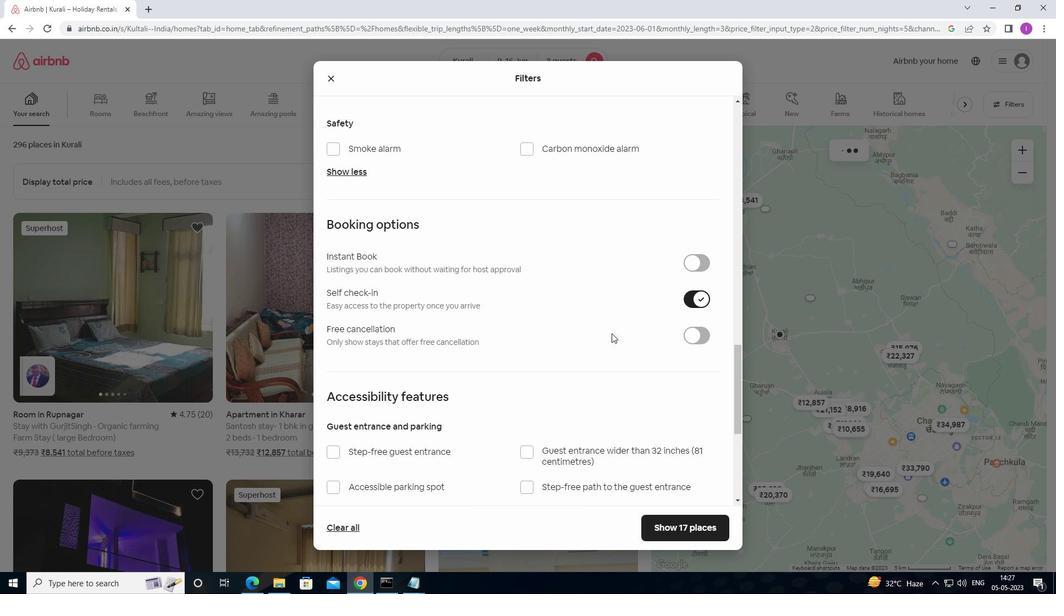 
Action: Mouse moved to (598, 335)
Screenshot: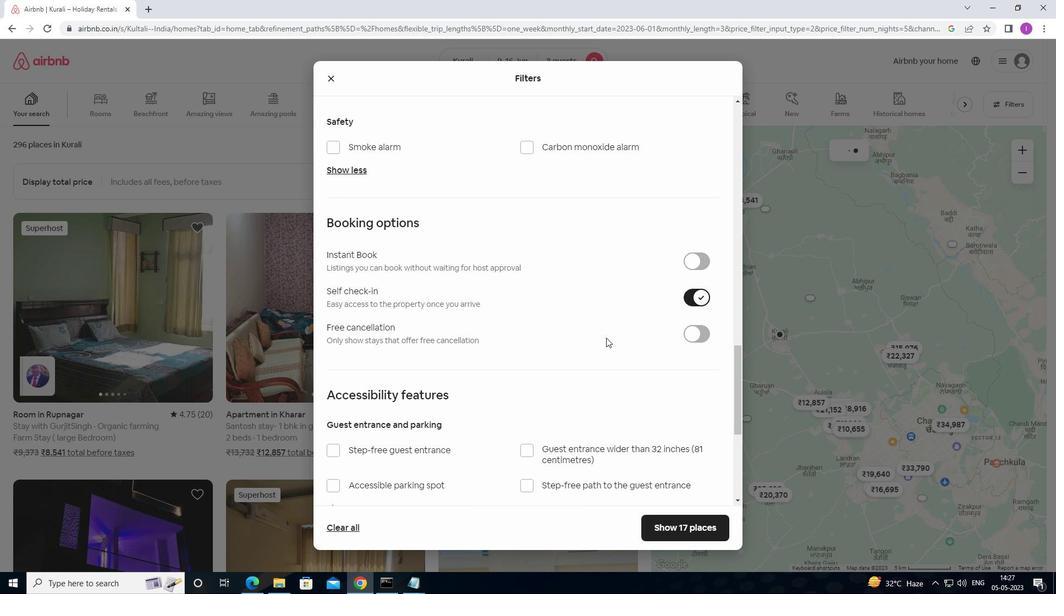 
Action: Mouse scrolled (598, 334) with delta (0, 0)
Screenshot: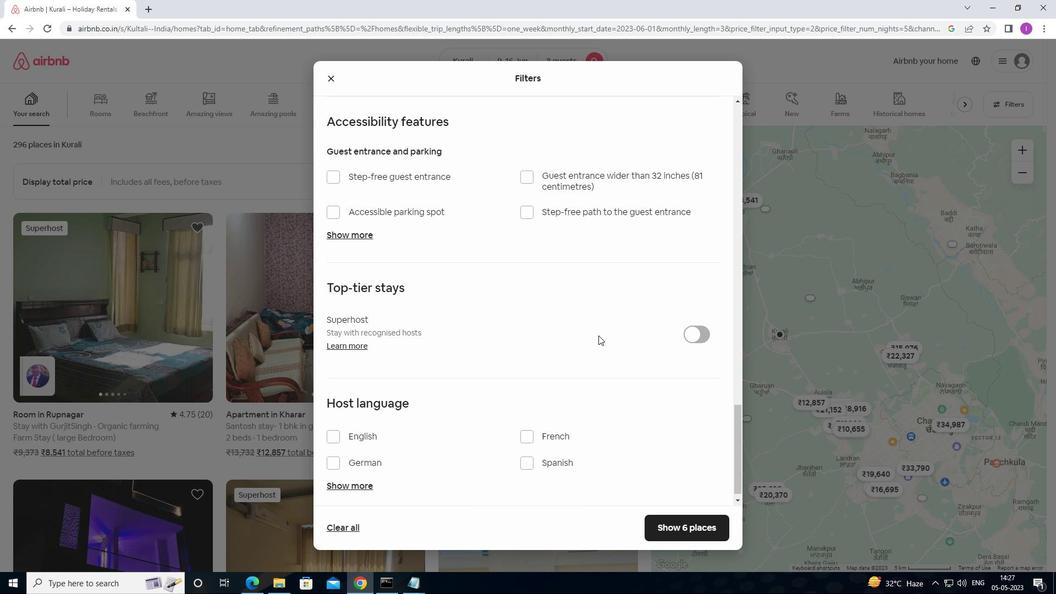 
Action: Mouse scrolled (598, 334) with delta (0, 0)
Screenshot: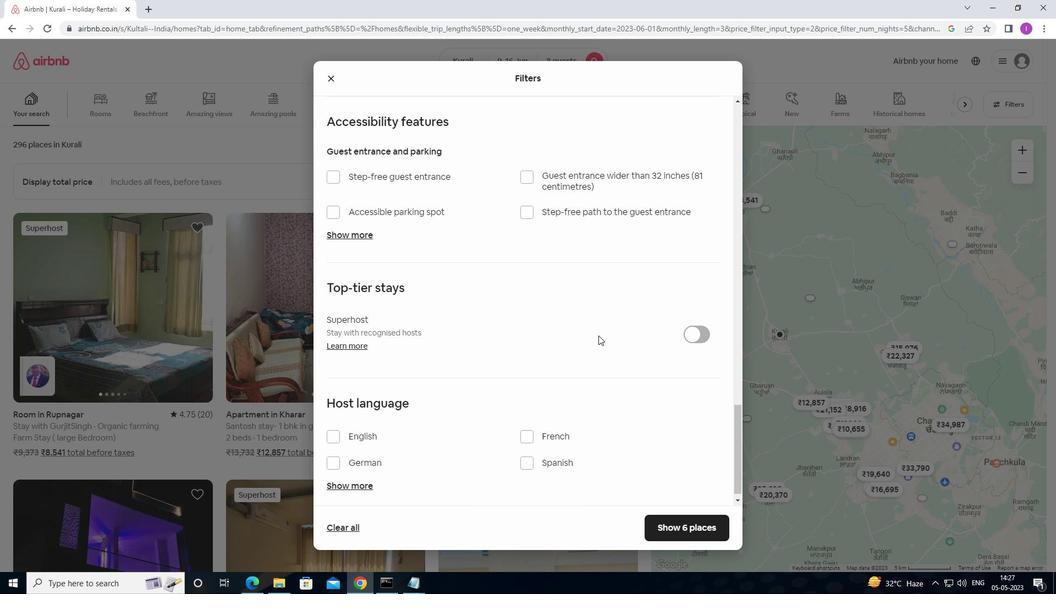 
Action: Mouse scrolled (598, 334) with delta (0, 0)
Screenshot: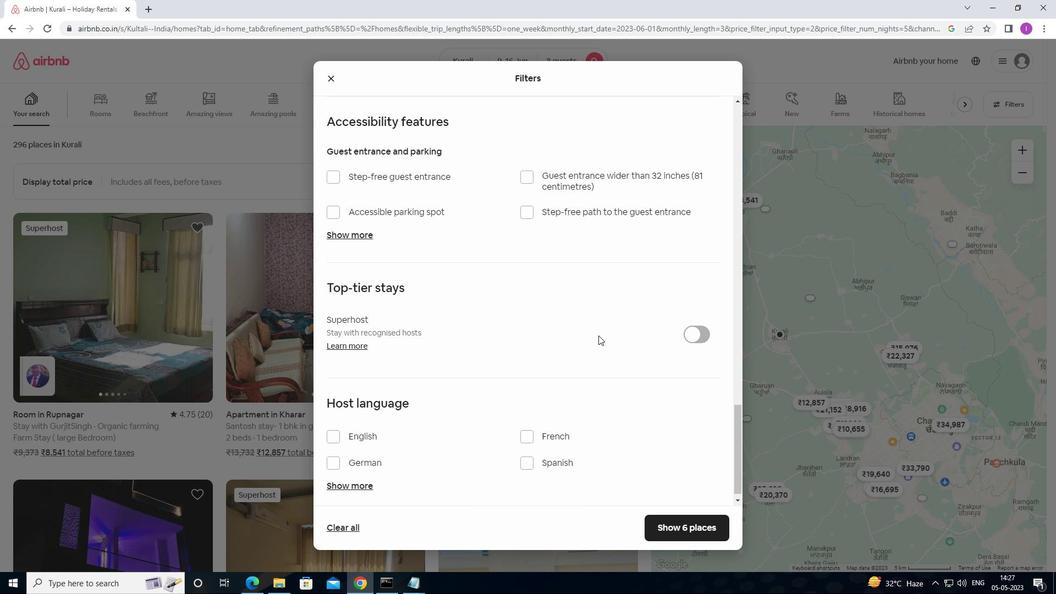 
Action: Mouse moved to (332, 426)
Screenshot: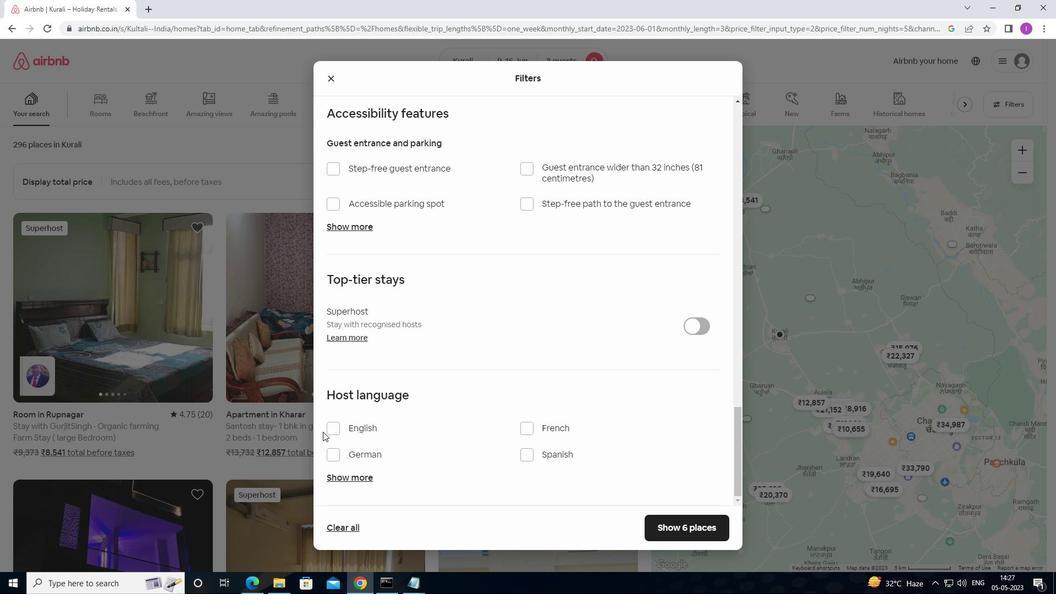 
Action: Mouse pressed left at (332, 426)
Screenshot: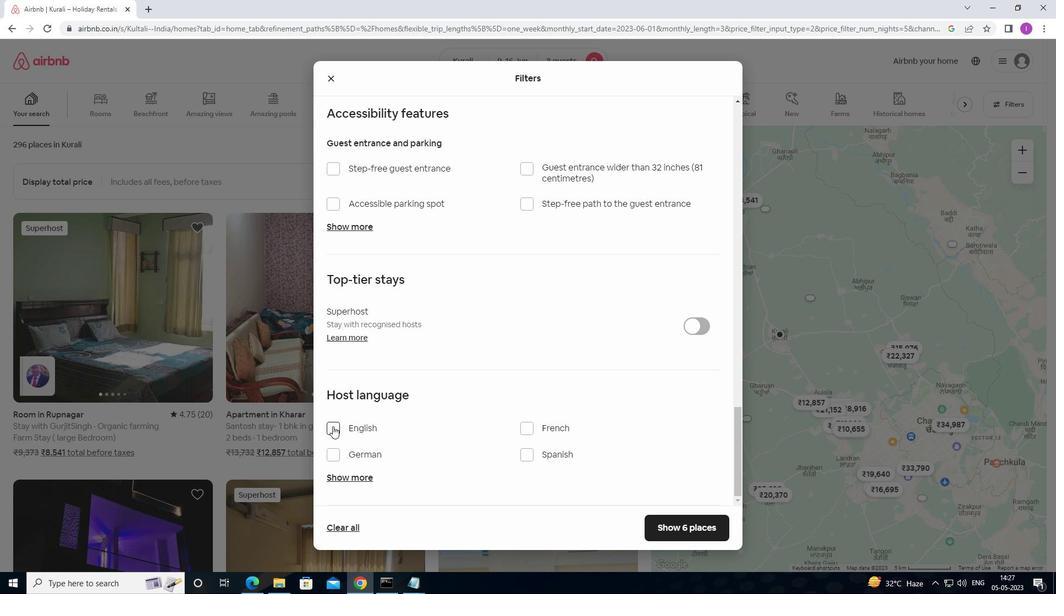 
Action: Mouse moved to (706, 521)
Screenshot: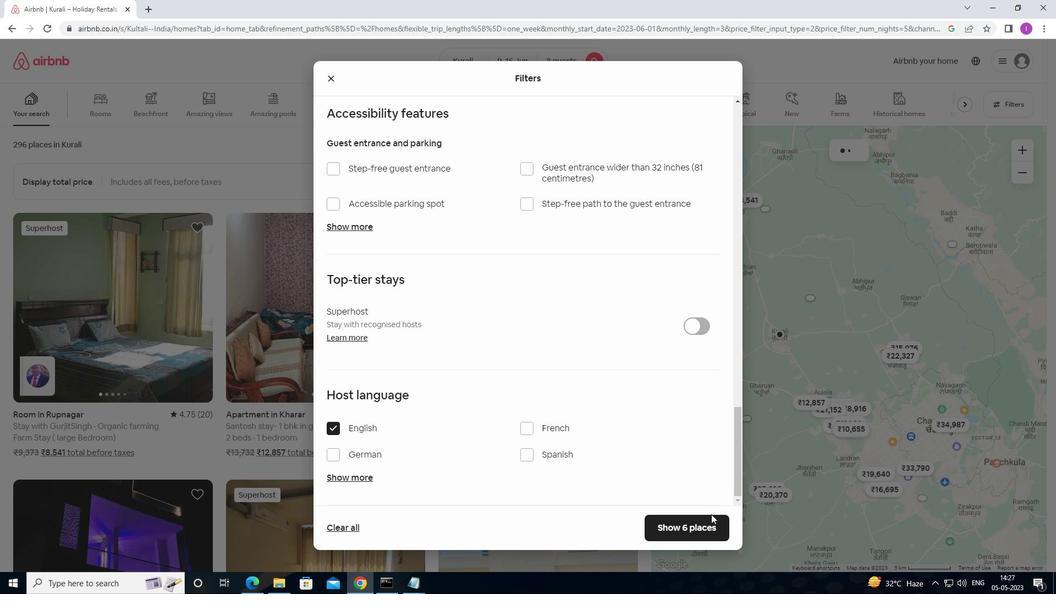 
Action: Mouse pressed left at (706, 521)
Screenshot: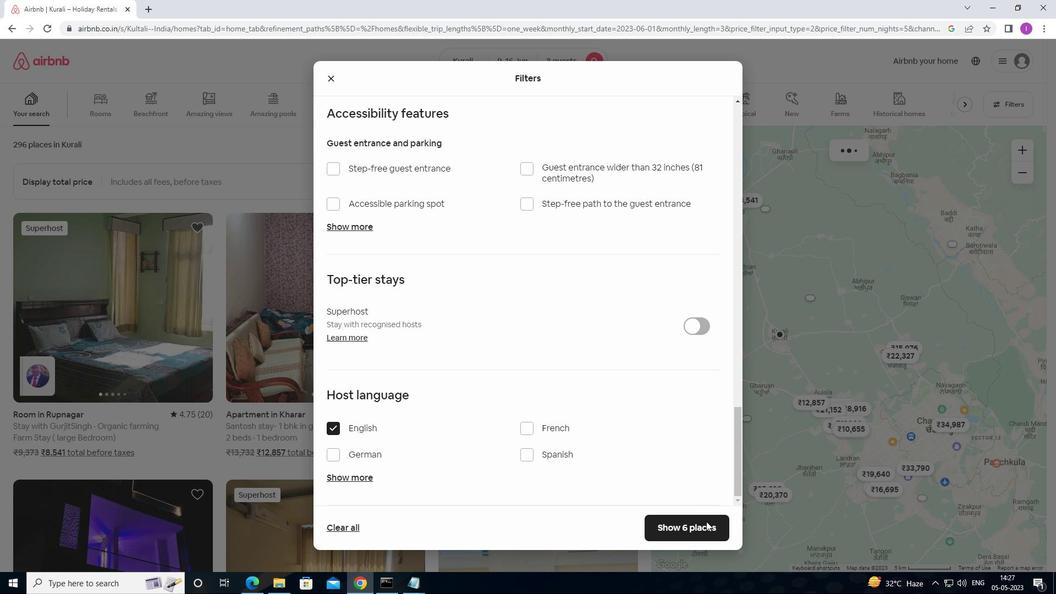
Action: Mouse moved to (93, 124)
Screenshot: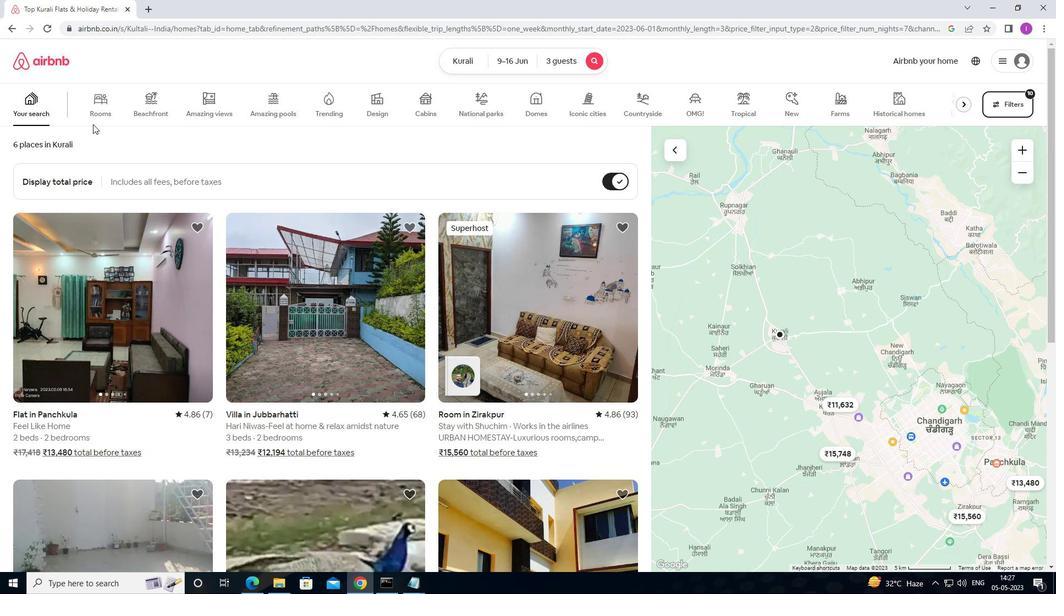 
